 Task: Craft a multi-purpose tool or gadget.
Action: Mouse moved to (272, 115)
Screenshot: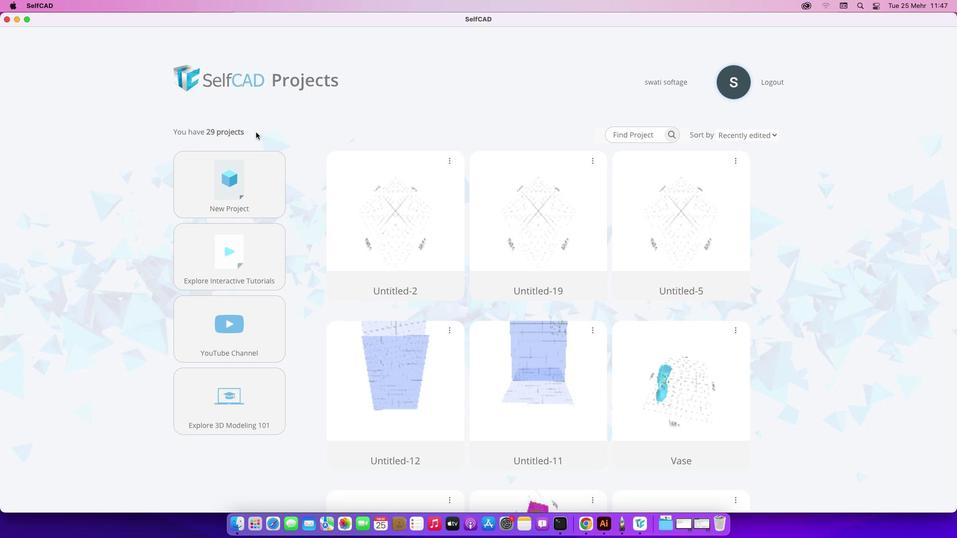 
Action: Mouse pressed left at (272, 115)
Screenshot: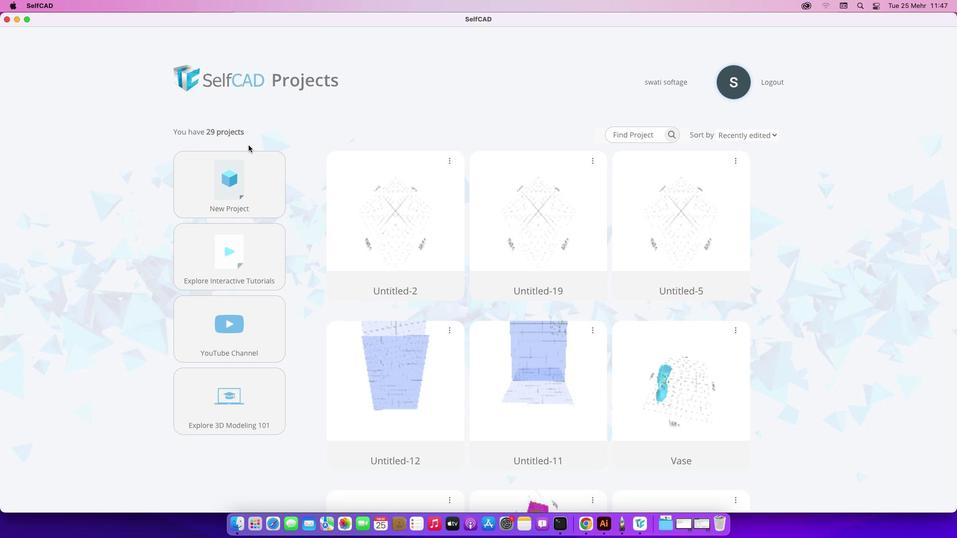 
Action: Mouse moved to (230, 168)
Screenshot: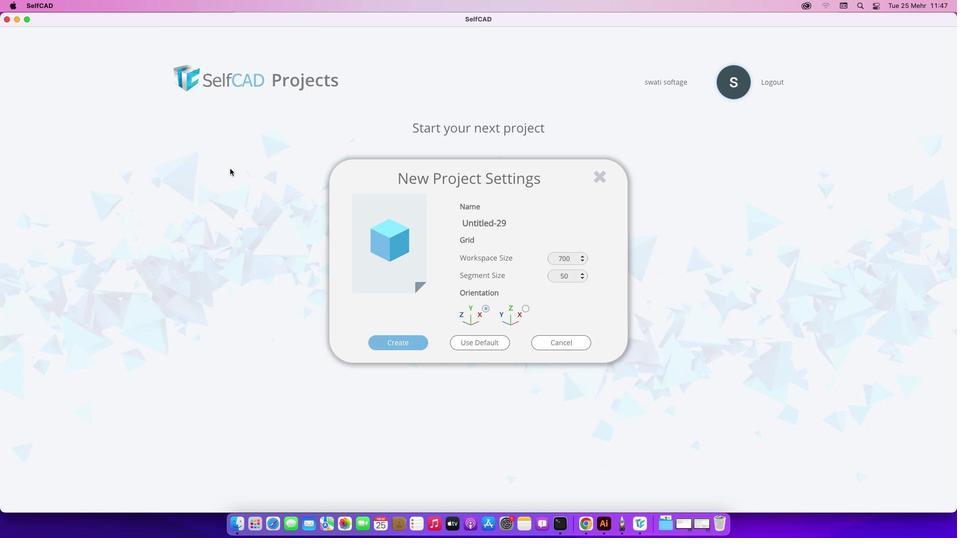 
Action: Mouse pressed left at (230, 168)
Screenshot: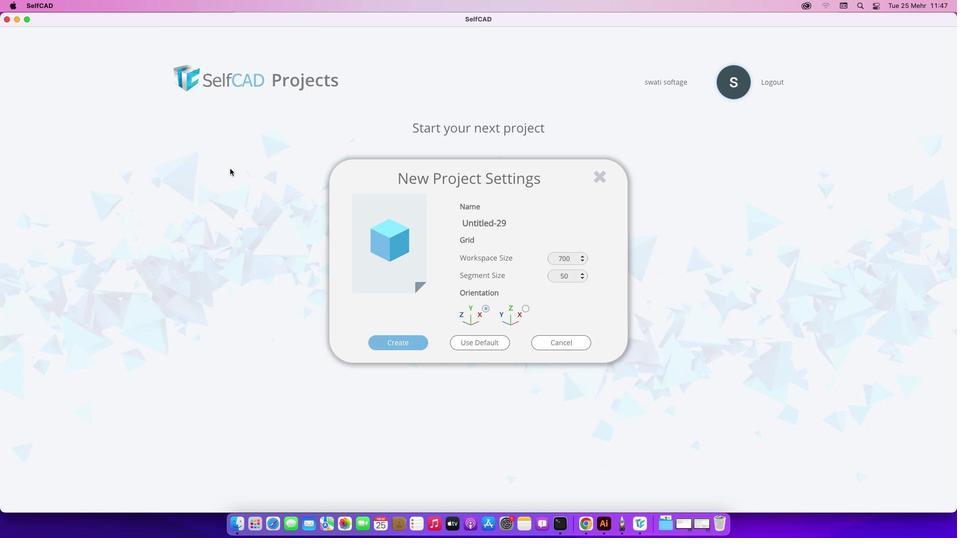 
Action: Mouse moved to (395, 342)
Screenshot: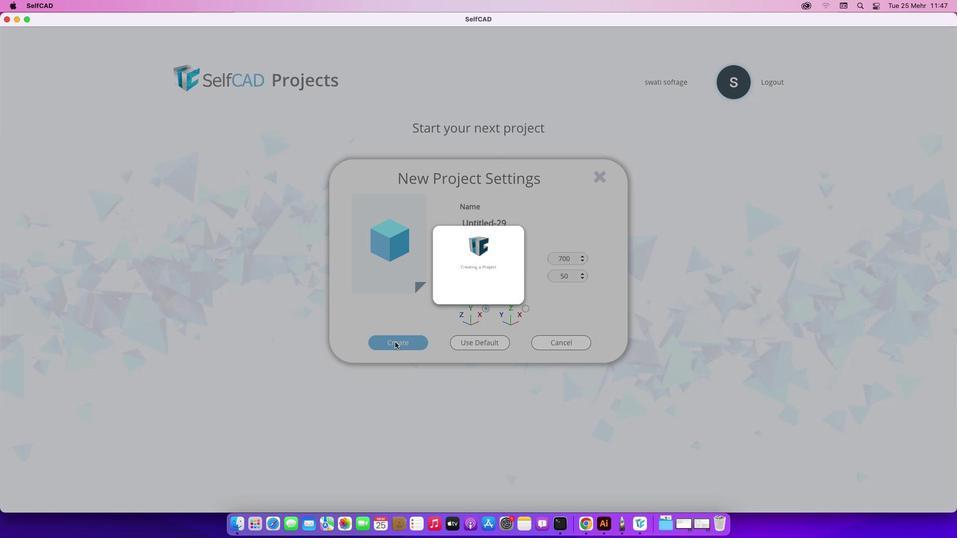 
Action: Mouse pressed left at (395, 342)
Screenshot: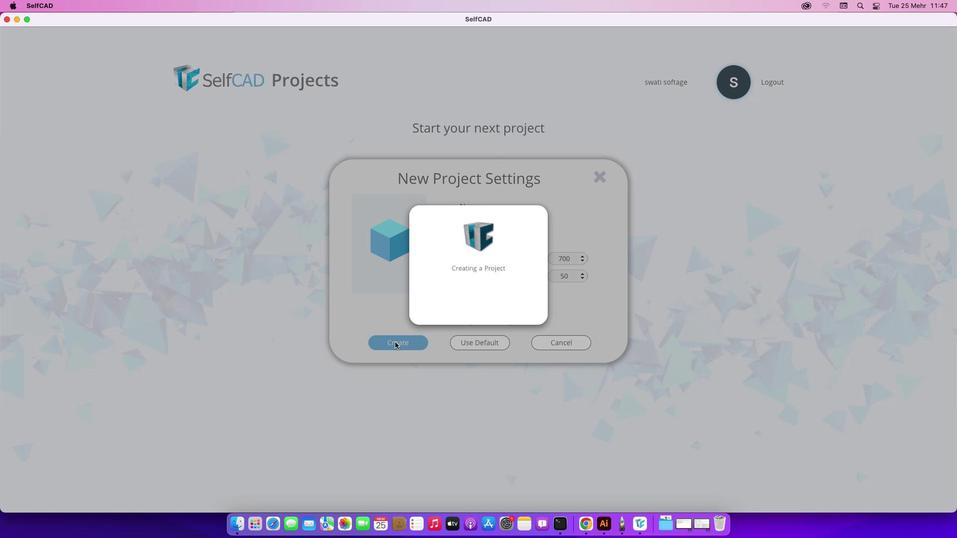 
Action: Mouse moved to (430, 424)
Screenshot: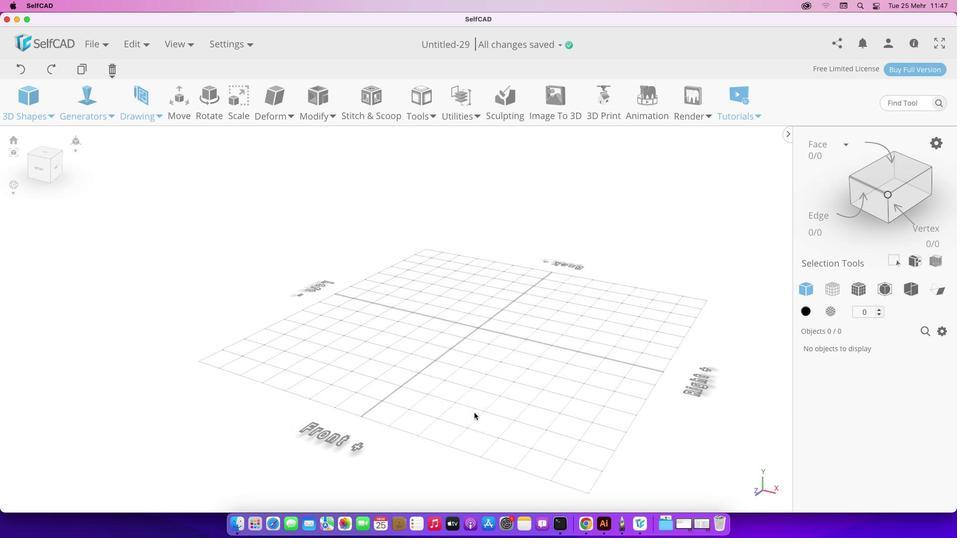 
Action: Mouse pressed left at (430, 424)
Screenshot: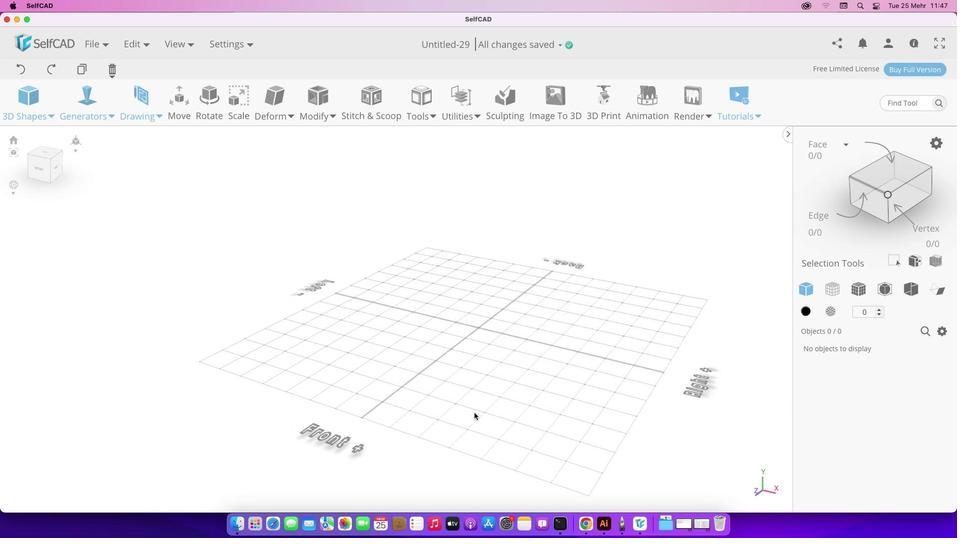 
Action: Mouse moved to (107, 138)
Screenshot: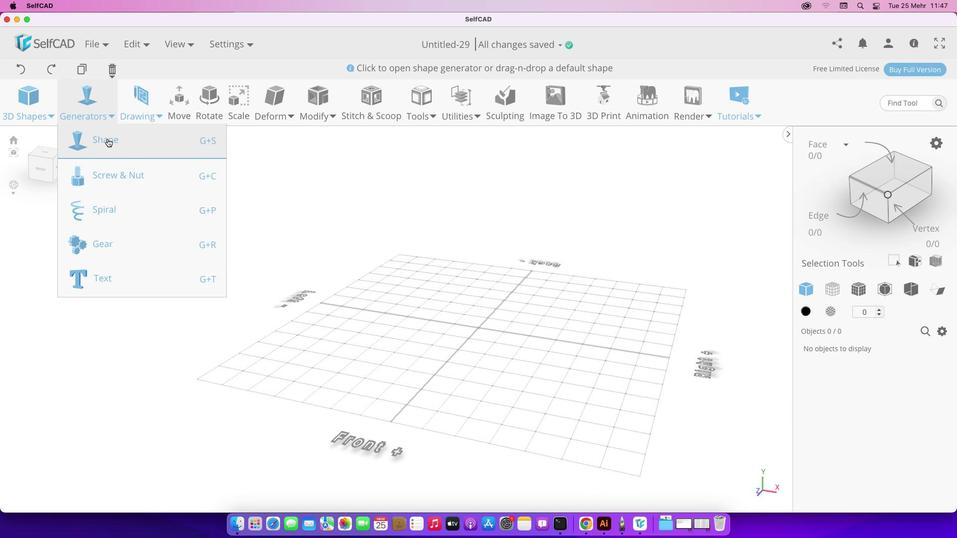 
Action: Mouse pressed left at (107, 138)
Screenshot: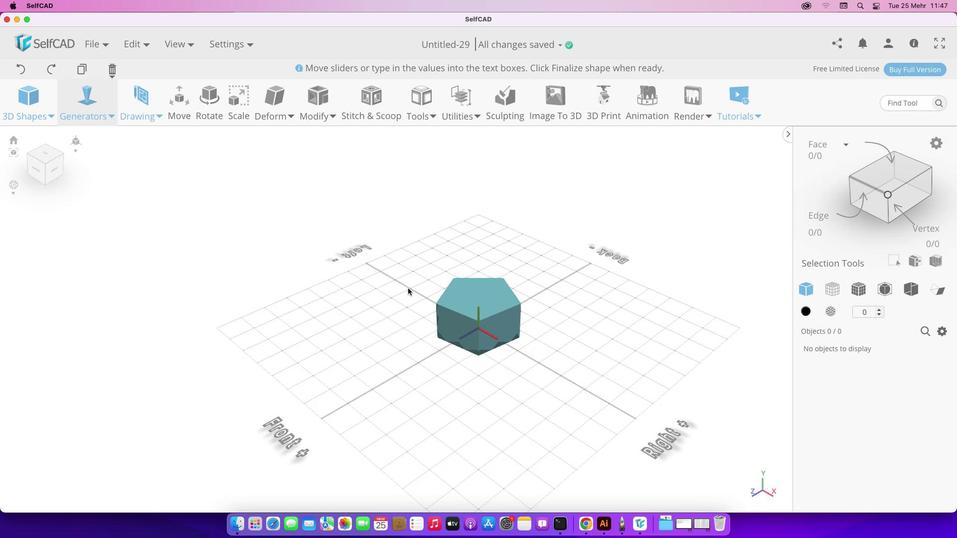 
Action: Mouse moved to (59, 241)
Screenshot: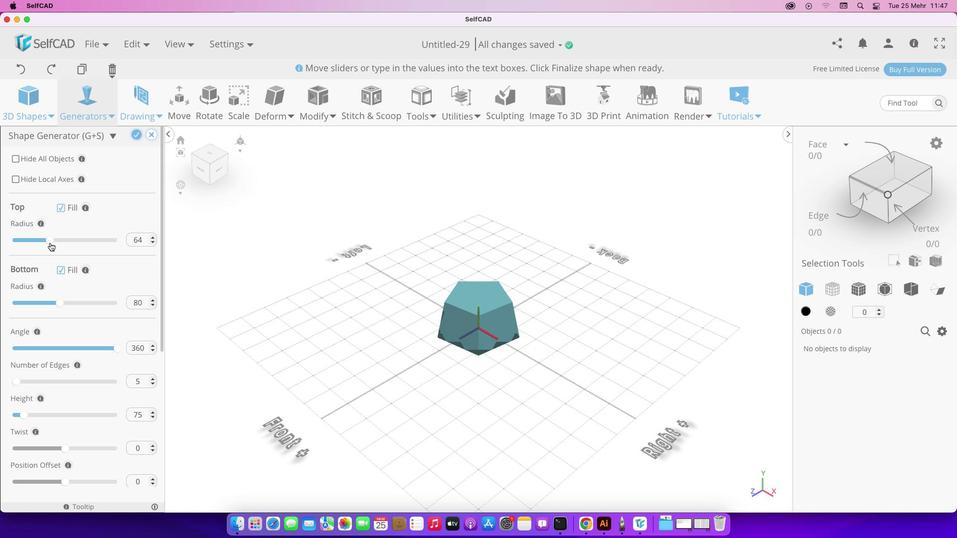 
Action: Mouse pressed left at (59, 241)
Screenshot: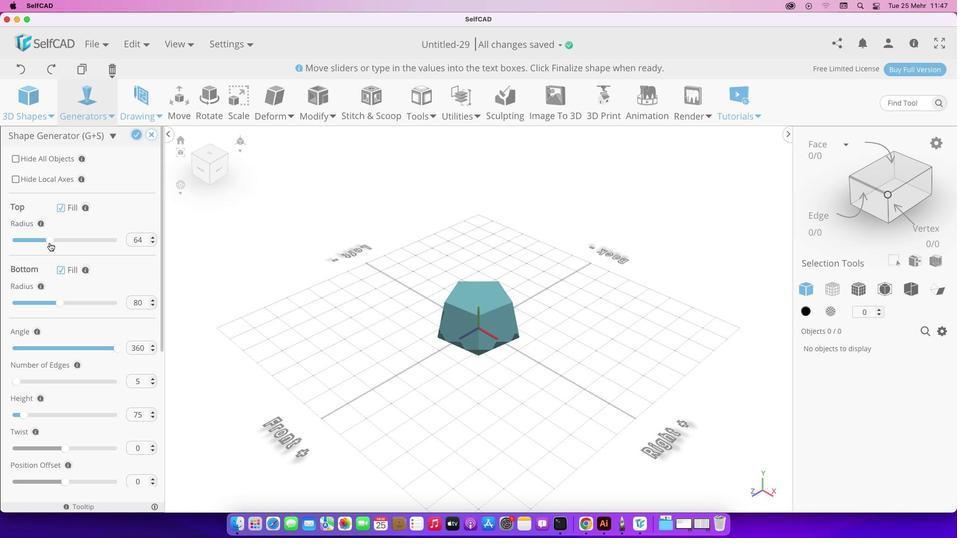 
Action: Mouse moved to (484, 303)
Screenshot: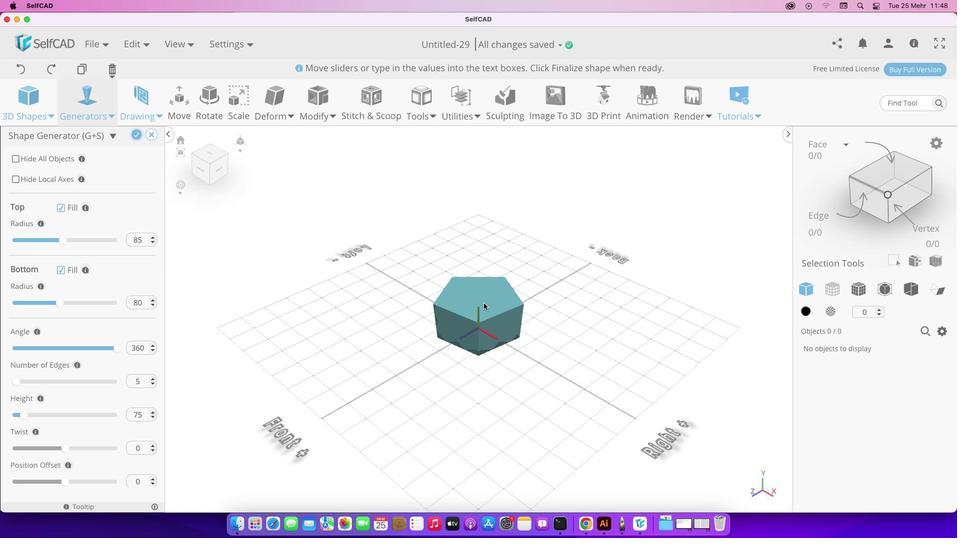
Action: Mouse pressed left at (484, 303)
Screenshot: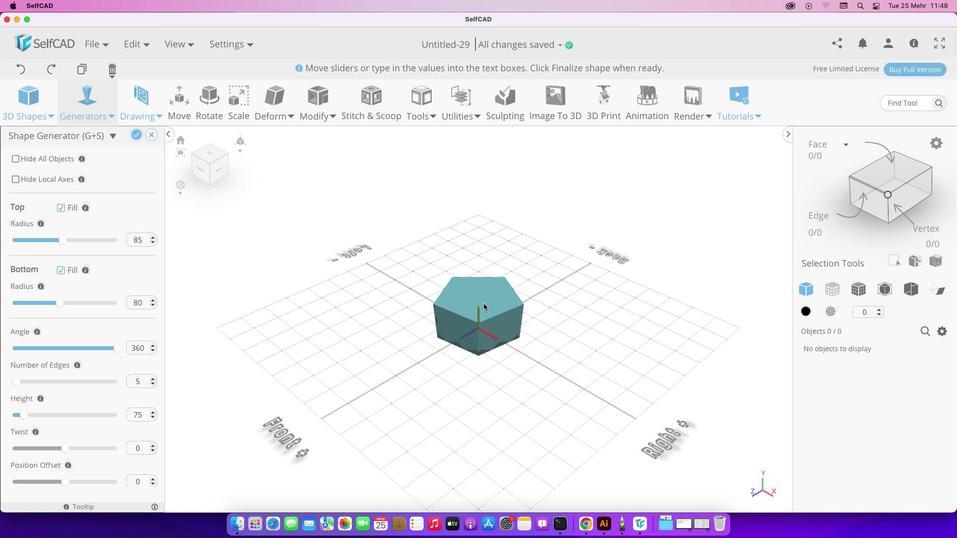 
Action: Mouse moved to (621, 178)
Screenshot: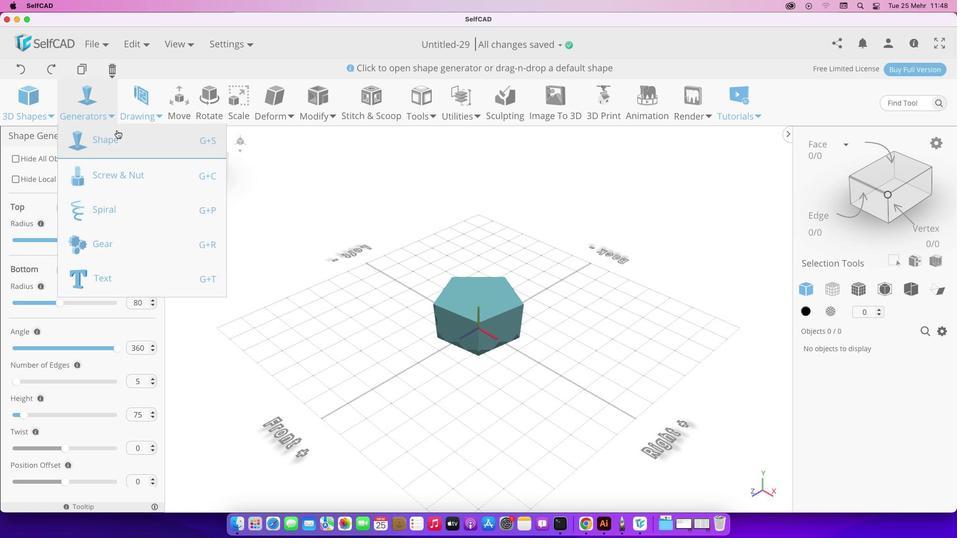 
Action: Mouse pressed left at (621, 178)
Screenshot: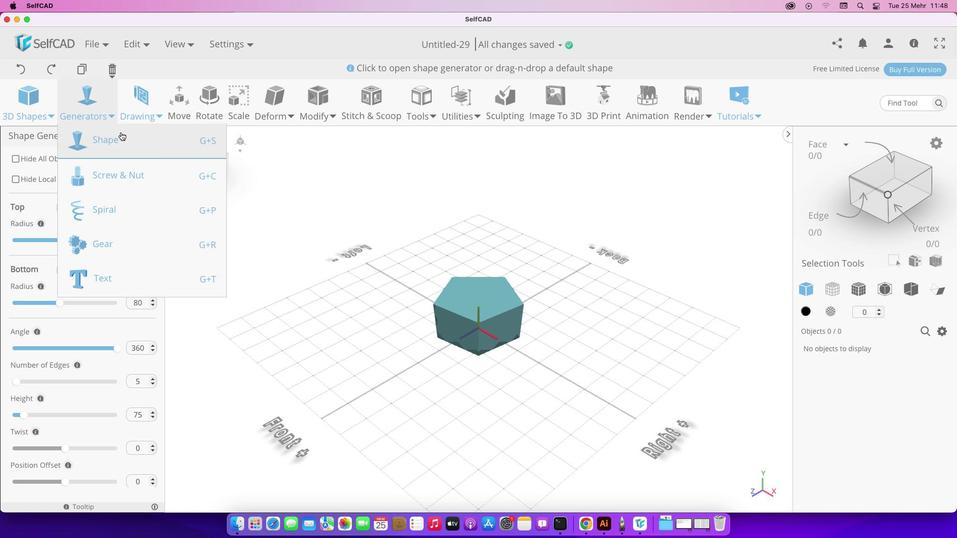 
Action: Mouse moved to (154, 136)
Screenshot: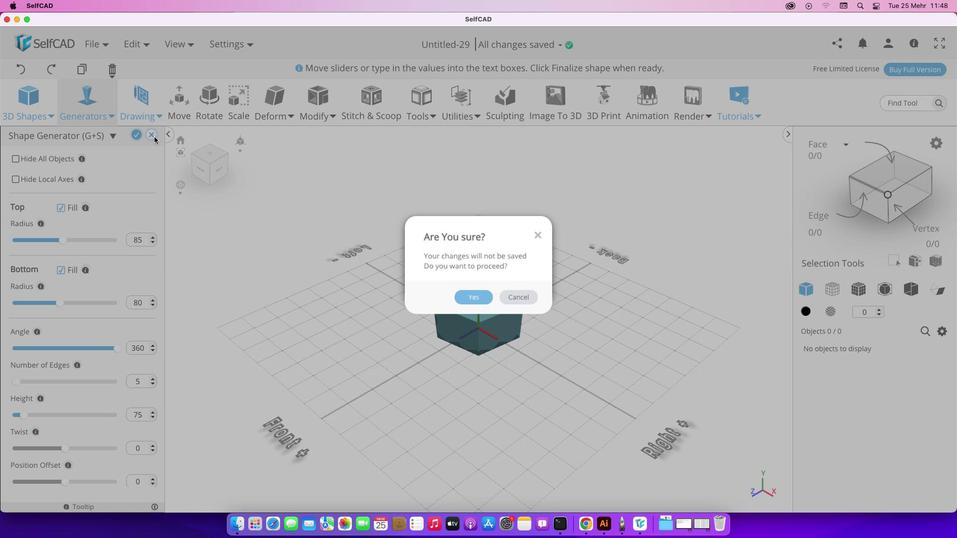 
Action: Mouse pressed left at (154, 136)
Screenshot: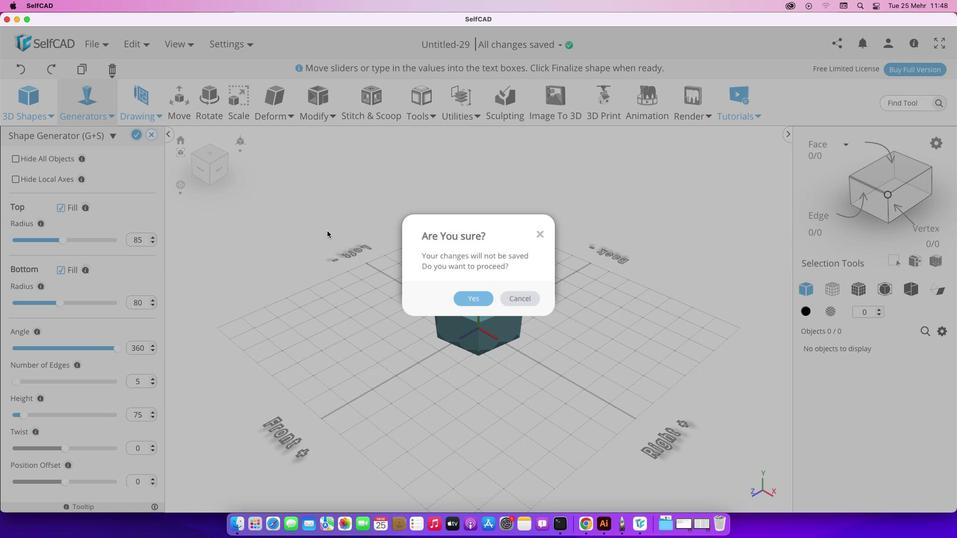 
Action: Mouse moved to (467, 300)
Screenshot: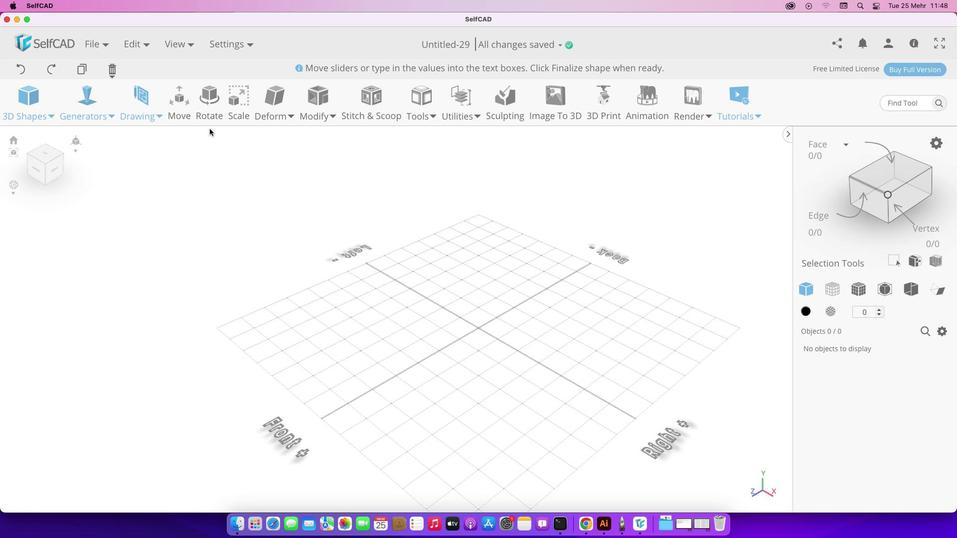 
Action: Mouse pressed left at (467, 300)
Screenshot: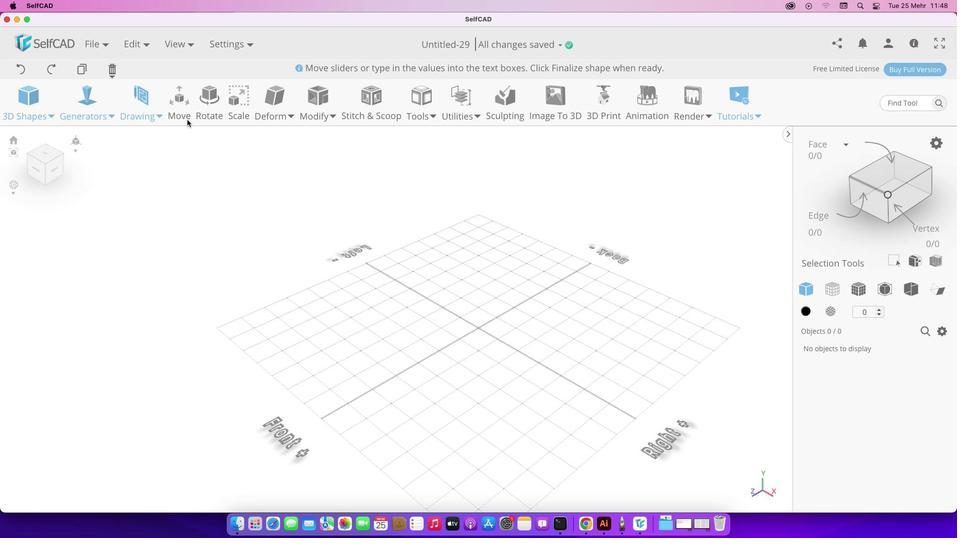 
Action: Mouse moved to (159, 110)
Screenshot: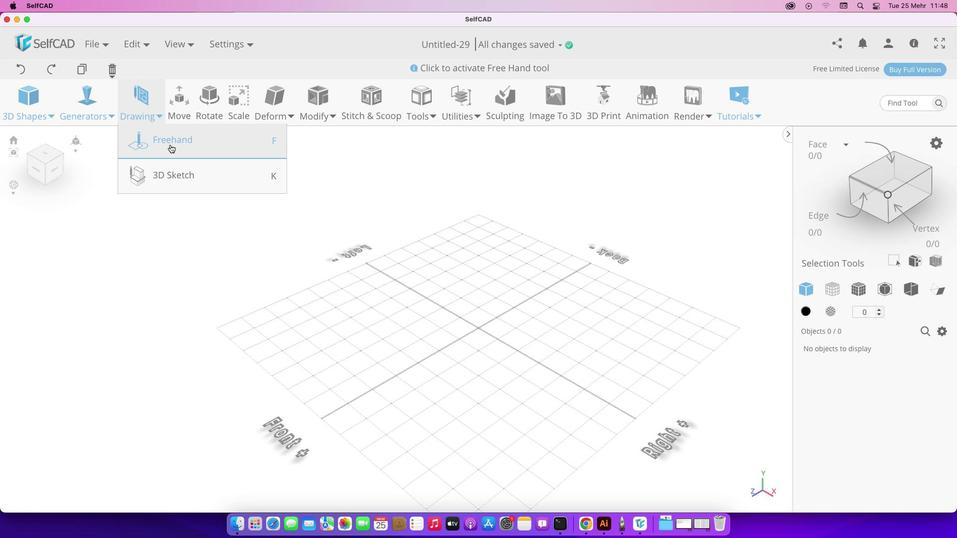 
Action: Mouse pressed left at (159, 110)
Screenshot: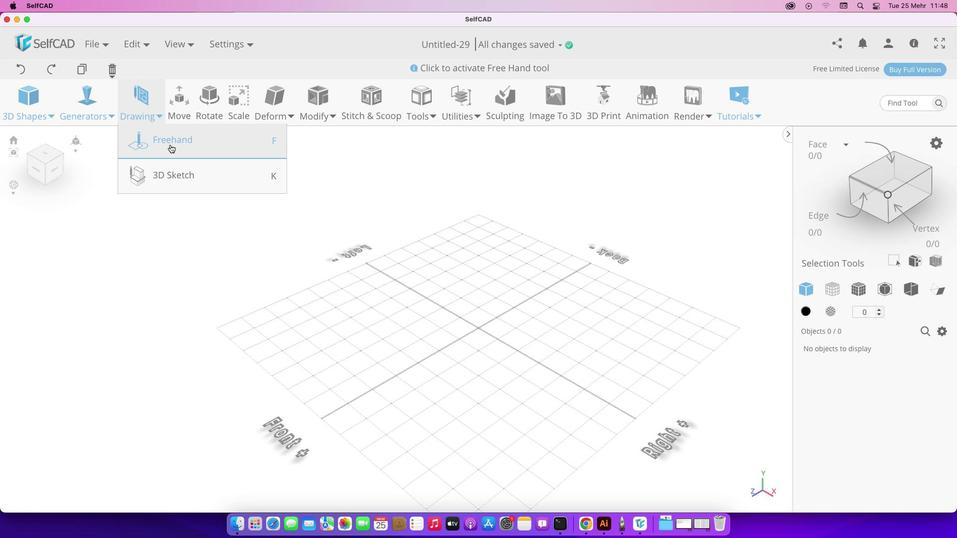 
Action: Mouse moved to (44, 183)
Screenshot: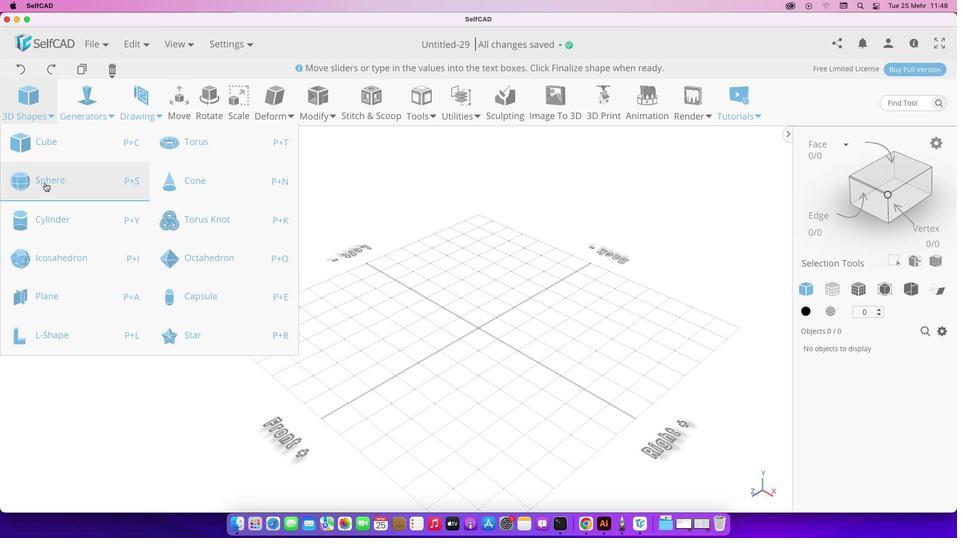 
Action: Mouse pressed left at (44, 183)
Screenshot: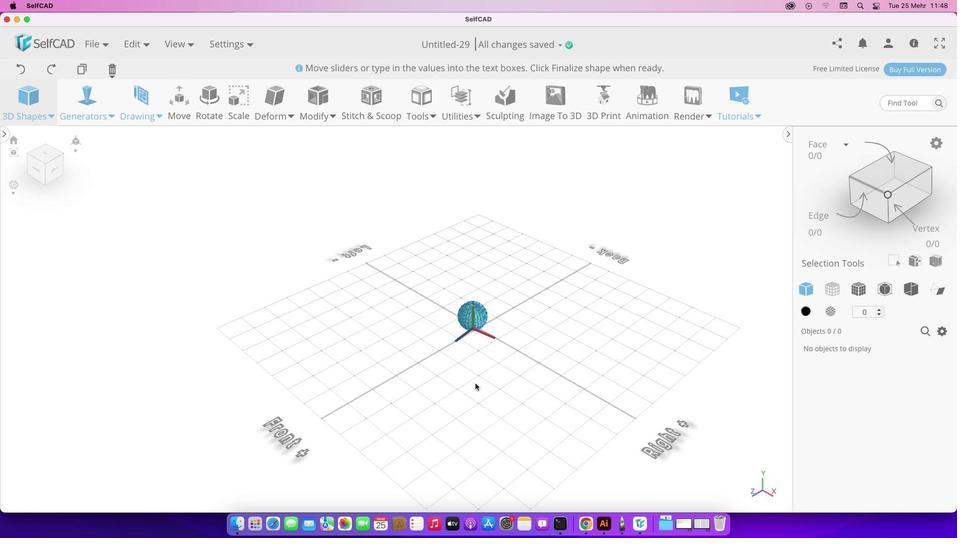 
Action: Mouse moved to (492, 390)
Screenshot: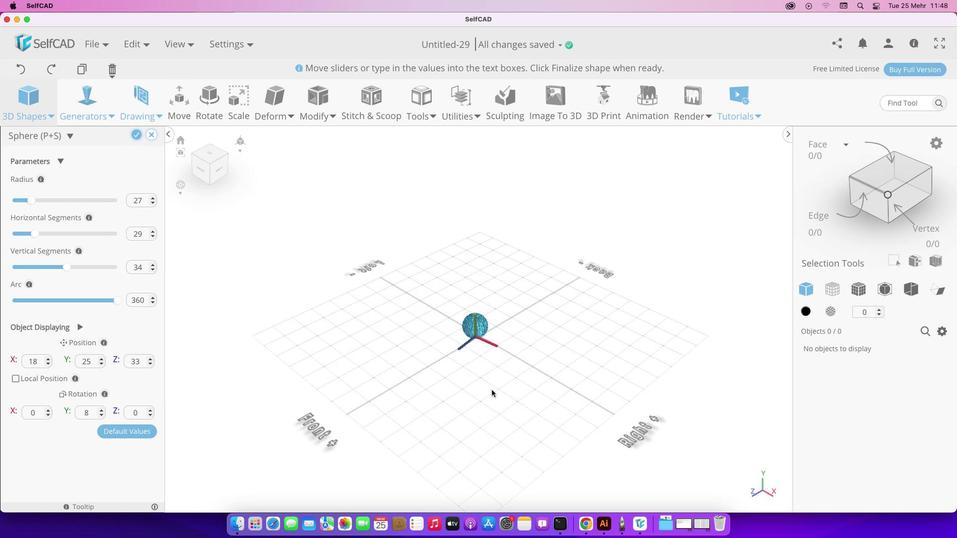 
Action: Mouse scrolled (492, 390) with delta (0, 0)
Screenshot: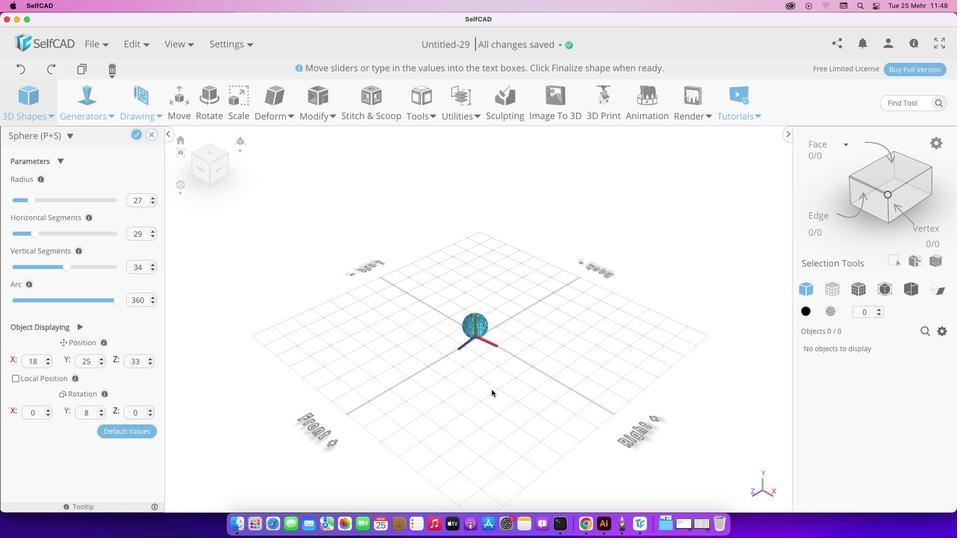 
Action: Mouse scrolled (492, 390) with delta (0, 0)
Screenshot: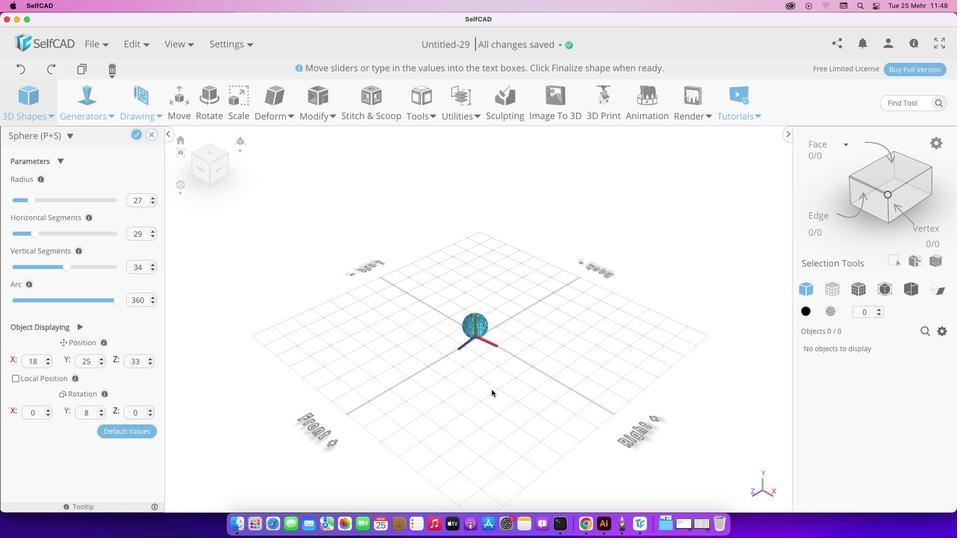 
Action: Mouse scrolled (492, 390) with delta (0, -1)
Screenshot: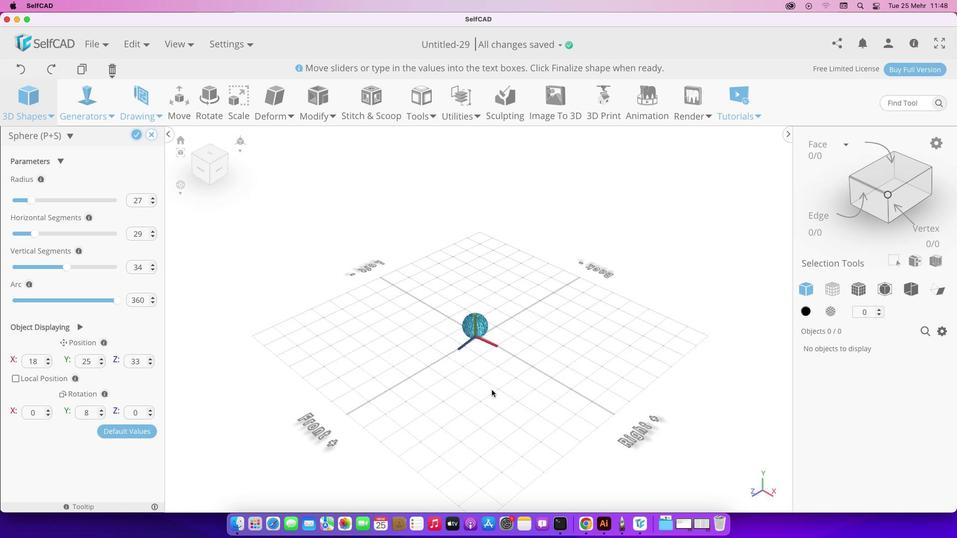 
Action: Mouse scrolled (492, 390) with delta (0, -1)
Screenshot: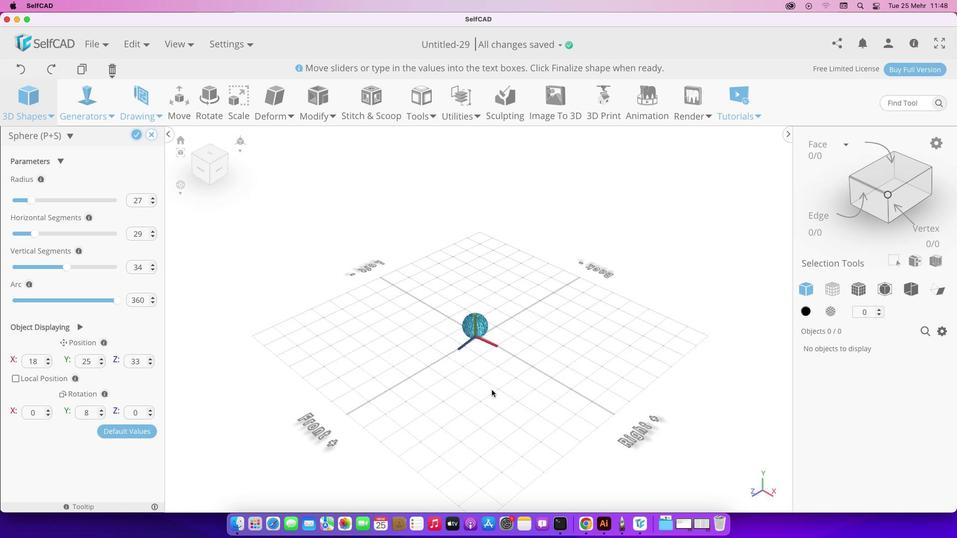 
Action: Mouse scrolled (492, 390) with delta (0, 0)
Screenshot: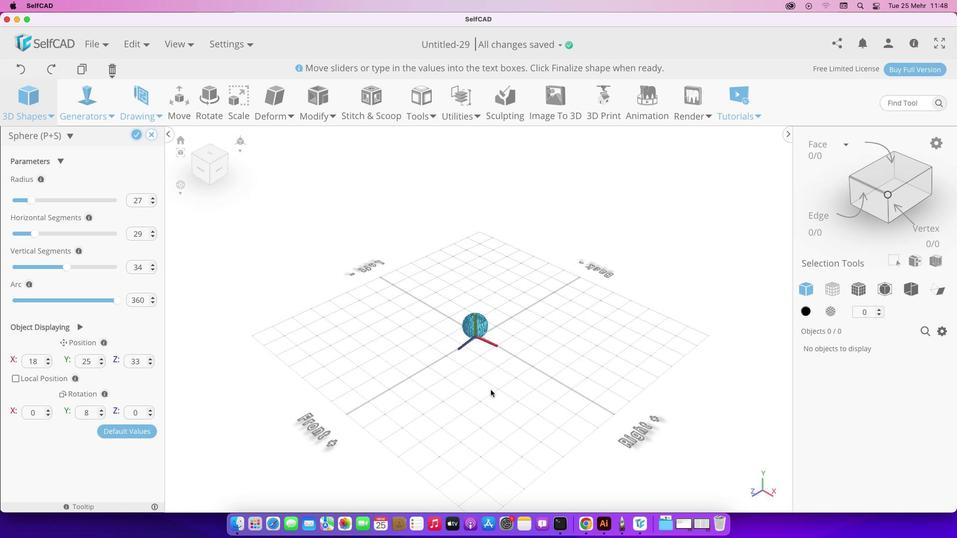 
Action: Mouse scrolled (492, 390) with delta (0, 0)
Screenshot: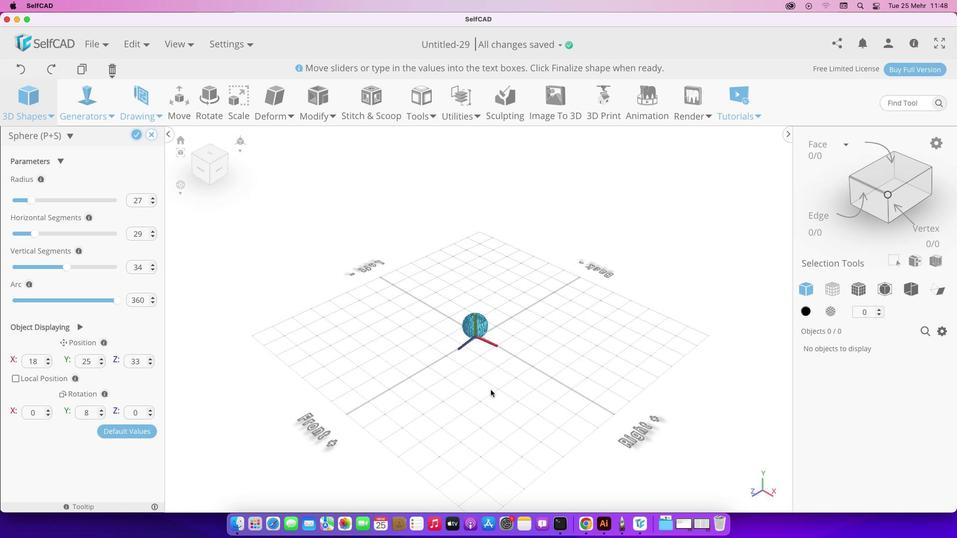 
Action: Mouse scrolled (492, 390) with delta (0, 1)
Screenshot: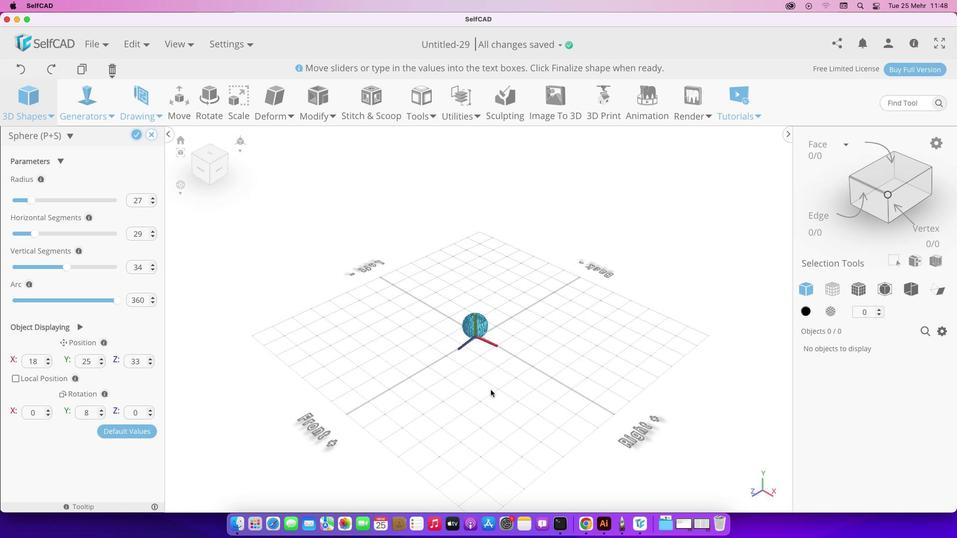 
Action: Mouse scrolled (492, 390) with delta (0, 0)
Screenshot: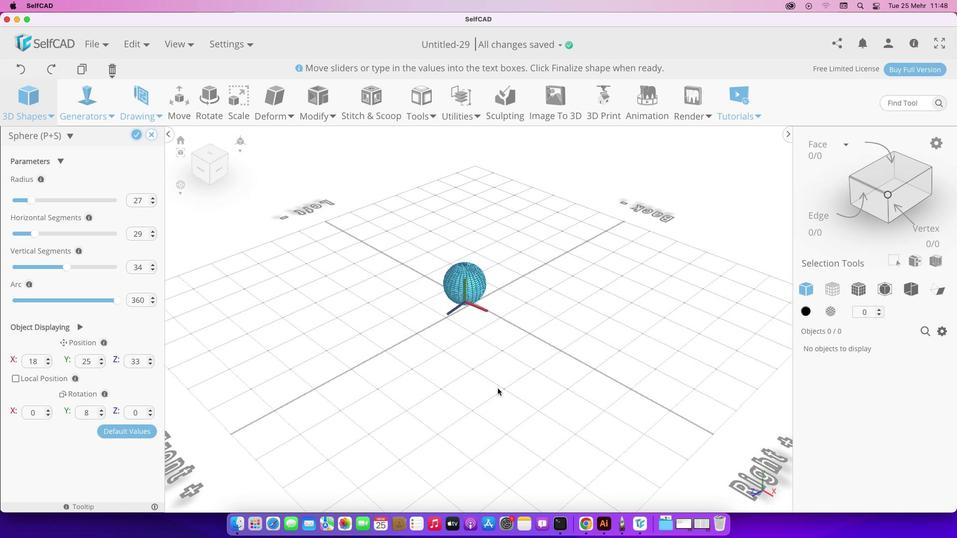 
Action: Mouse moved to (491, 390)
Screenshot: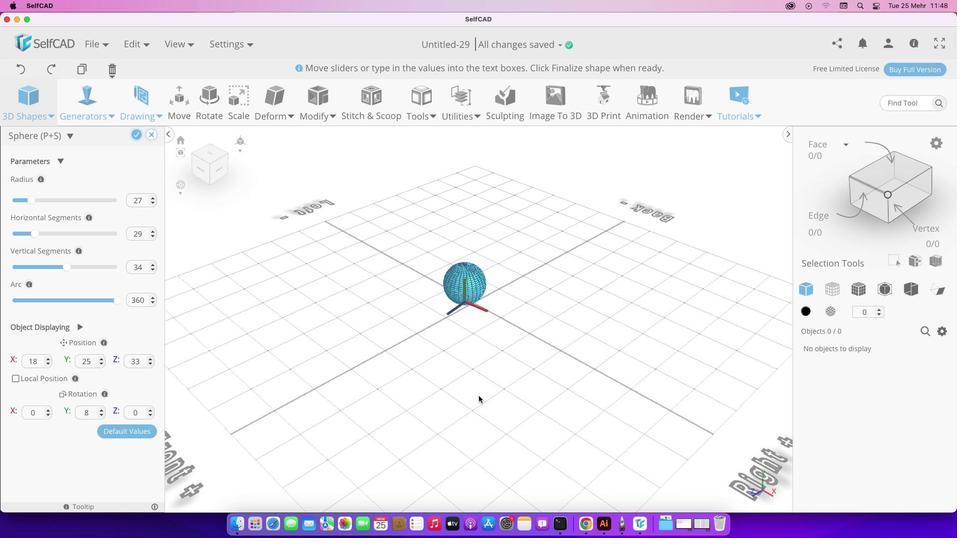 
Action: Mouse scrolled (491, 390) with delta (0, 0)
Screenshot: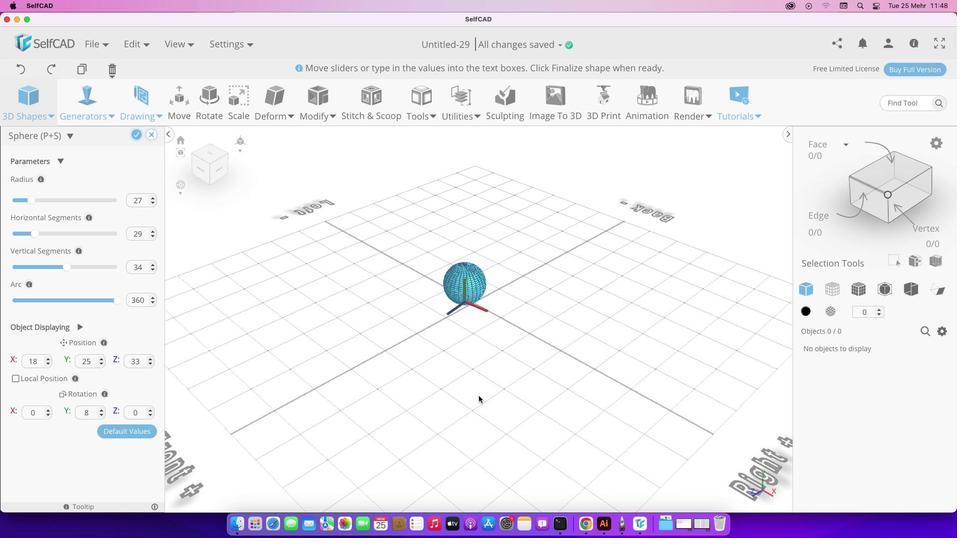 
Action: Mouse moved to (491, 390)
Screenshot: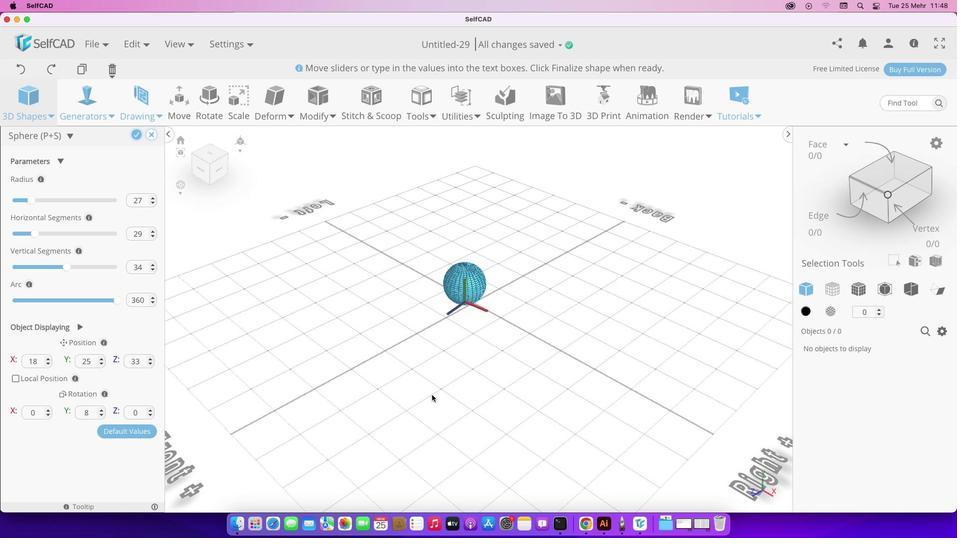 
Action: Mouse scrolled (491, 390) with delta (0, 0)
Screenshot: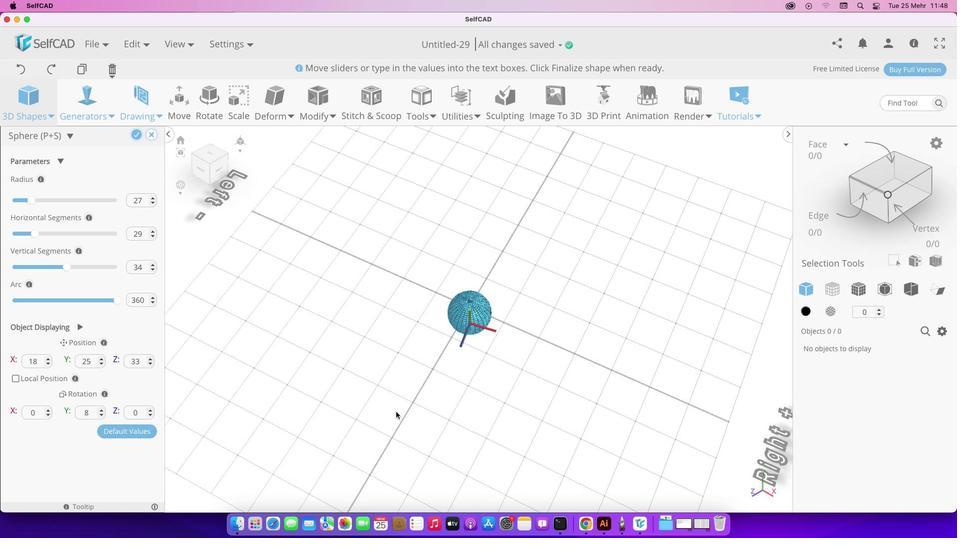 
Action: Mouse scrolled (491, 390) with delta (0, 0)
Screenshot: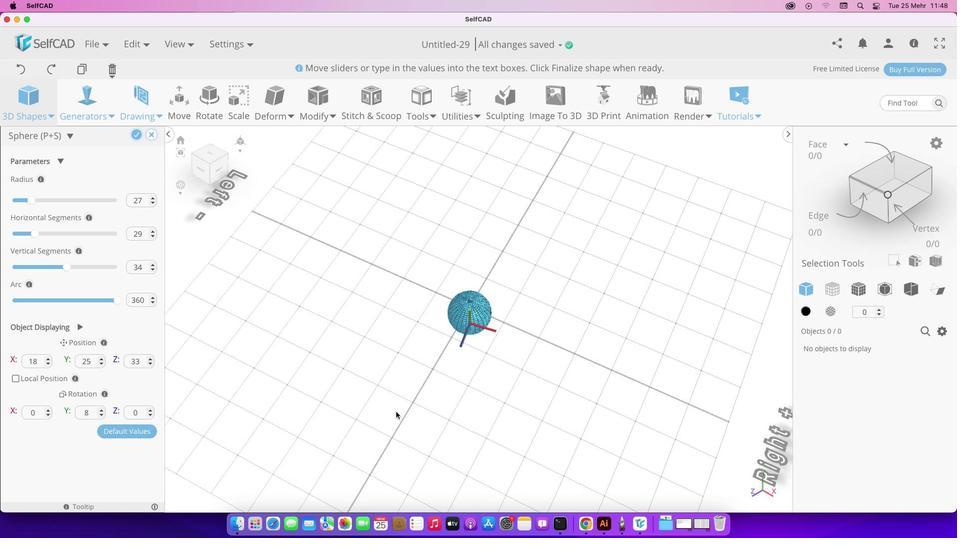 
Action: Mouse scrolled (491, 390) with delta (0, 1)
Screenshot: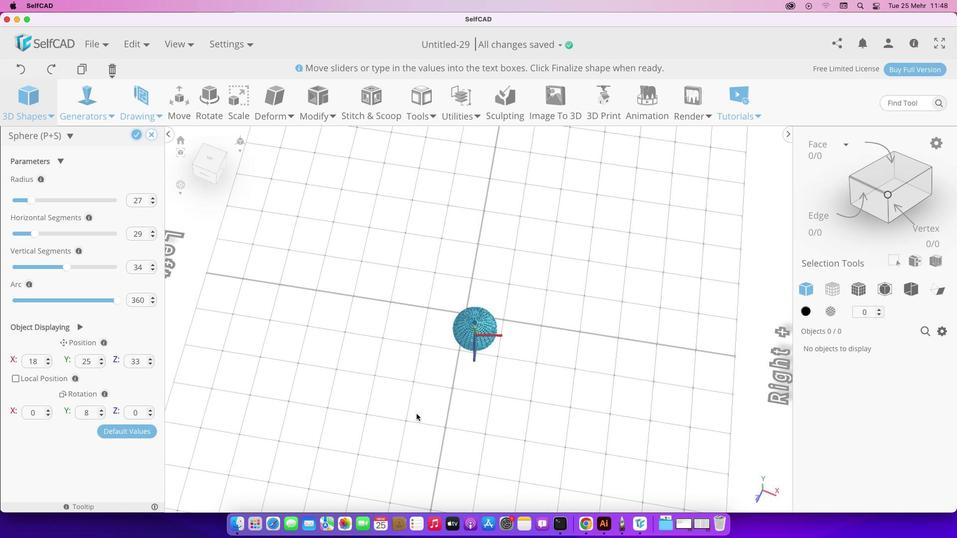 
Action: Mouse scrolled (491, 390) with delta (0, 2)
Screenshot: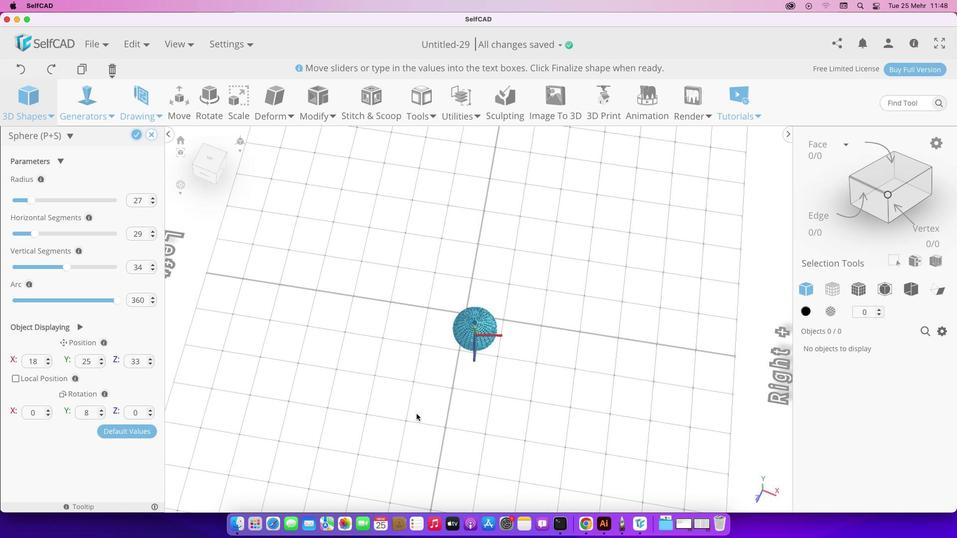 
Action: Mouse moved to (279, 364)
Screenshot: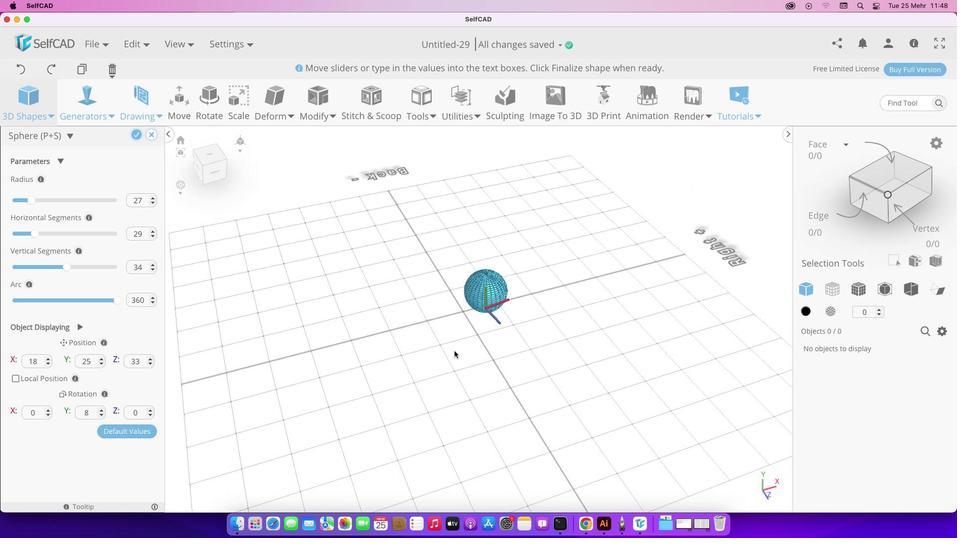 
Action: Mouse pressed left at (279, 364)
Screenshot: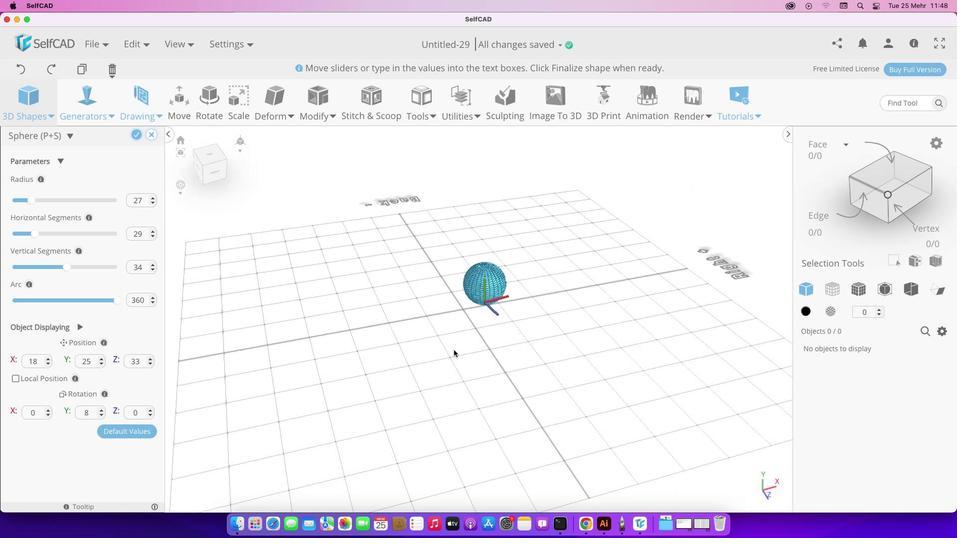 
Action: Mouse moved to (482, 275)
Screenshot: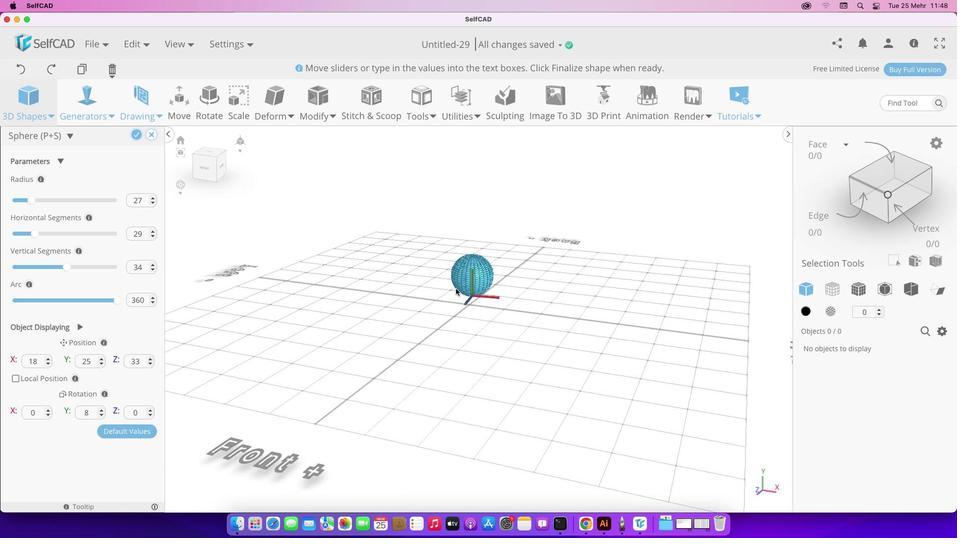 
Action: Mouse pressed left at (482, 275)
Screenshot: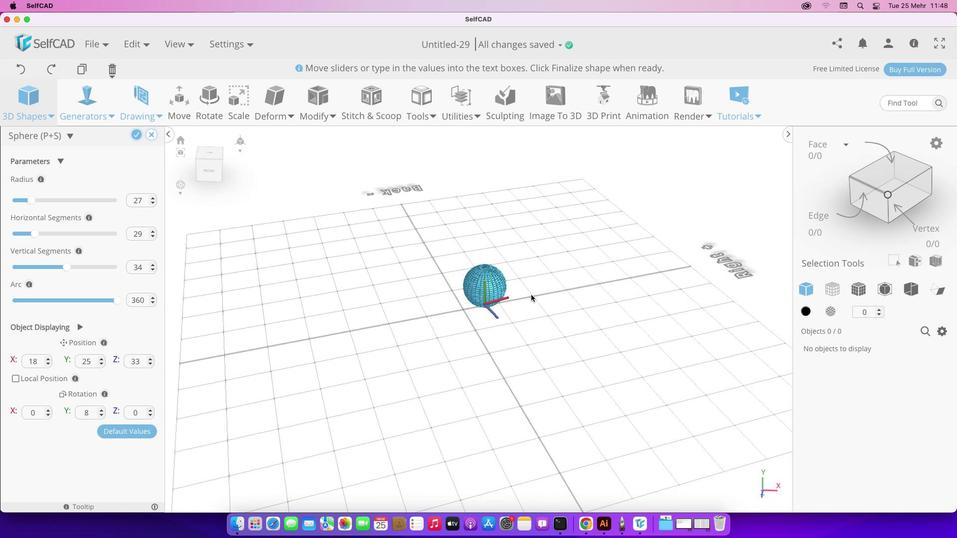 
Action: Mouse moved to (509, 235)
Screenshot: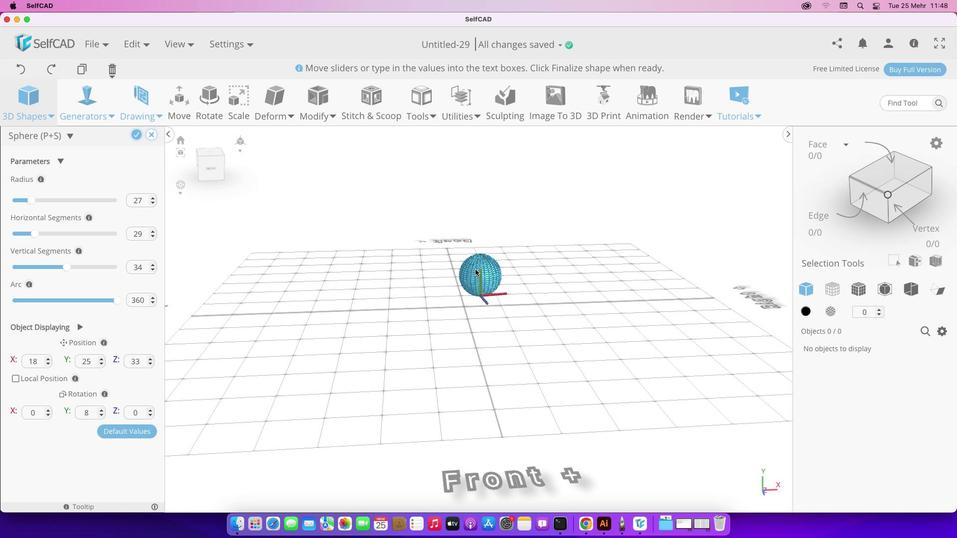 
Action: Mouse pressed left at (509, 235)
Screenshot: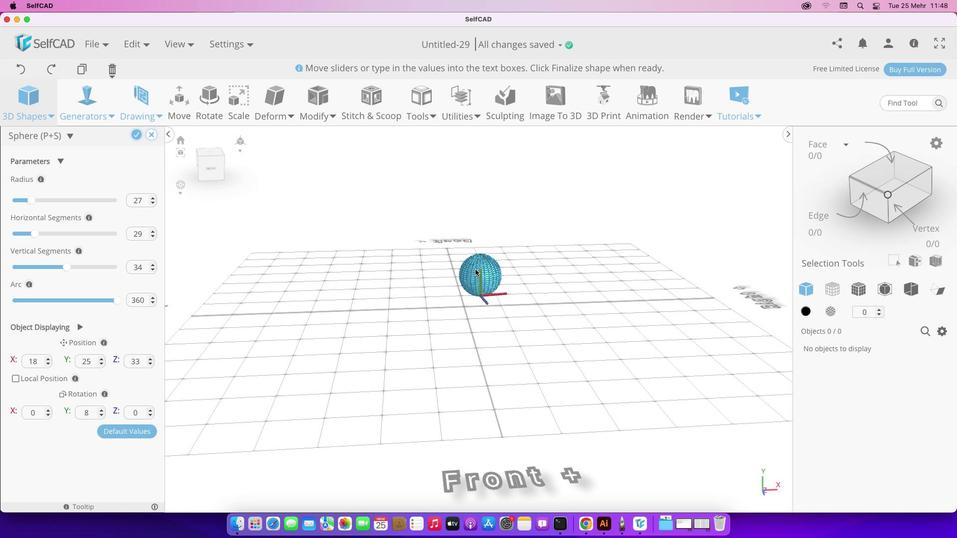 
Action: Mouse moved to (475, 269)
Screenshot: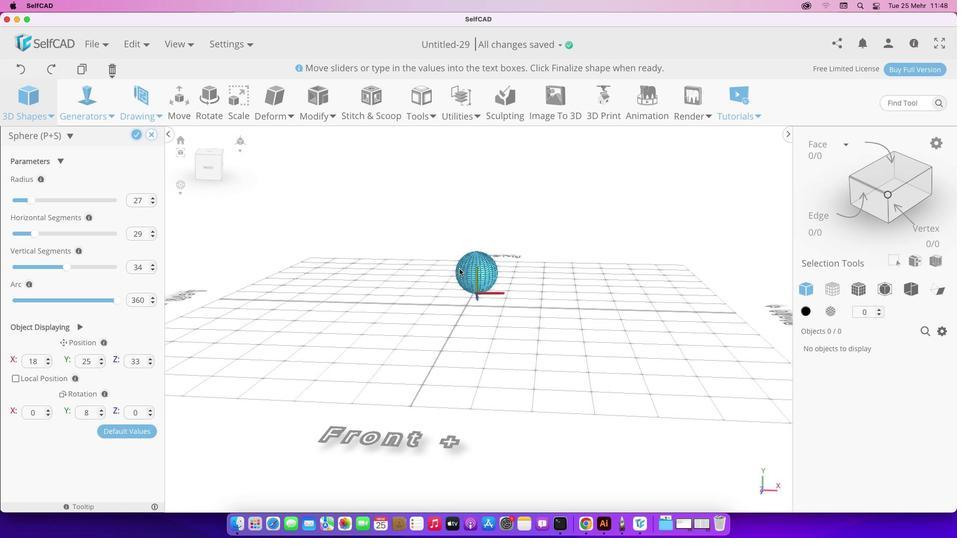 
Action: Mouse pressed left at (475, 269)
Screenshot: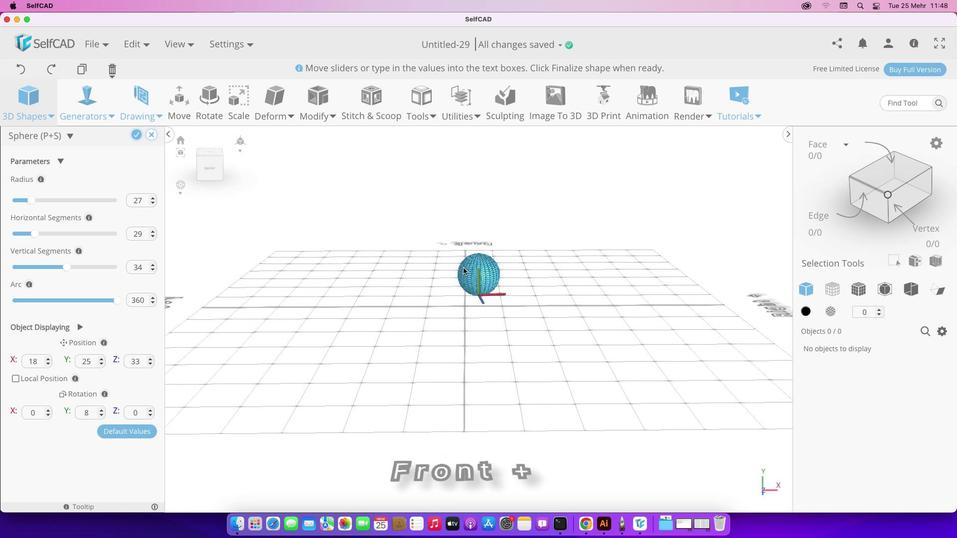 
Action: Mouse moved to (478, 294)
Screenshot: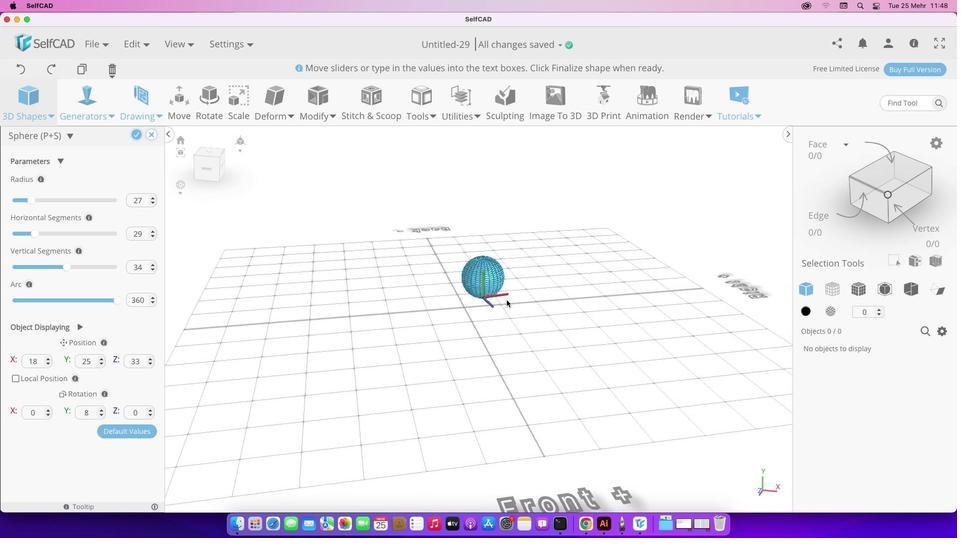 
Action: Mouse pressed left at (478, 294)
Screenshot: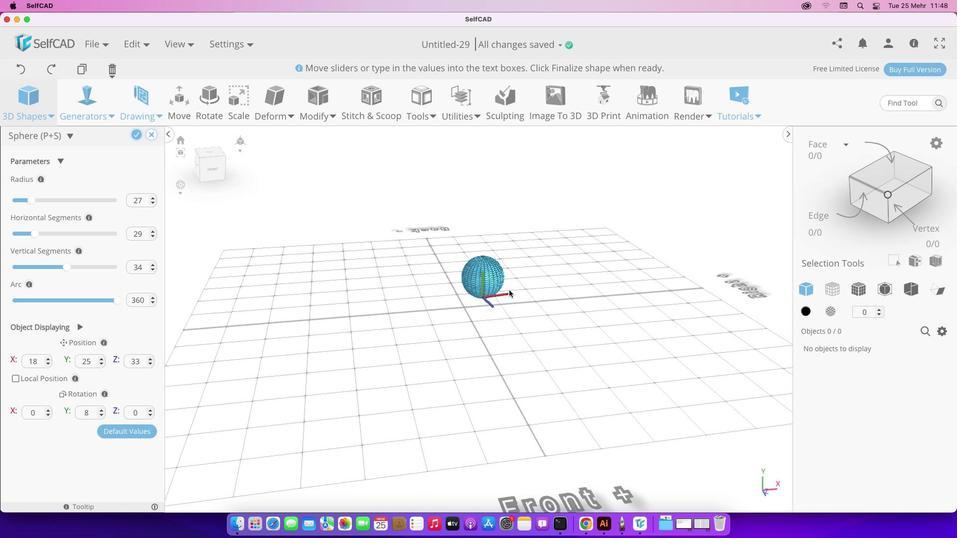 
Action: Mouse moved to (31, 202)
Screenshot: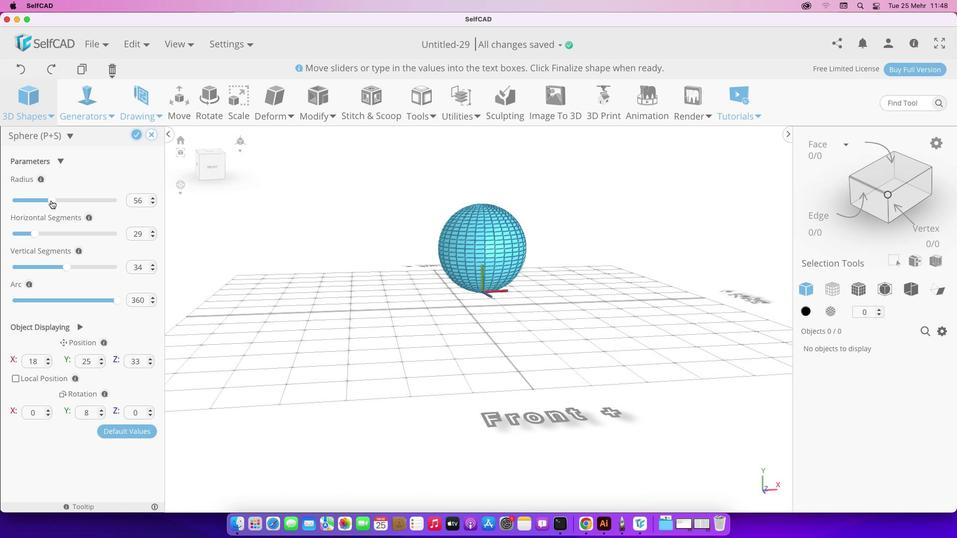 
Action: Mouse pressed left at (31, 202)
Screenshot: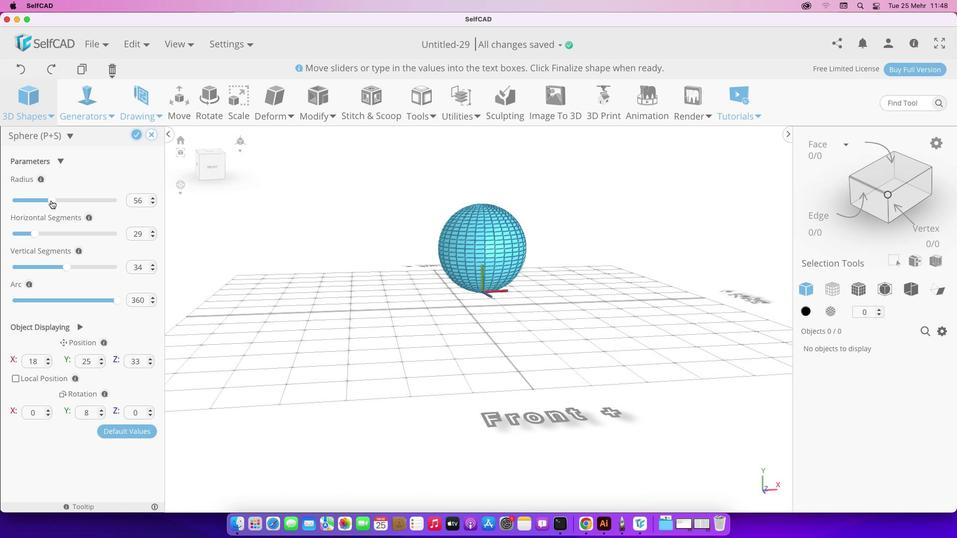 
Action: Mouse moved to (50, 200)
Screenshot: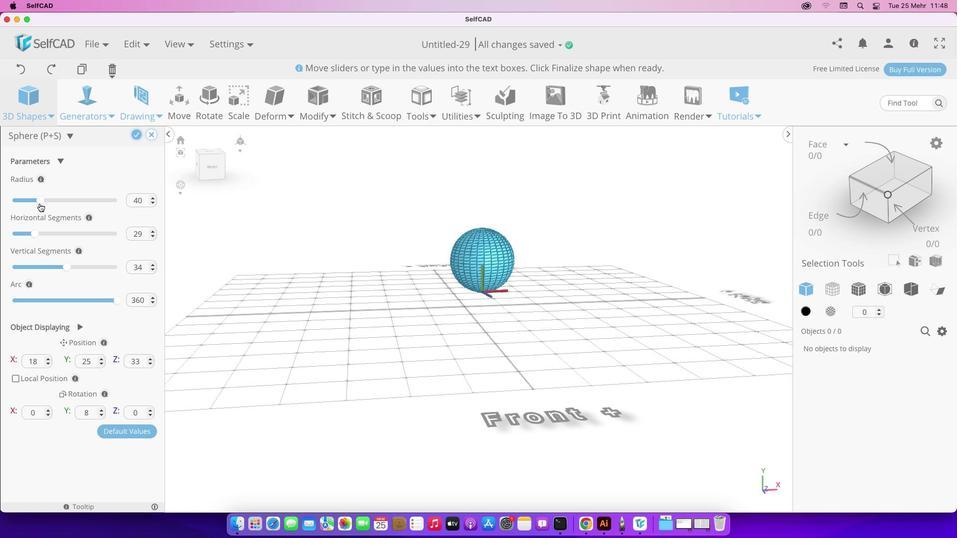 
Action: Mouse pressed left at (50, 200)
Screenshot: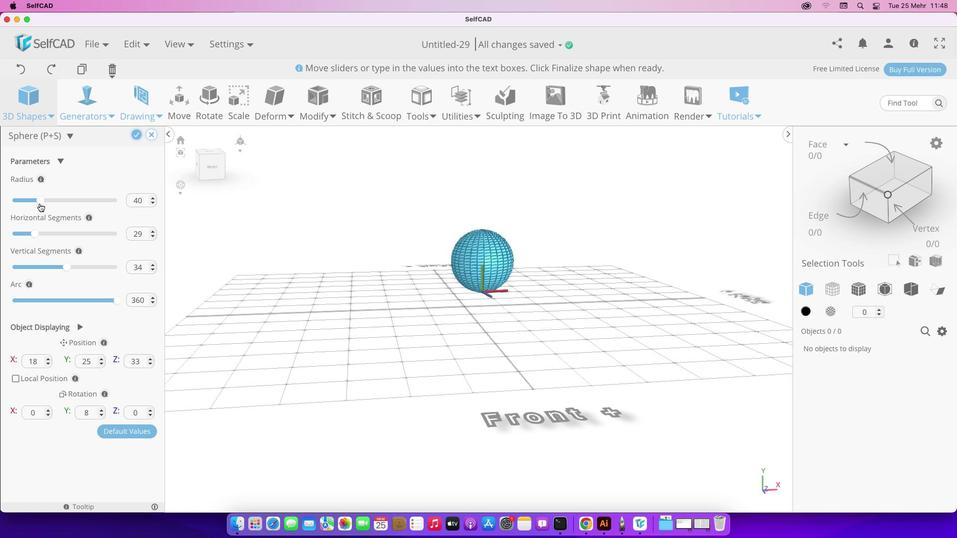 
Action: Mouse moved to (32, 233)
Screenshot: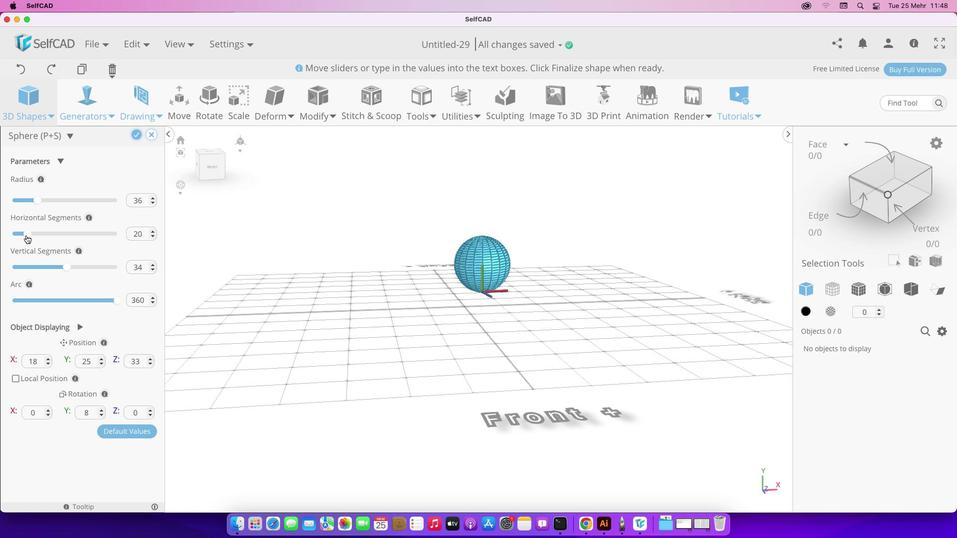 
Action: Mouse pressed left at (32, 233)
Screenshot: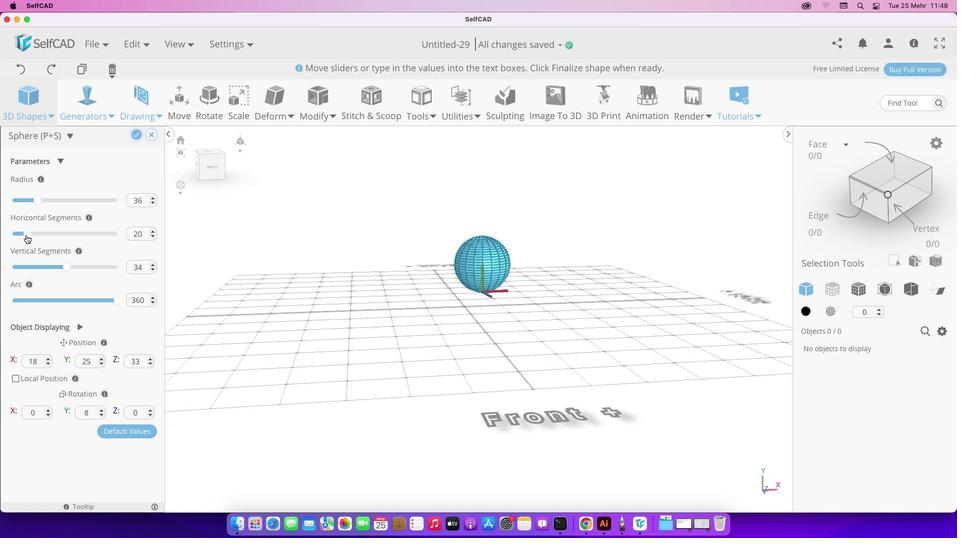 
Action: Mouse moved to (65, 266)
Screenshot: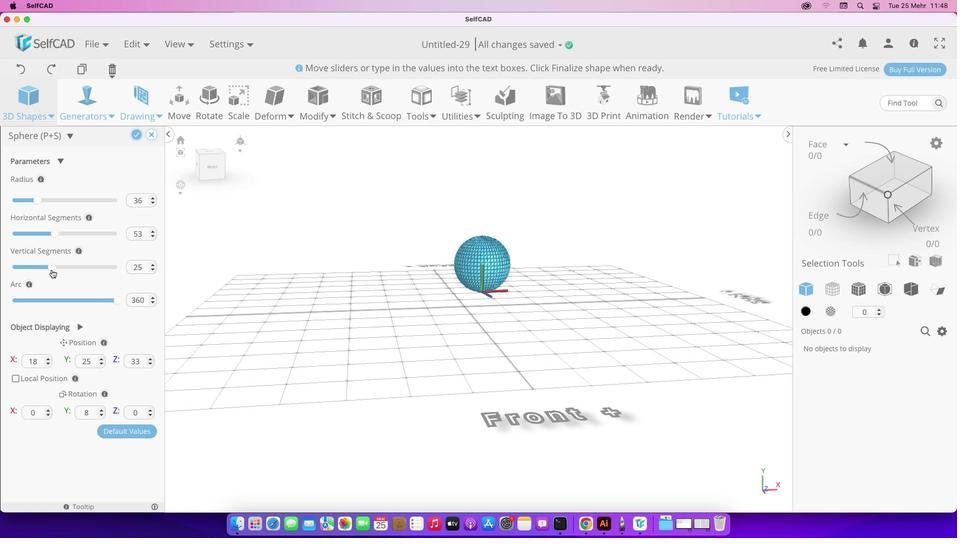 
Action: Mouse pressed left at (65, 266)
Screenshot: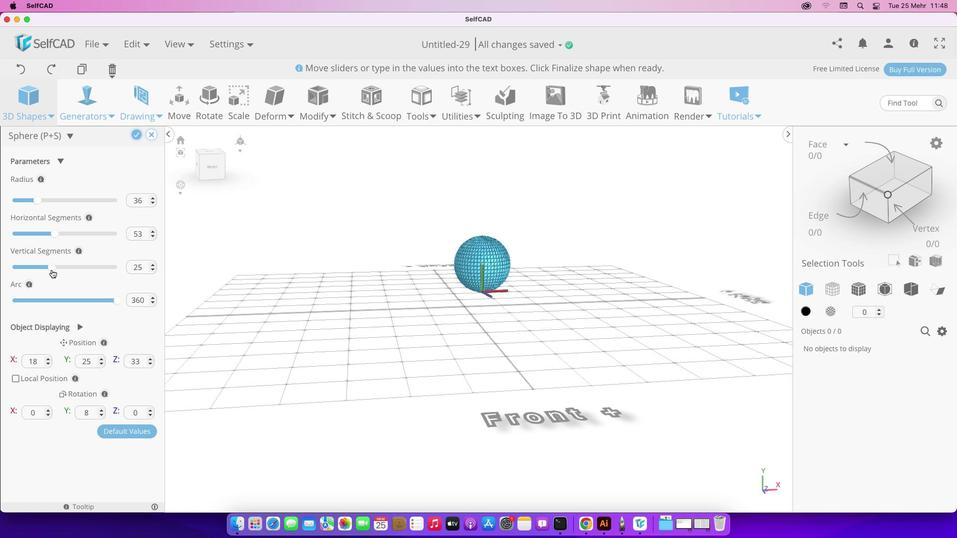 
Action: Mouse moved to (115, 301)
Screenshot: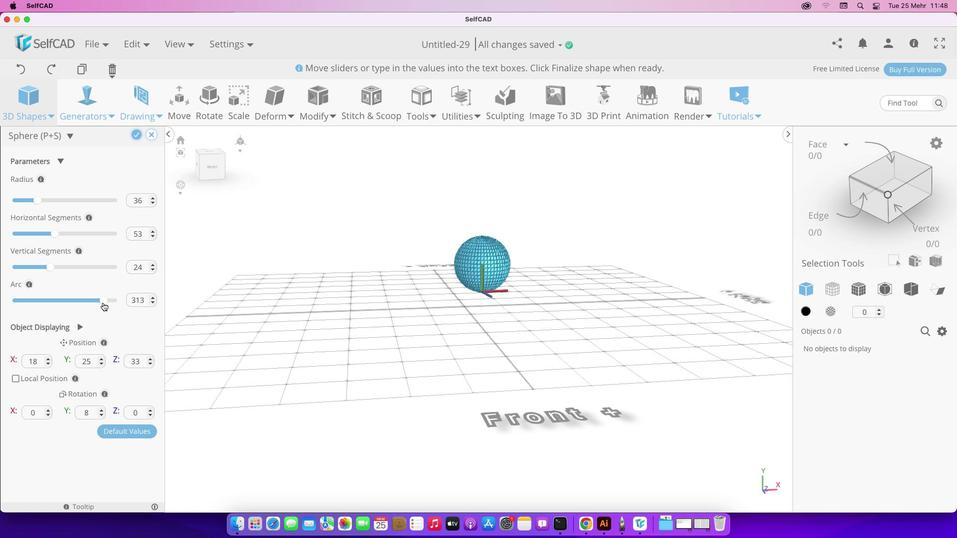 
Action: Mouse pressed left at (115, 301)
Screenshot: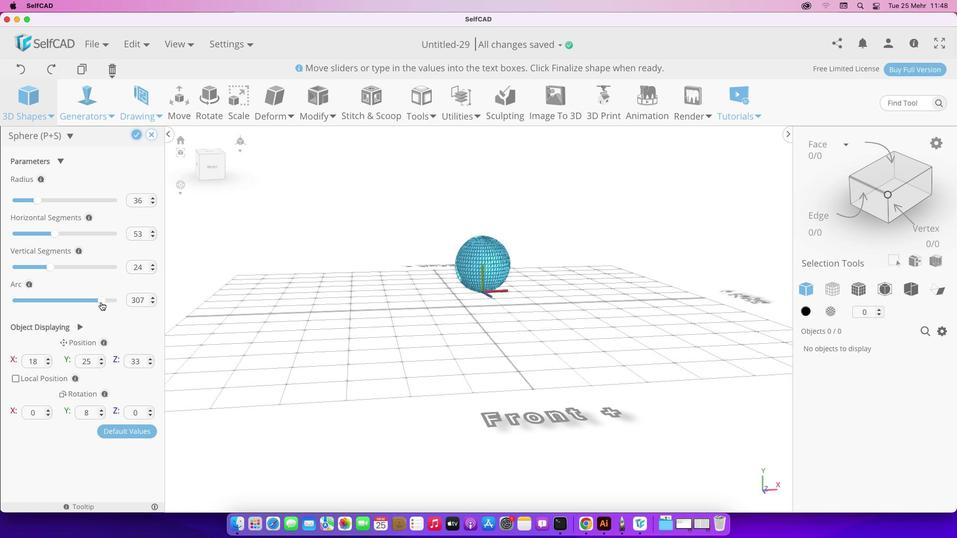 
Action: Mouse moved to (369, 354)
Screenshot: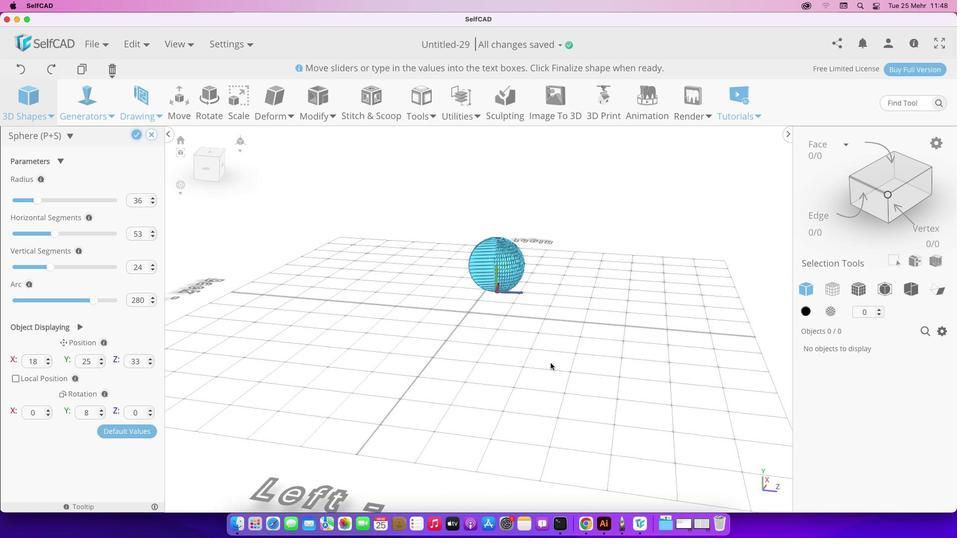 
Action: Mouse pressed left at (369, 354)
Screenshot: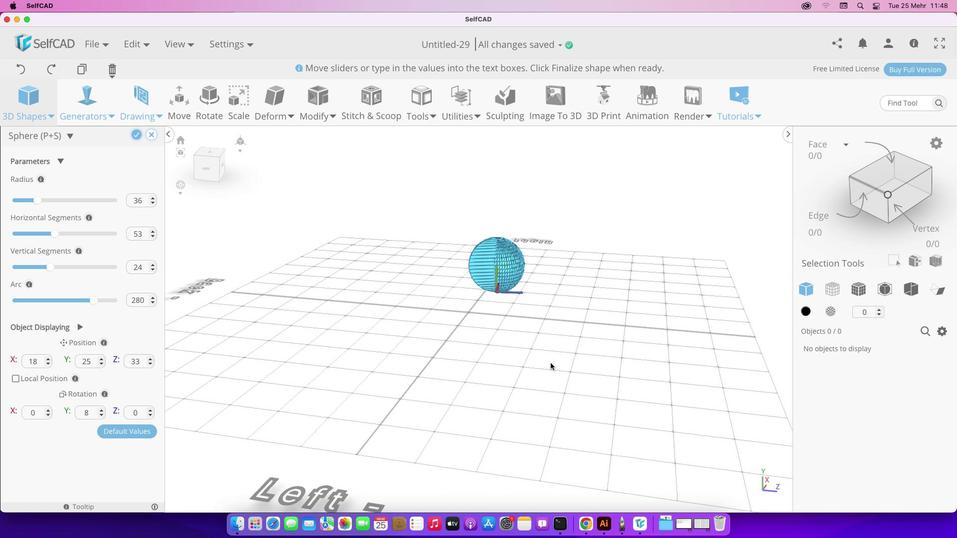 
Action: Mouse moved to (92, 299)
Screenshot: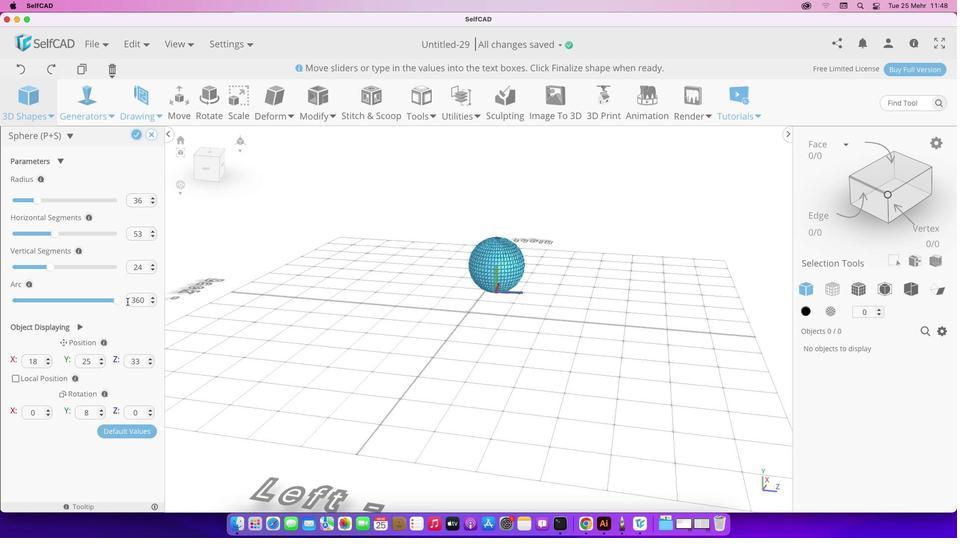
Action: Mouse pressed left at (92, 299)
Screenshot: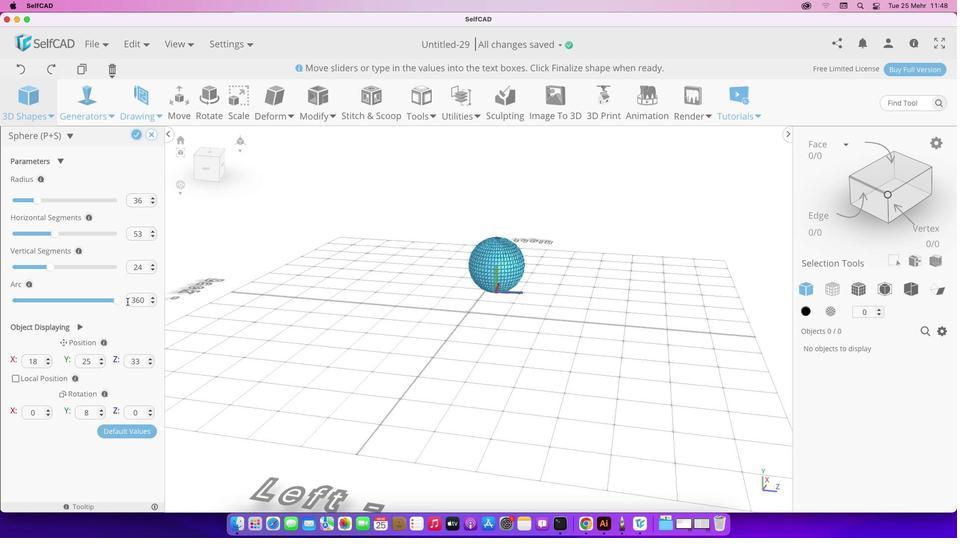 
Action: Mouse moved to (592, 415)
Screenshot: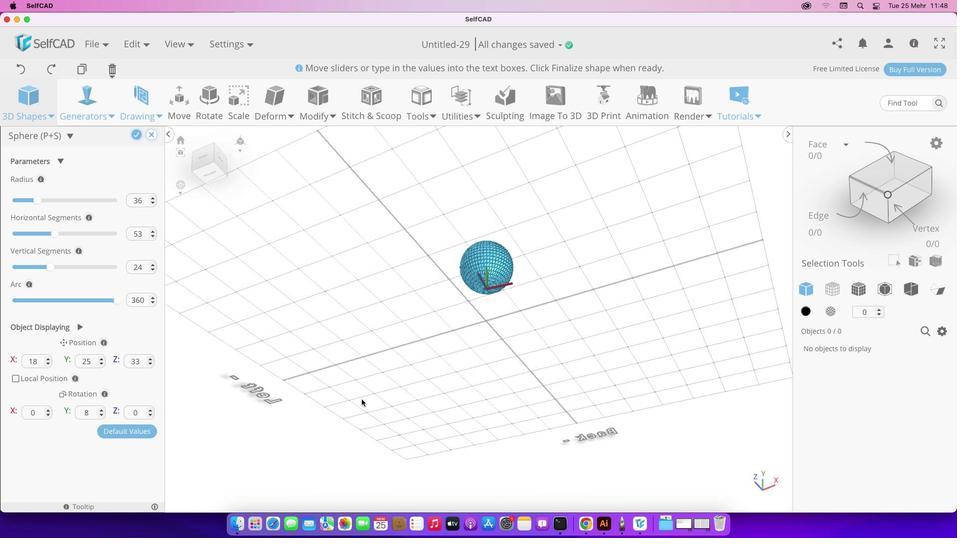 
Action: Mouse pressed left at (592, 415)
Screenshot: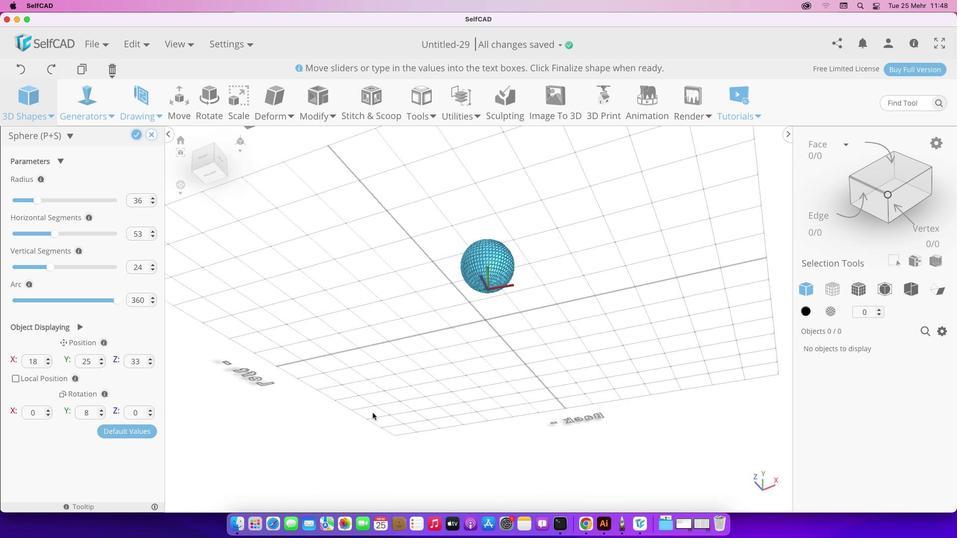 
Action: Mouse moved to (47, 364)
Screenshot: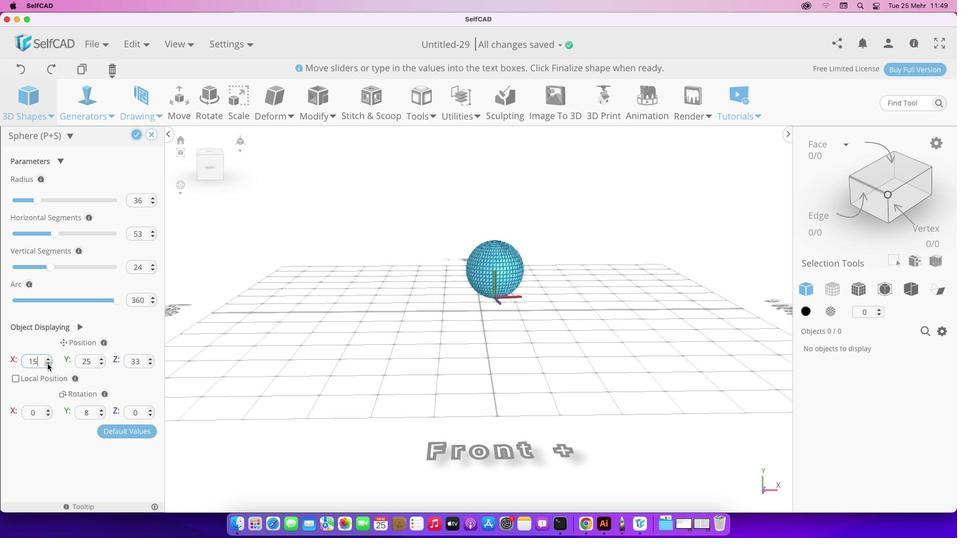 
Action: Mouse pressed left at (47, 364)
Screenshot: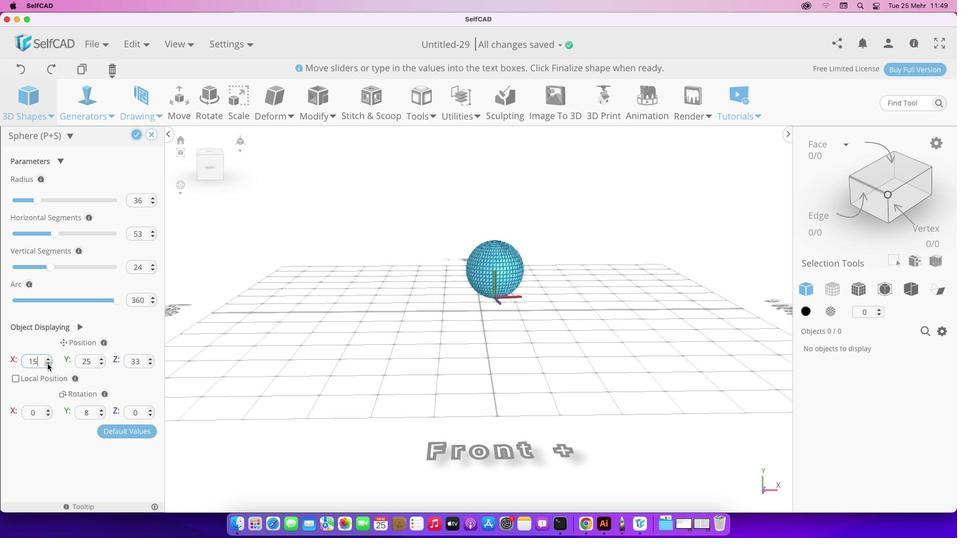 
Action: Mouse pressed left at (47, 364)
Screenshot: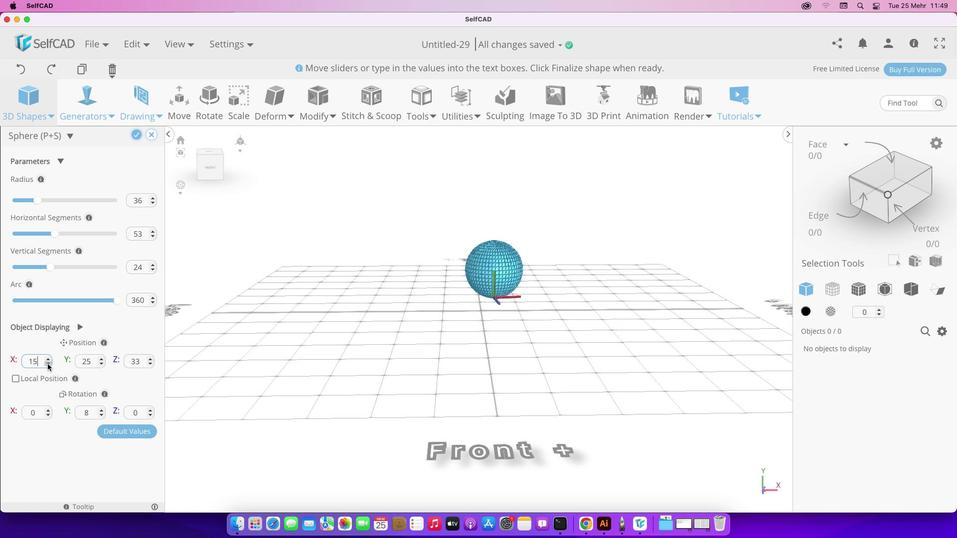 
Action: Mouse pressed left at (47, 364)
Screenshot: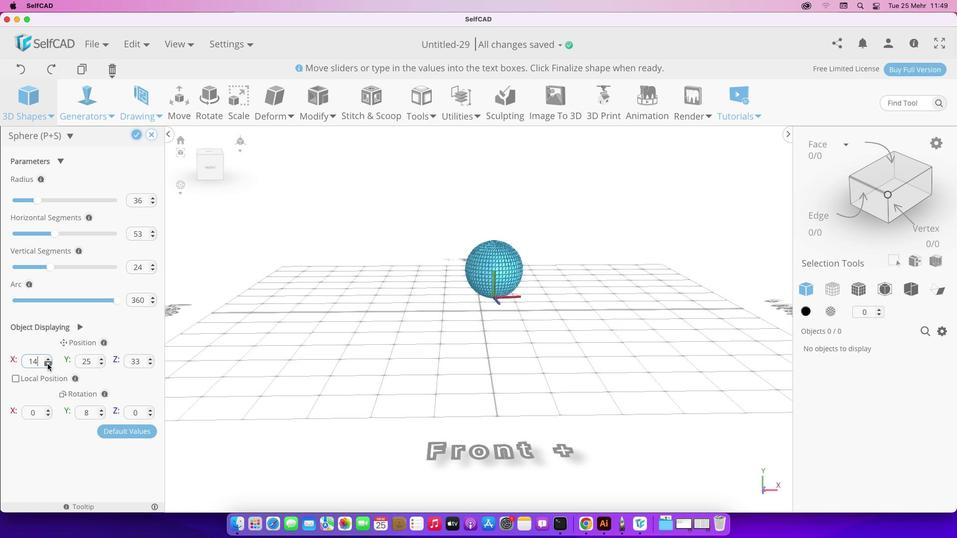 
Action: Mouse pressed left at (47, 364)
Screenshot: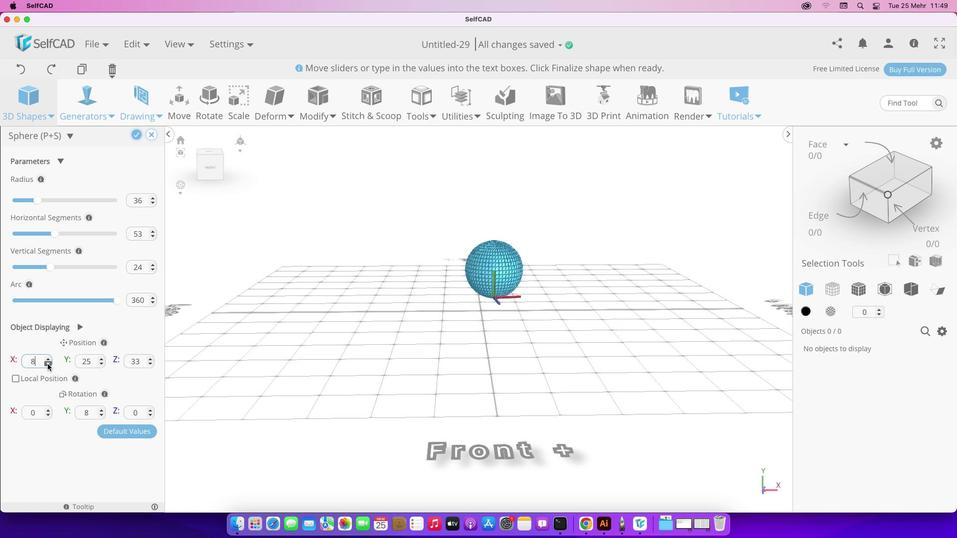
Action: Mouse pressed left at (47, 364)
Screenshot: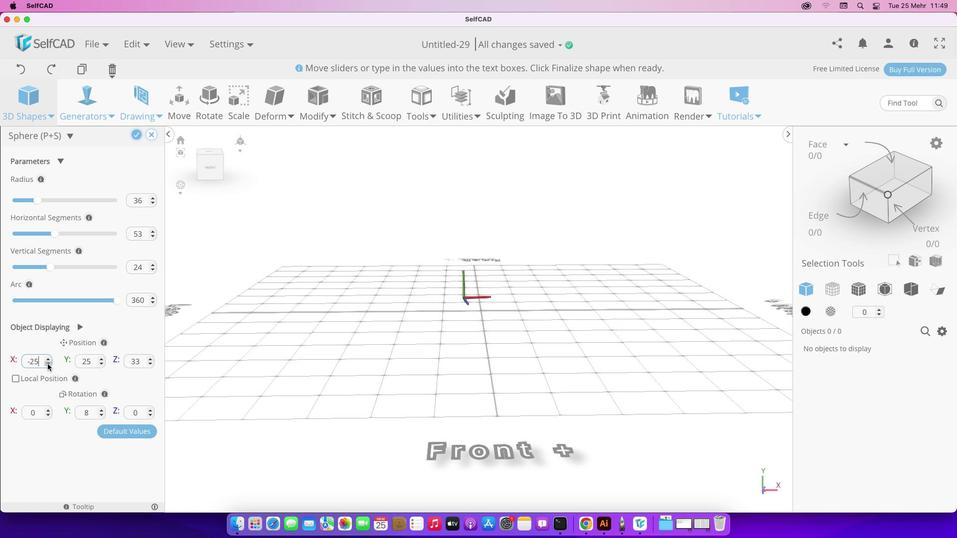 
Action: Mouse pressed left at (47, 364)
Screenshot: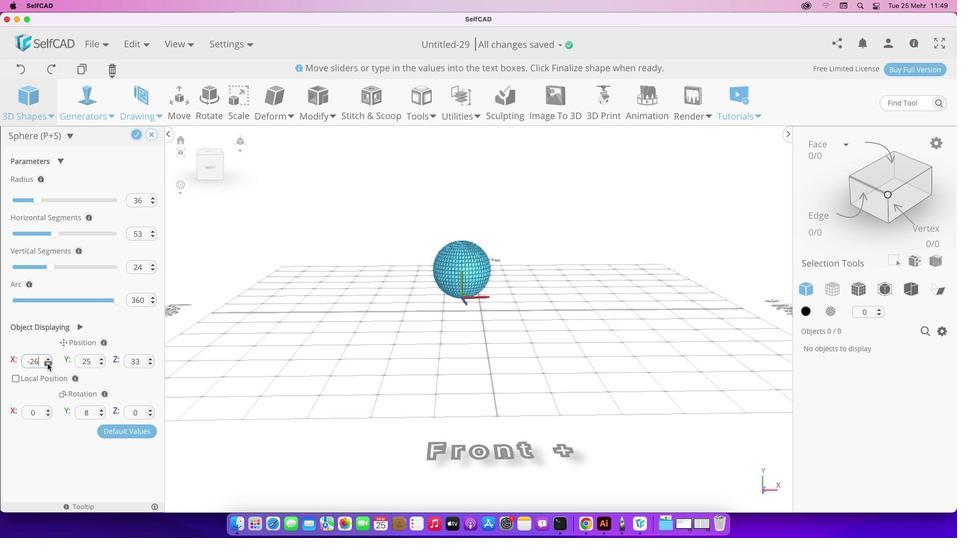 
Action: Mouse pressed left at (47, 364)
Screenshot: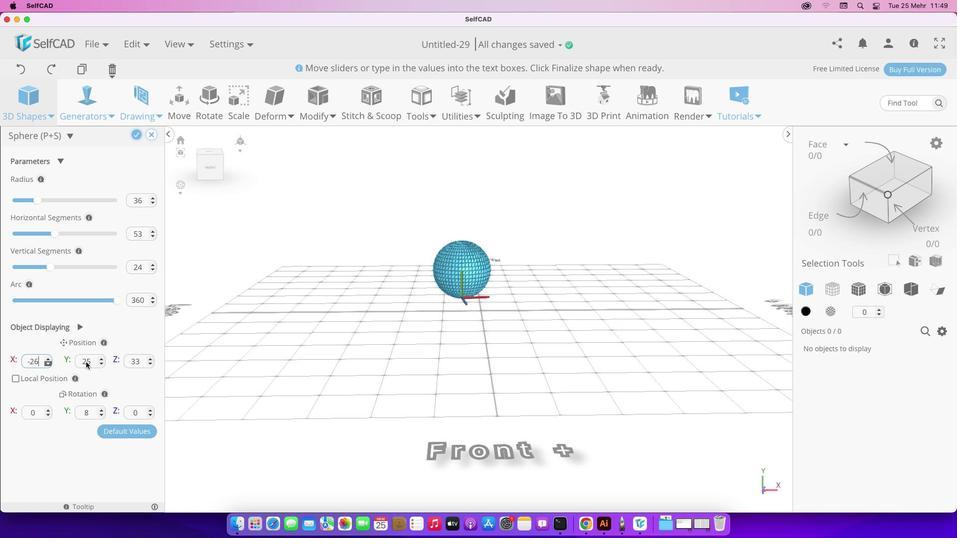 
Action: Mouse pressed left at (47, 364)
Screenshot: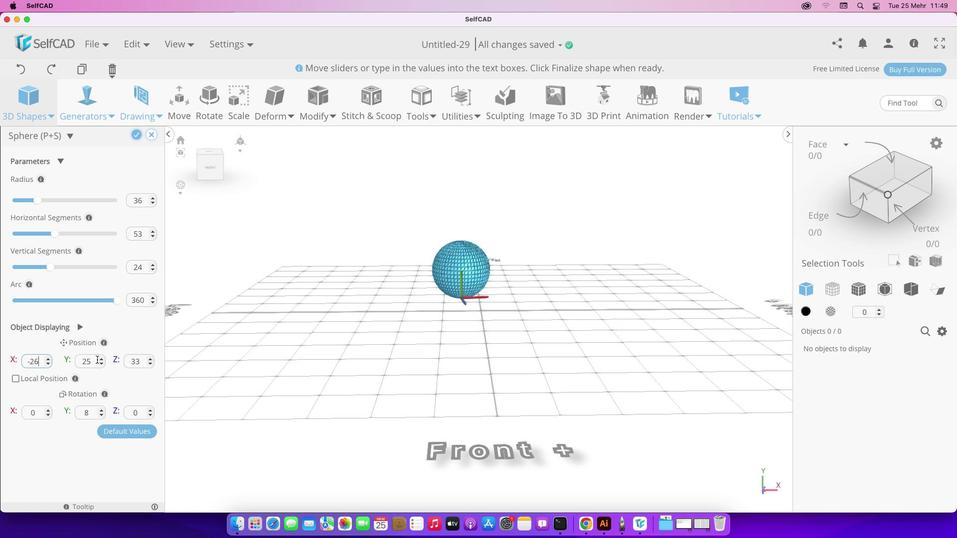 
Action: Mouse pressed left at (47, 364)
Screenshot: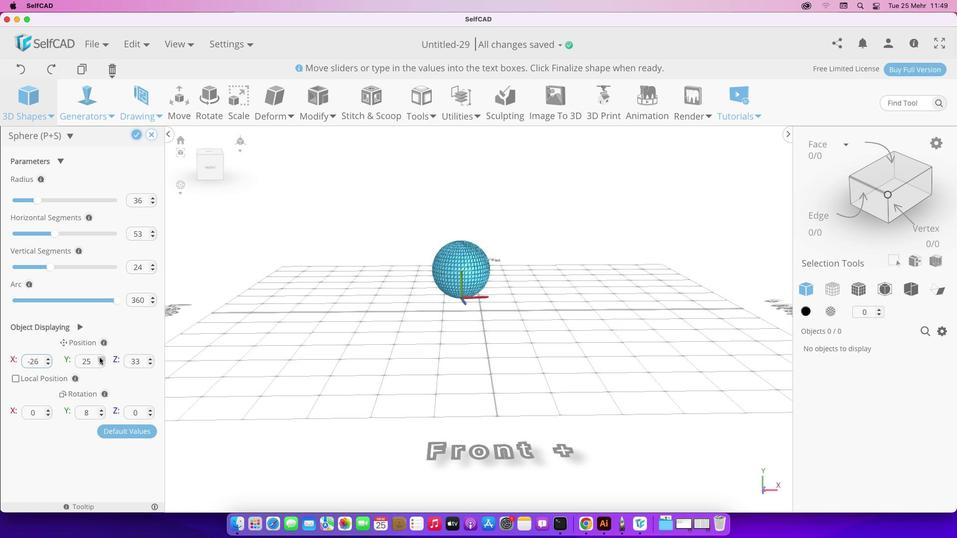 
Action: Mouse moved to (100, 357)
Screenshot: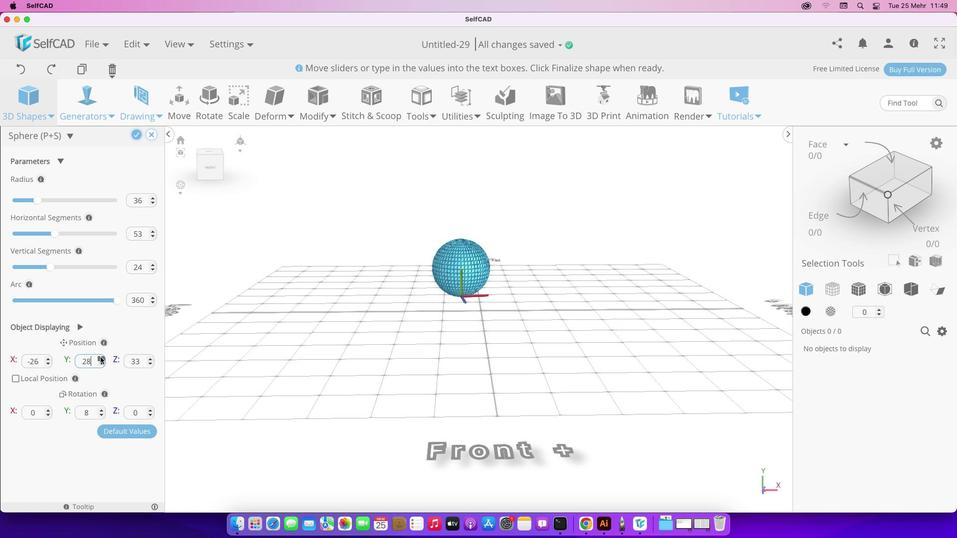 
Action: Mouse pressed left at (100, 357)
Screenshot: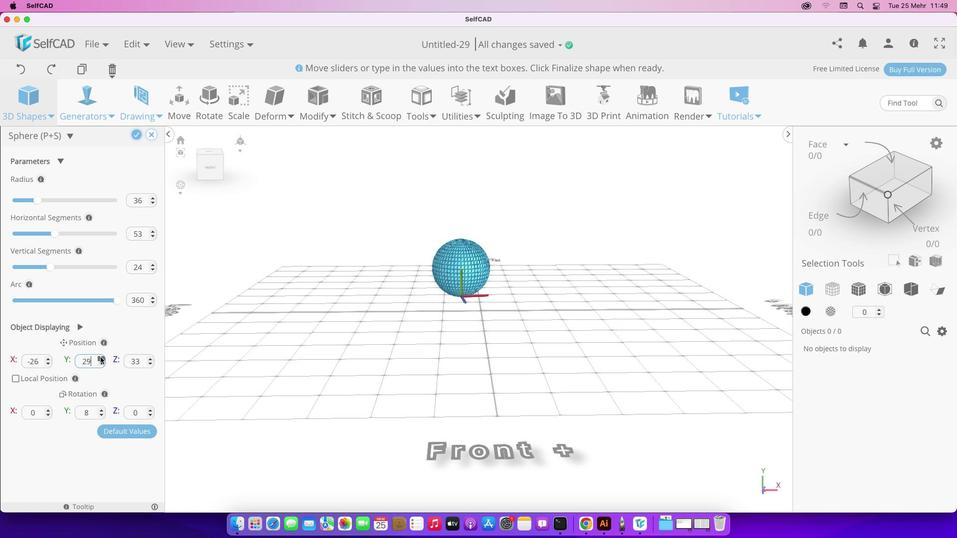 
Action: Mouse pressed left at (100, 357)
Screenshot: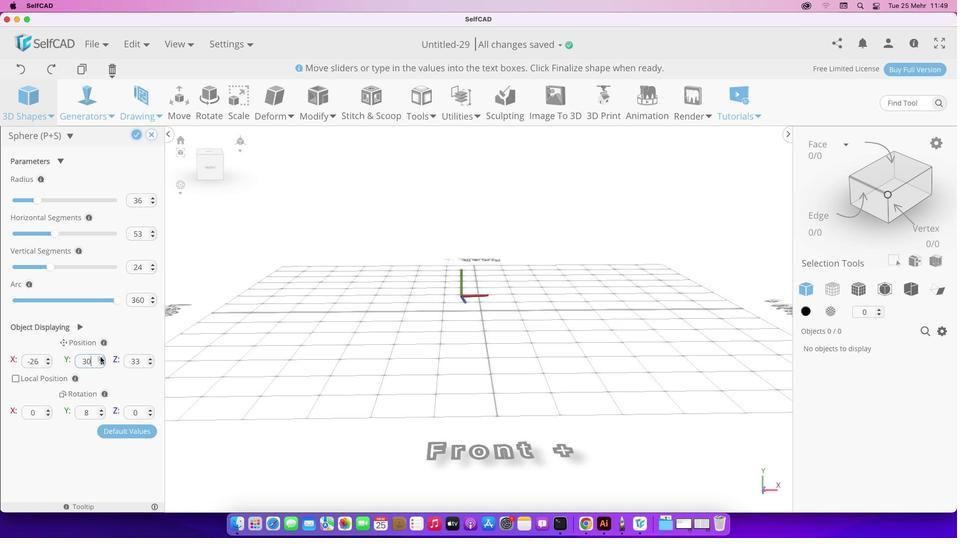 
Action: Mouse pressed left at (100, 357)
Screenshot: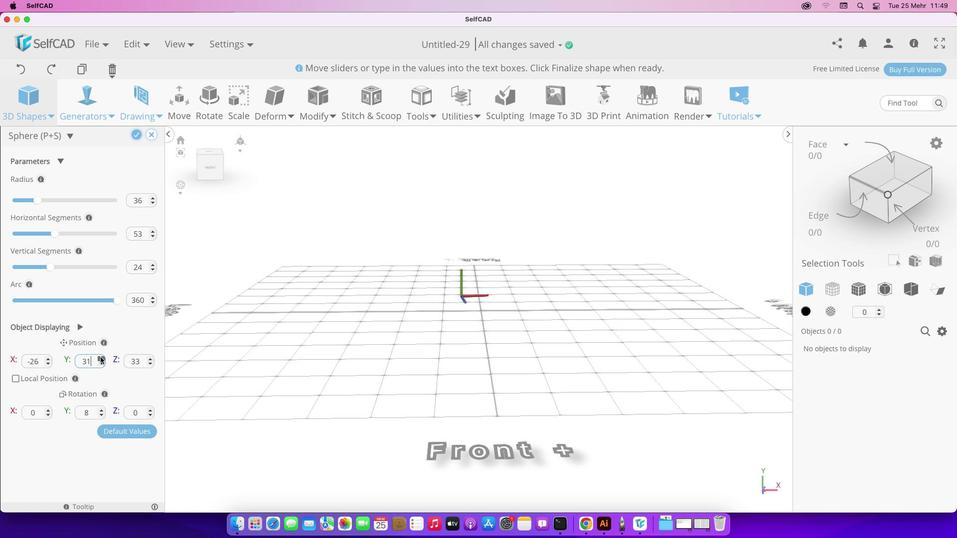 
Action: Mouse pressed left at (100, 357)
Screenshot: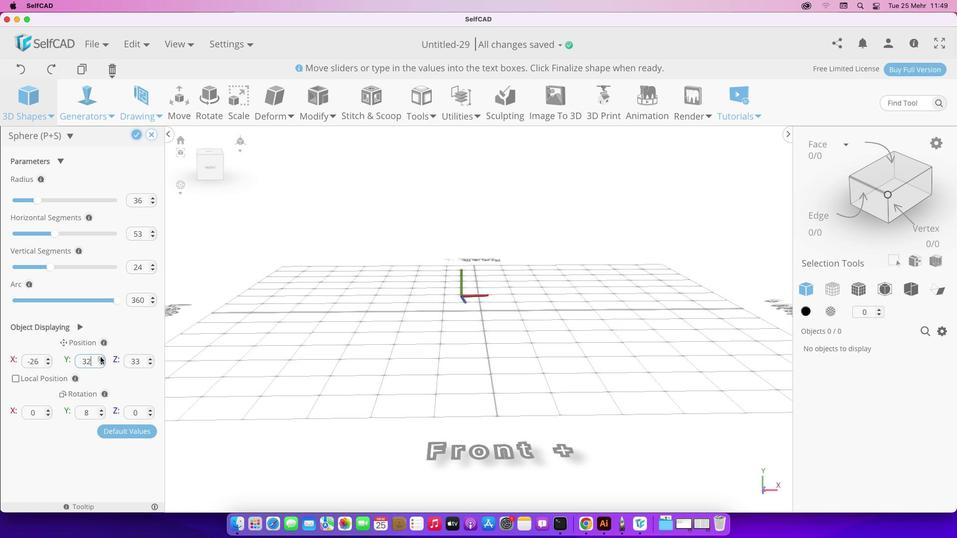 
Action: Mouse pressed left at (100, 357)
Screenshot: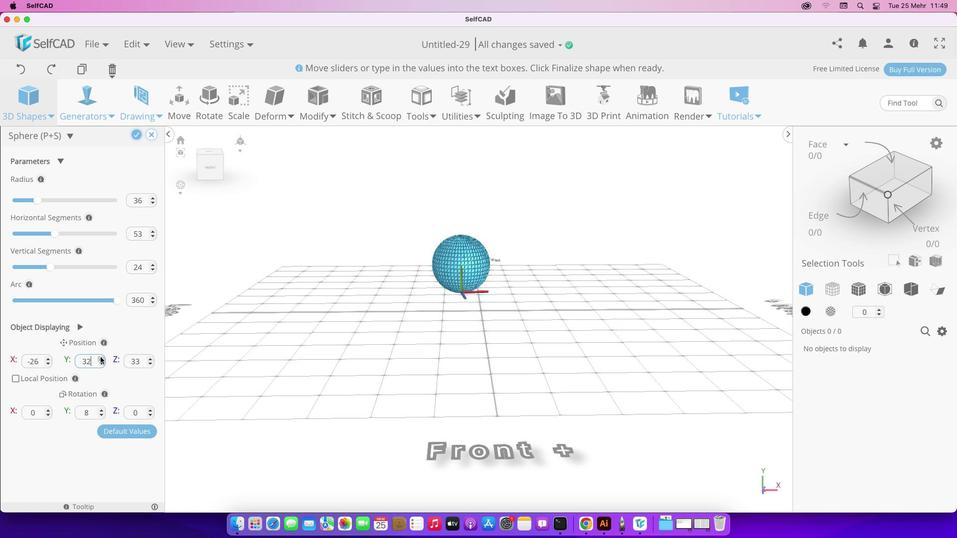
Action: Mouse pressed left at (100, 357)
Screenshot: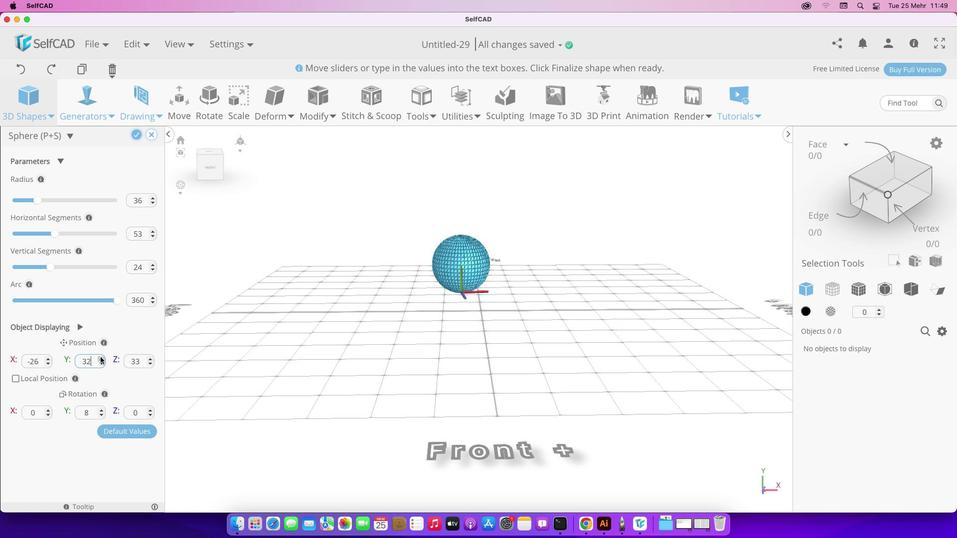 
Action: Mouse pressed left at (100, 357)
Screenshot: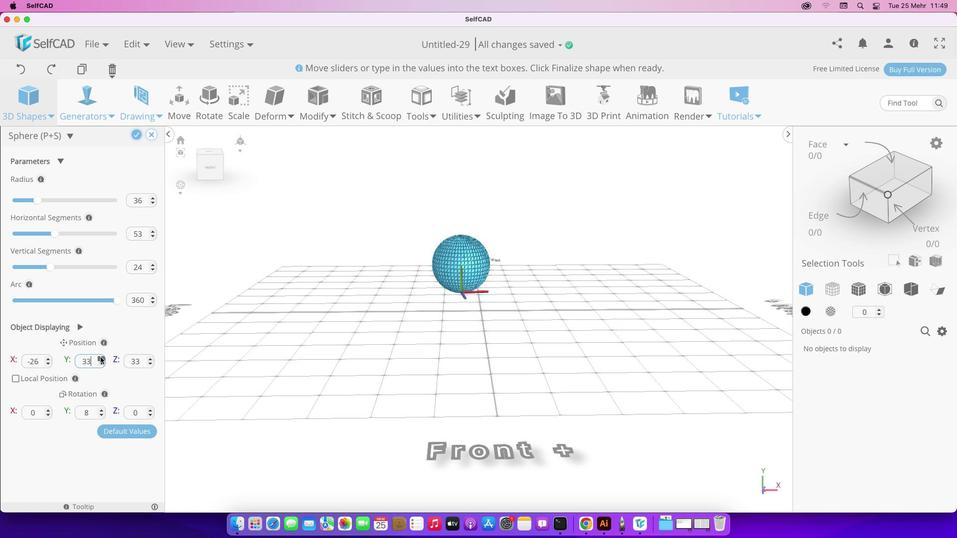 
Action: Mouse pressed left at (100, 357)
Screenshot: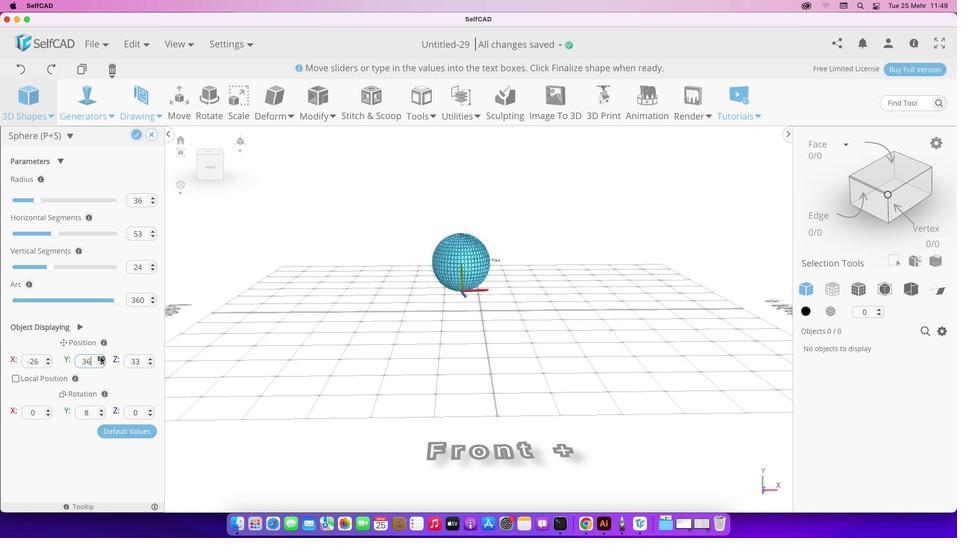 
Action: Mouse pressed left at (100, 357)
Screenshot: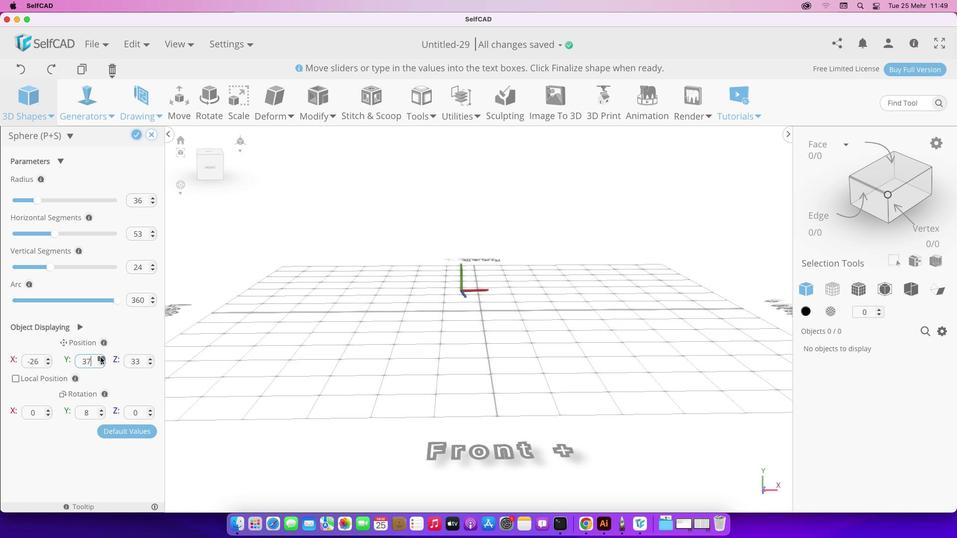 
Action: Mouse pressed left at (100, 357)
Screenshot: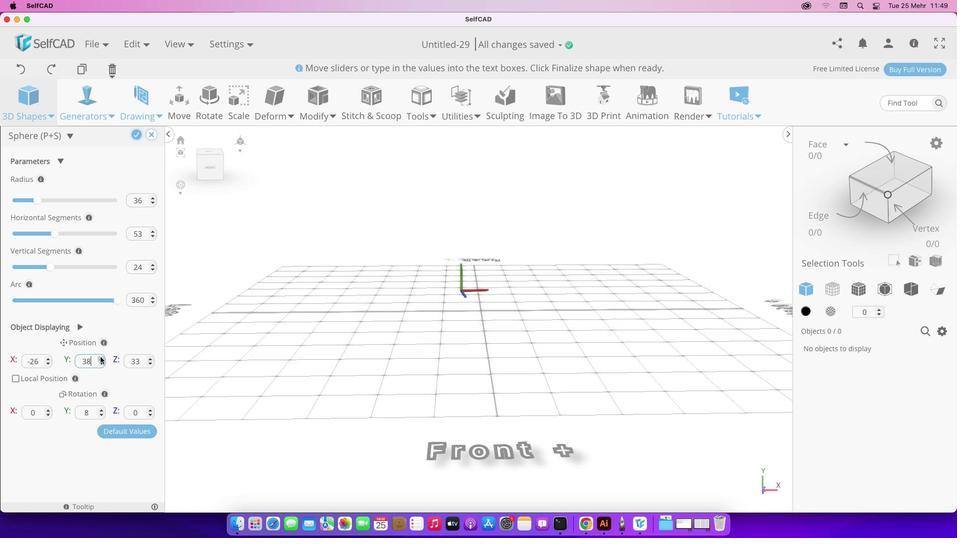 
Action: Mouse pressed left at (100, 357)
Screenshot: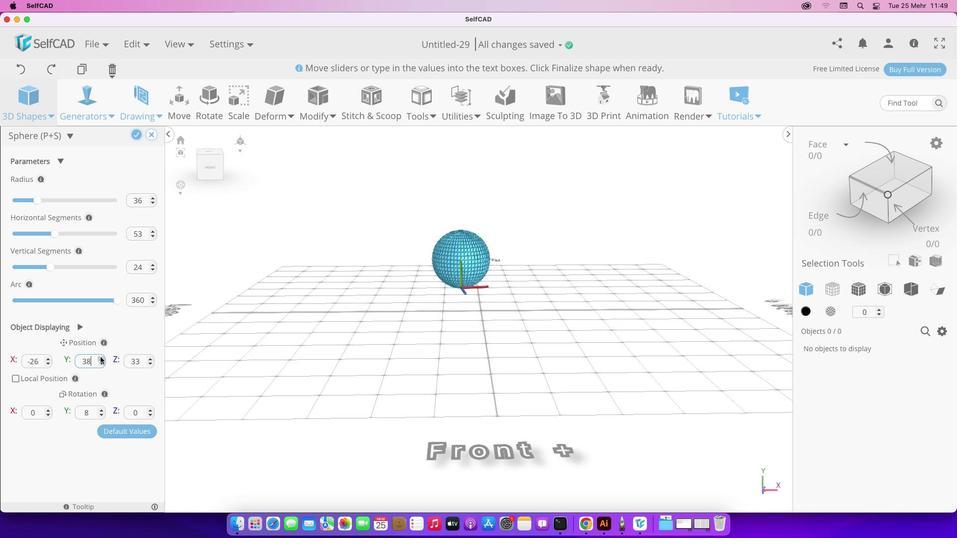 
Action: Mouse pressed left at (100, 357)
Screenshot: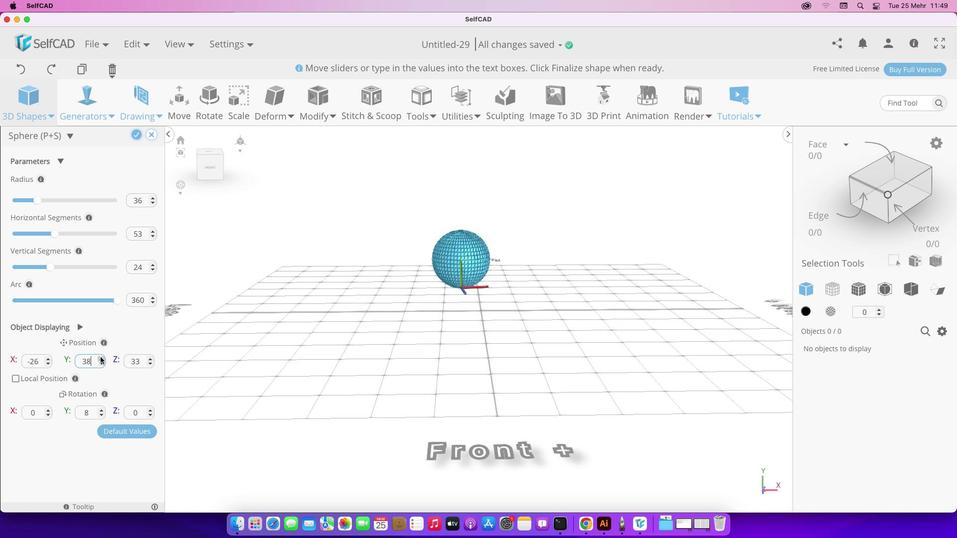 
Action: Mouse pressed left at (100, 357)
Screenshot: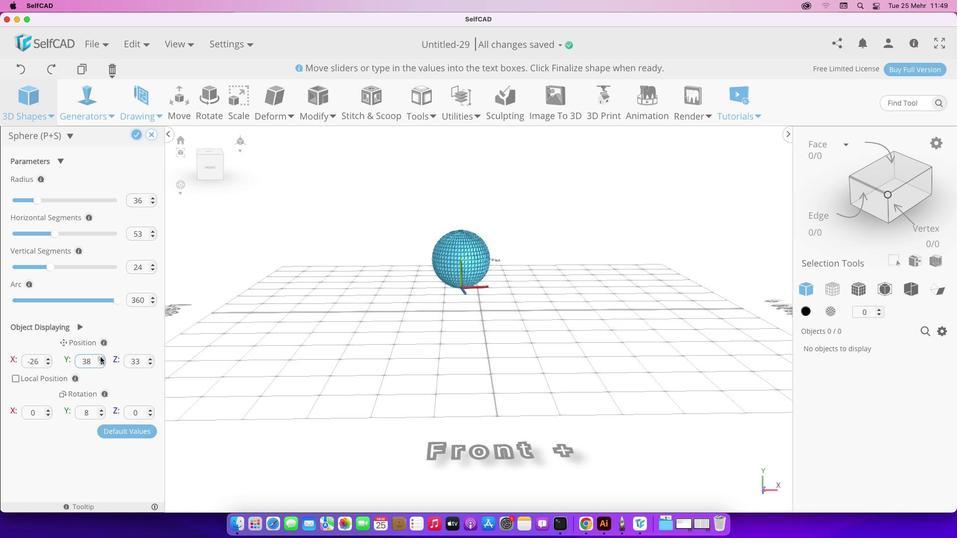 
Action: Mouse moved to (102, 362)
Screenshot: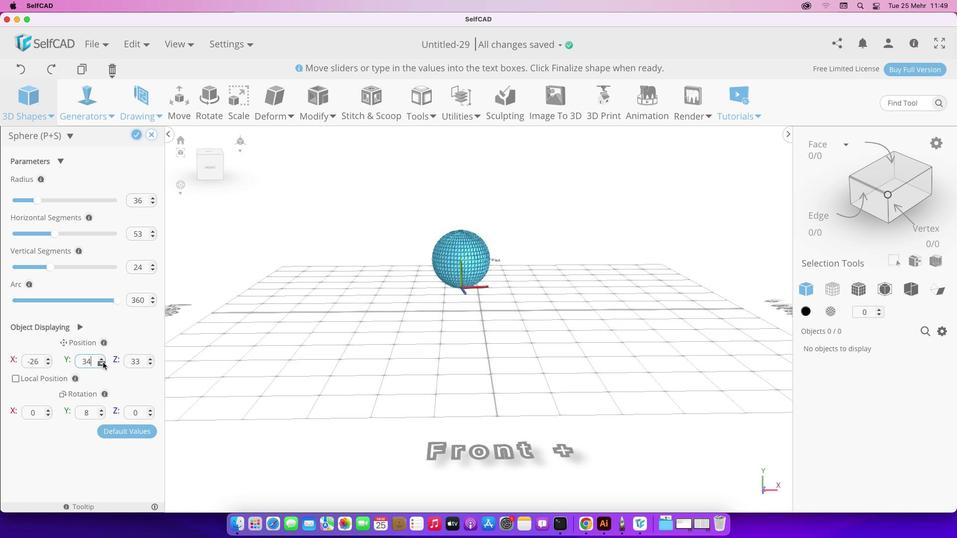 
Action: Mouse pressed left at (102, 362)
Screenshot: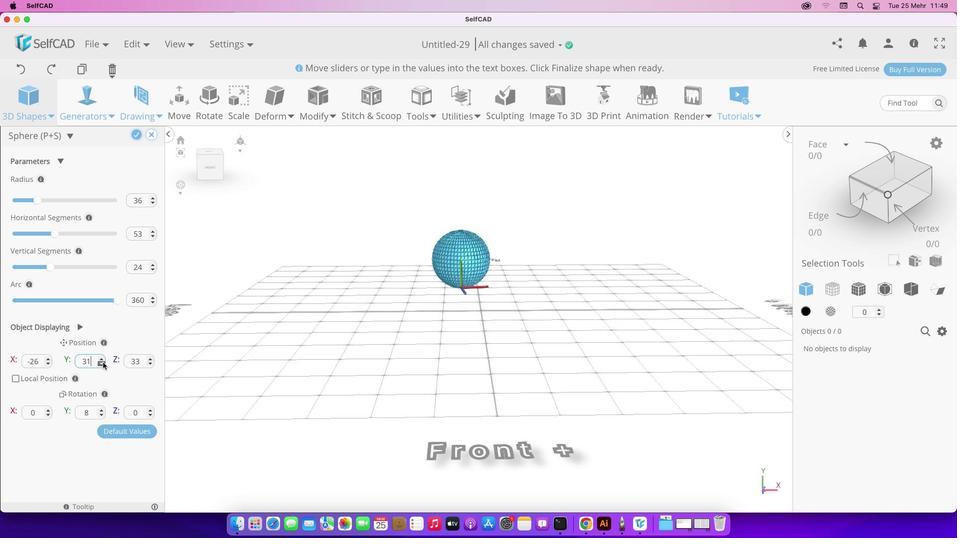
Action: Mouse moved to (149, 359)
Screenshot: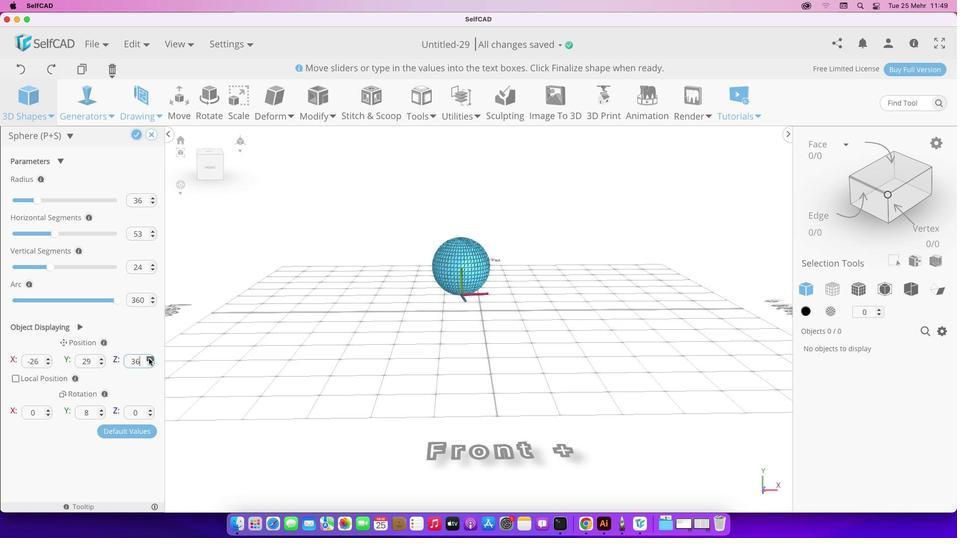 
Action: Mouse pressed left at (149, 359)
Screenshot: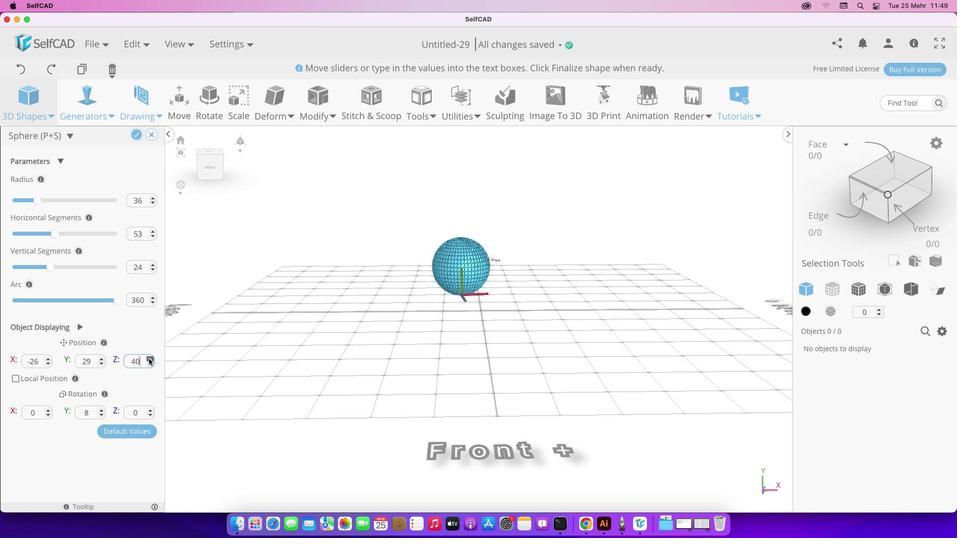 
Action: Mouse pressed left at (149, 359)
Screenshot: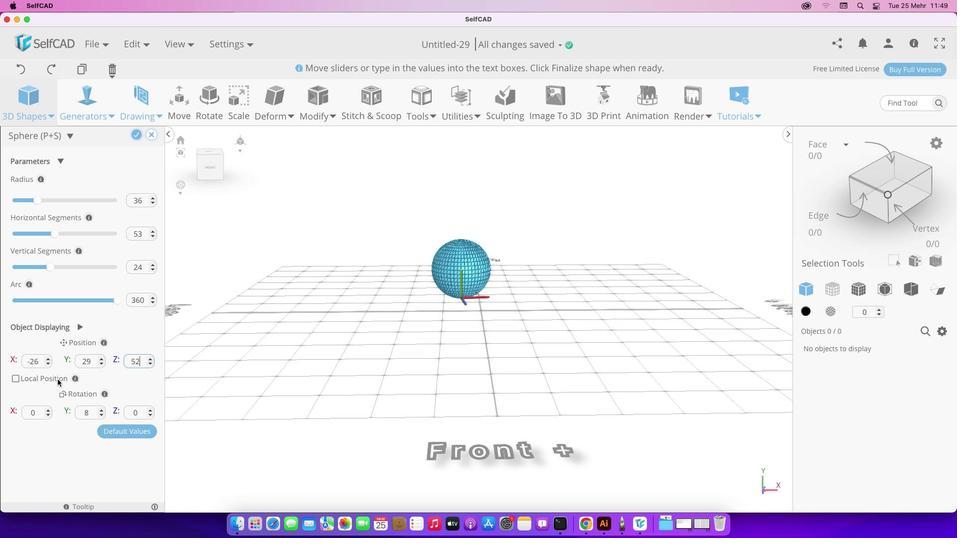 
Action: Mouse pressed left at (149, 359)
Screenshot: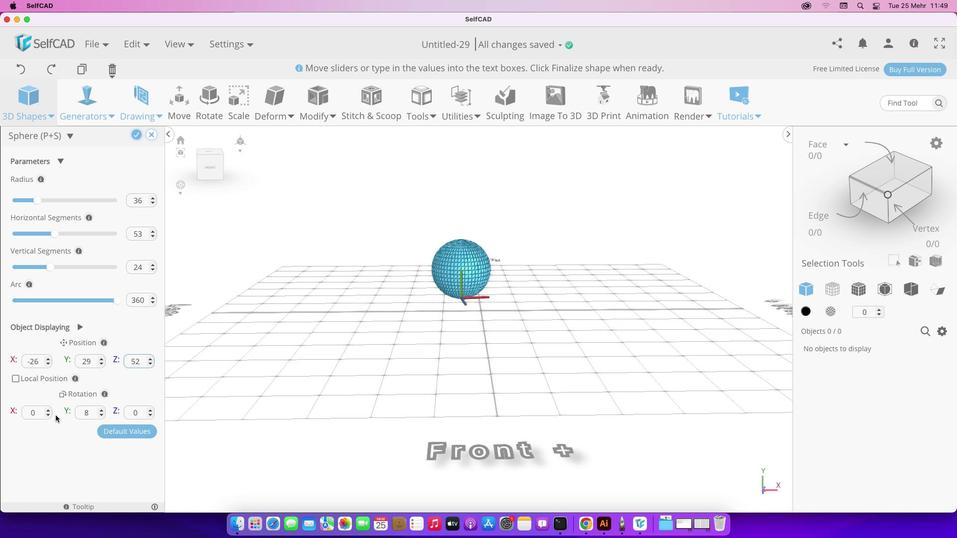 
Action: Mouse pressed left at (149, 359)
Screenshot: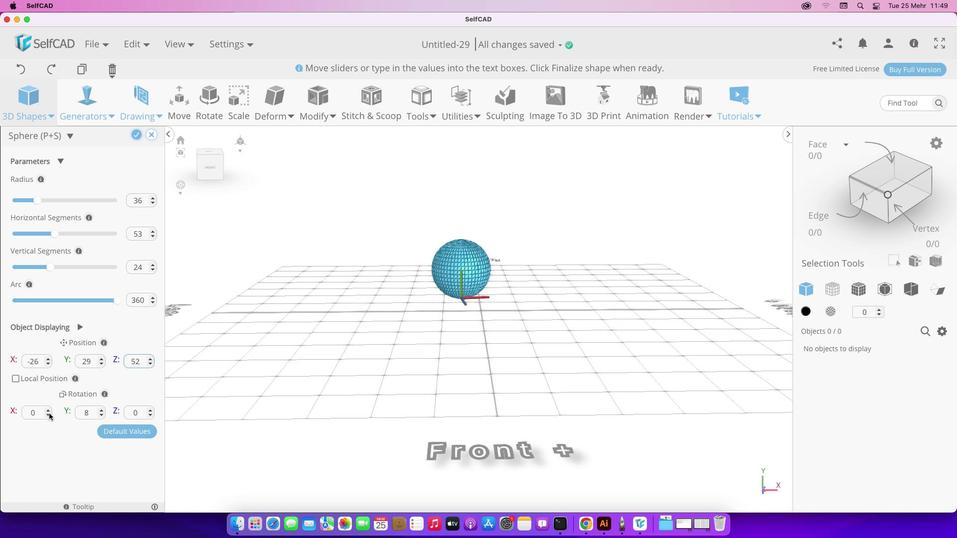 
Action: Mouse moved to (49, 410)
Screenshot: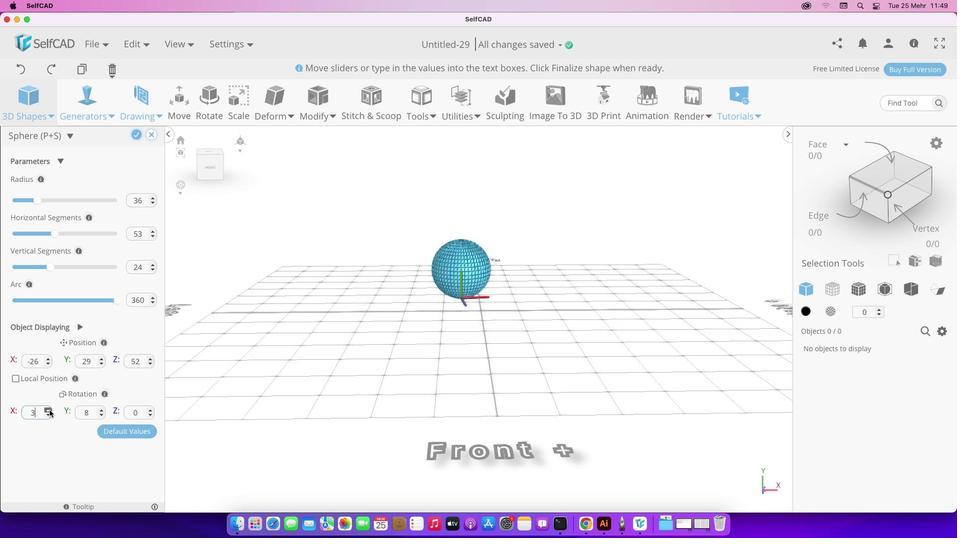
Action: Mouse pressed left at (49, 410)
Screenshot: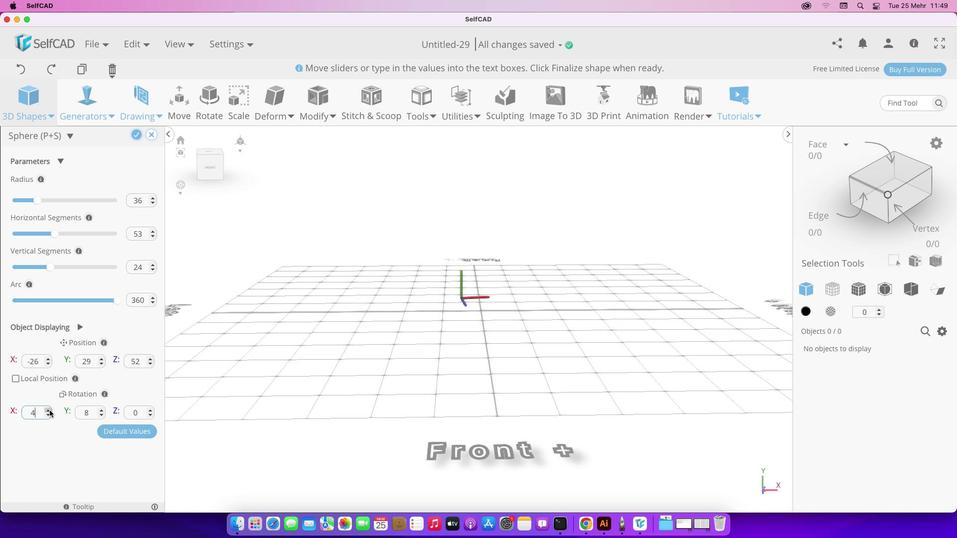 
Action: Mouse pressed left at (49, 410)
Screenshot: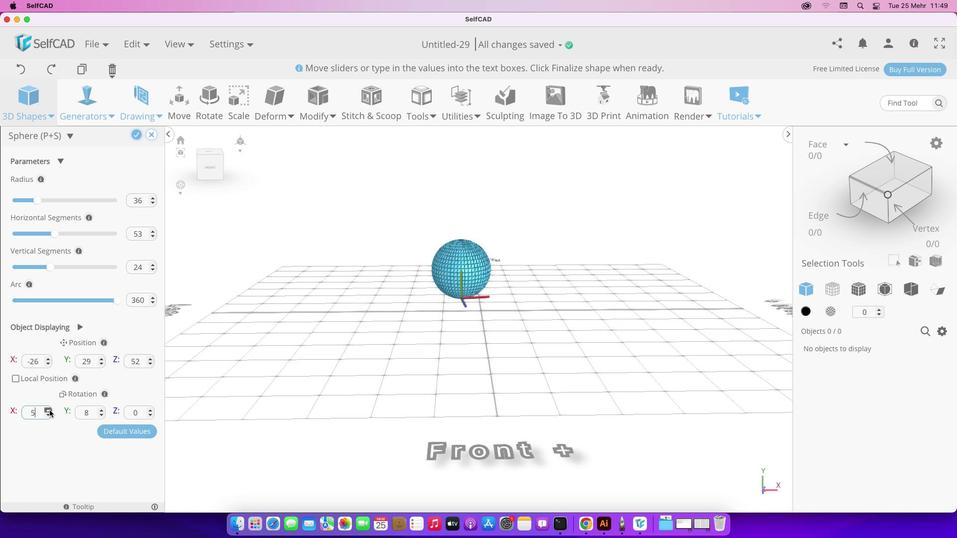 
Action: Mouse pressed left at (49, 410)
Screenshot: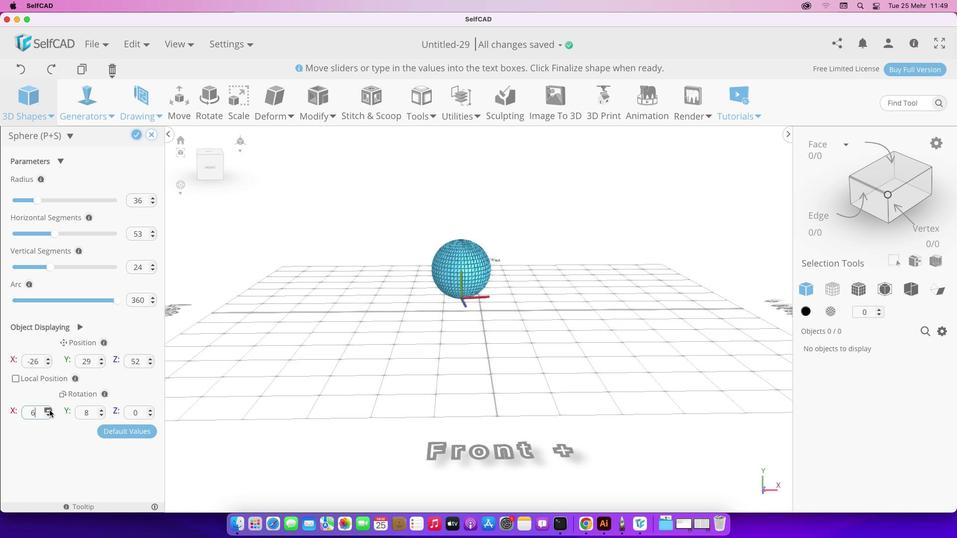
Action: Mouse pressed left at (49, 410)
Screenshot: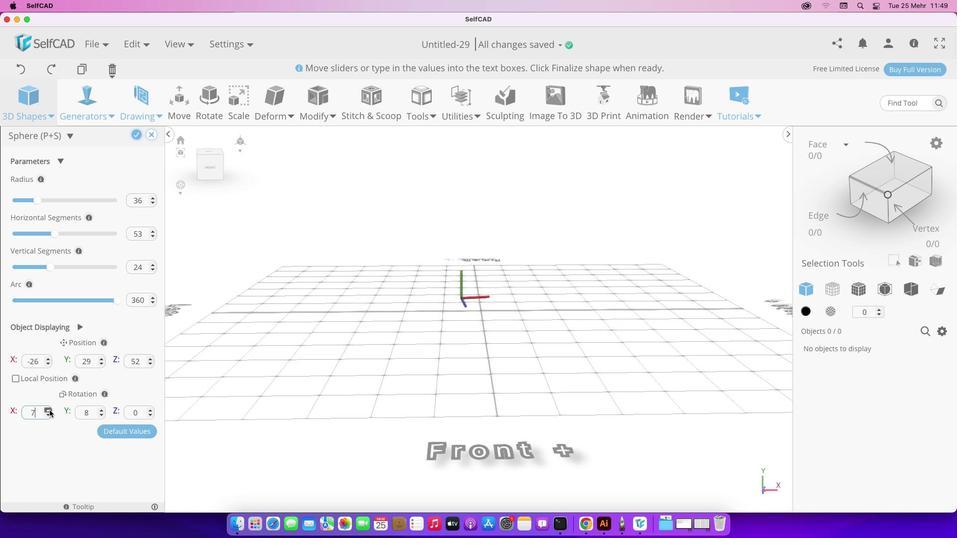 
Action: Mouse pressed left at (49, 410)
Screenshot: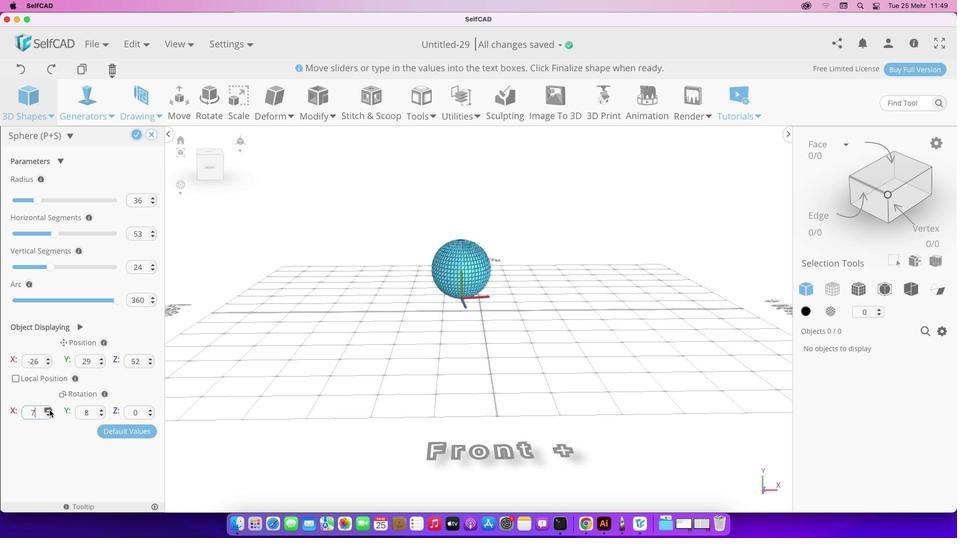 
Action: Mouse pressed left at (49, 410)
Screenshot: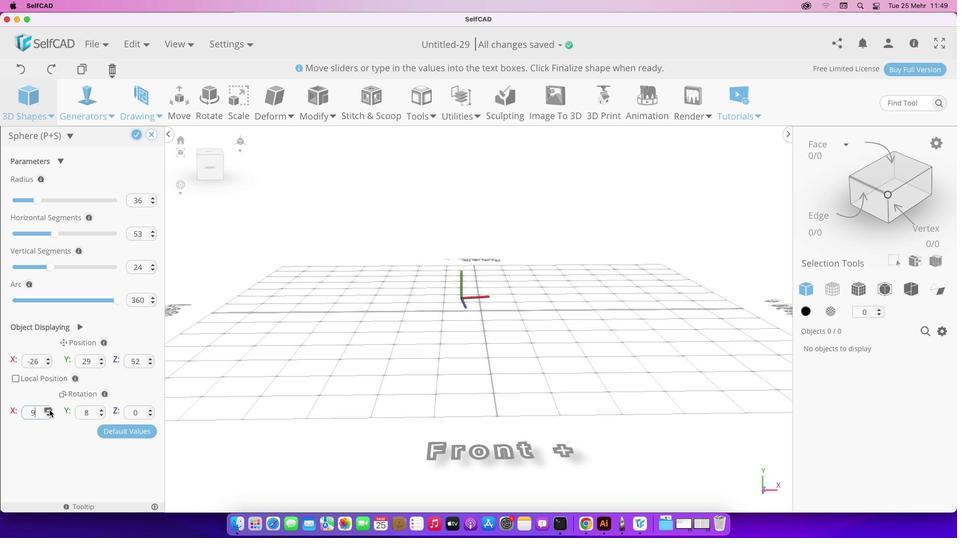 
Action: Mouse pressed left at (49, 410)
Screenshot: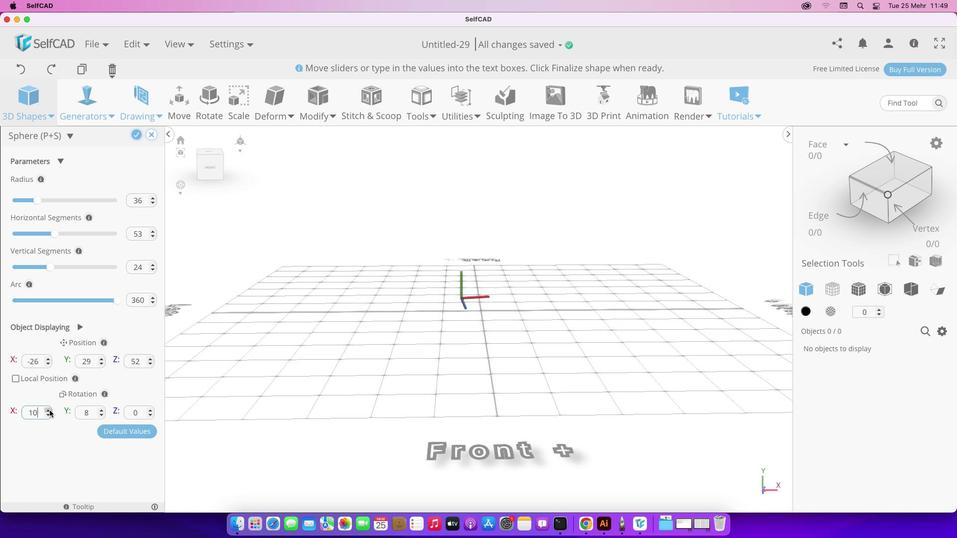 
Action: Mouse pressed left at (49, 410)
Screenshot: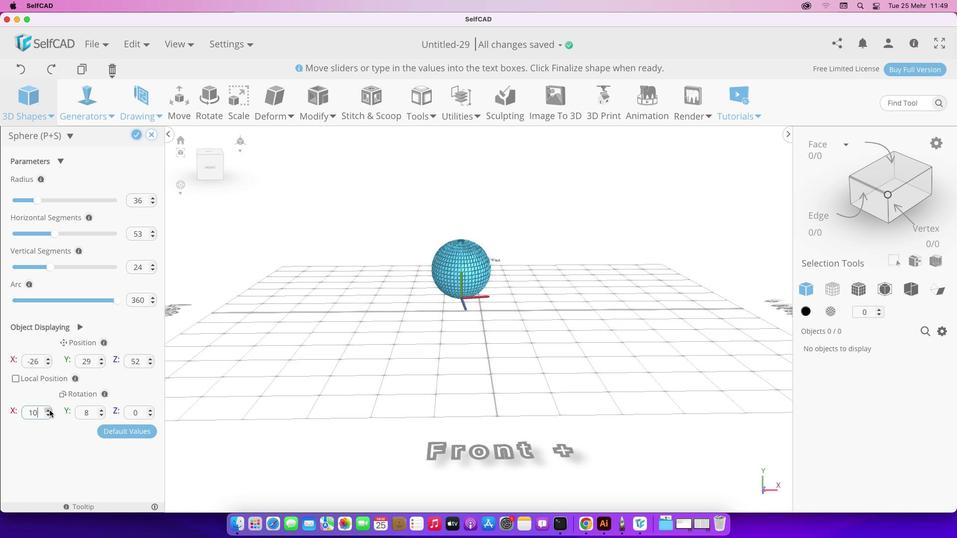 
Action: Mouse pressed left at (49, 410)
Screenshot: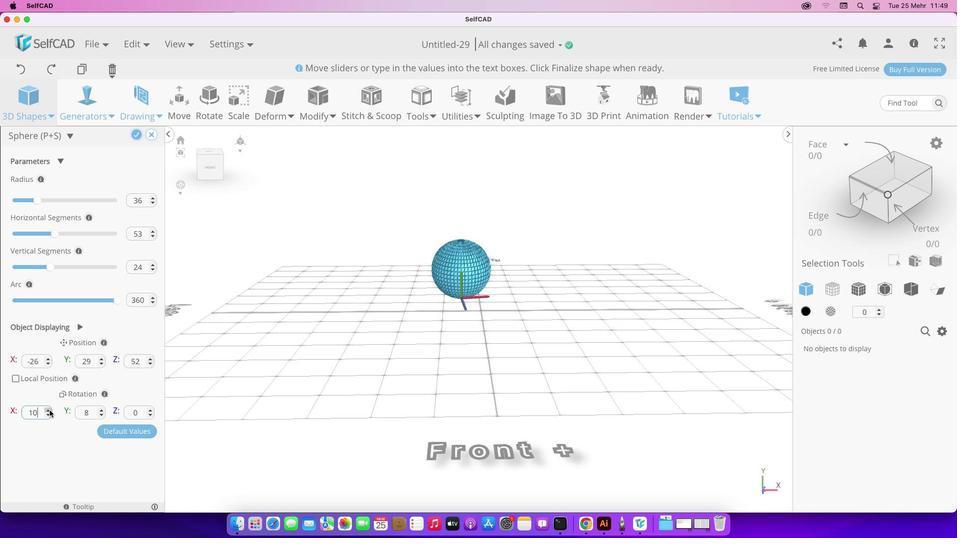 
Action: Mouse pressed left at (49, 410)
Screenshot: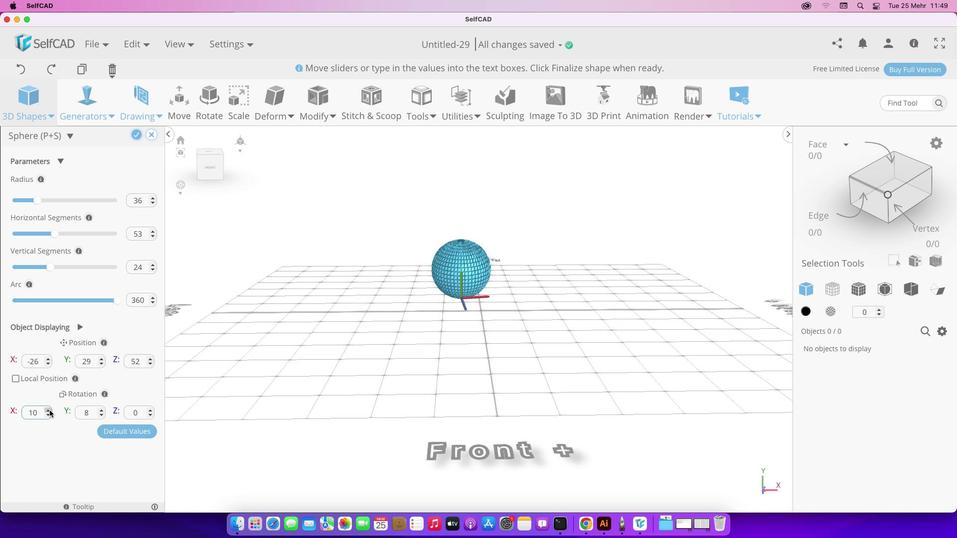 
Action: Mouse moved to (101, 409)
Screenshot: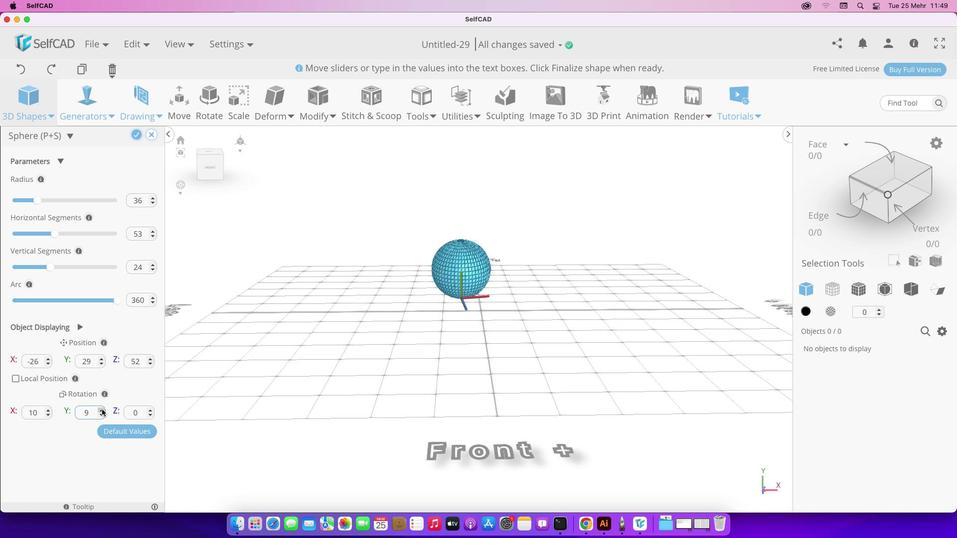 
Action: Mouse pressed left at (101, 409)
Screenshot: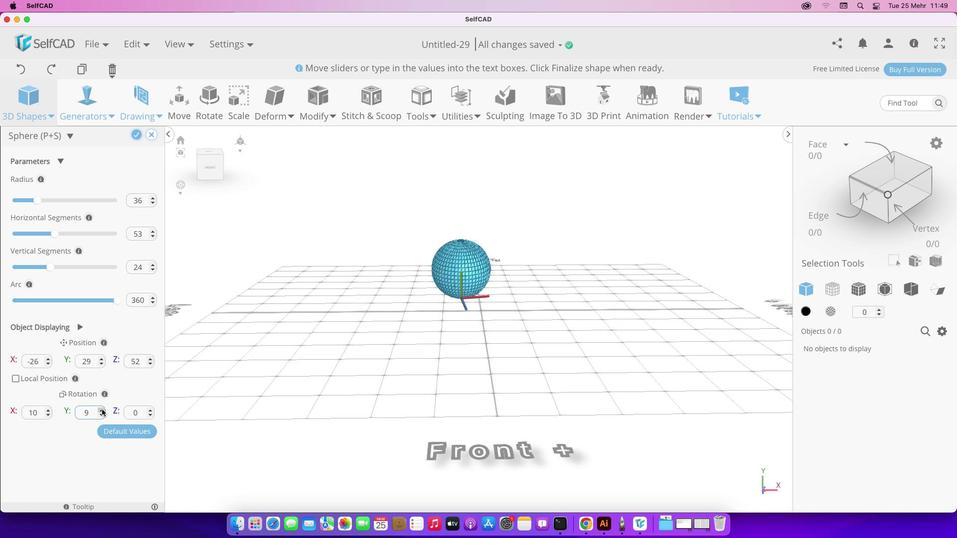 
Action: Mouse moved to (102, 409)
Screenshot: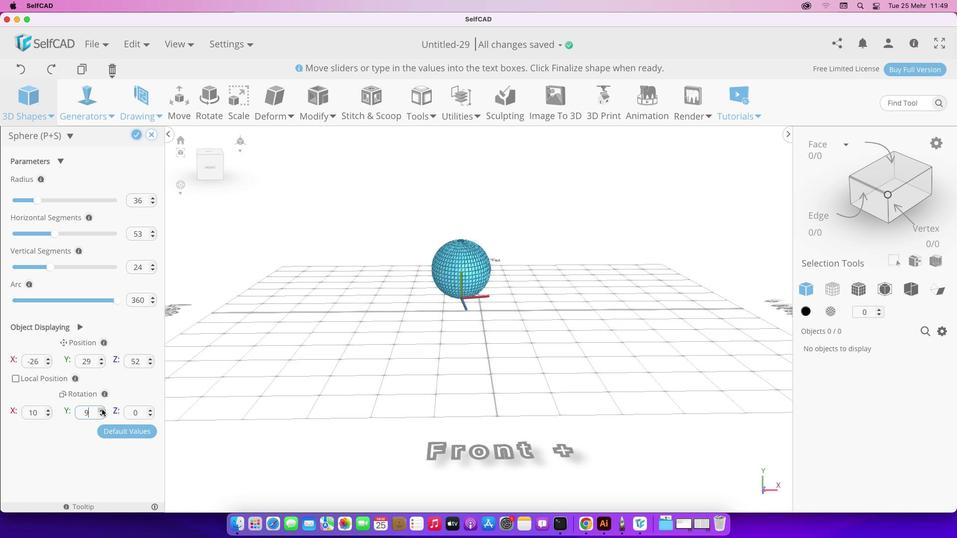 
Action: Mouse pressed left at (102, 409)
Screenshot: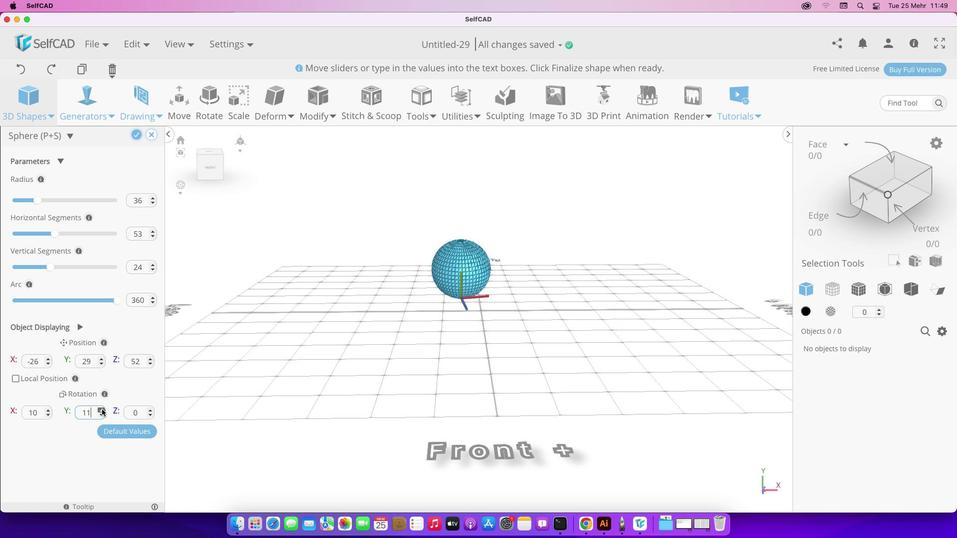 
Action: Mouse pressed left at (102, 409)
Screenshot: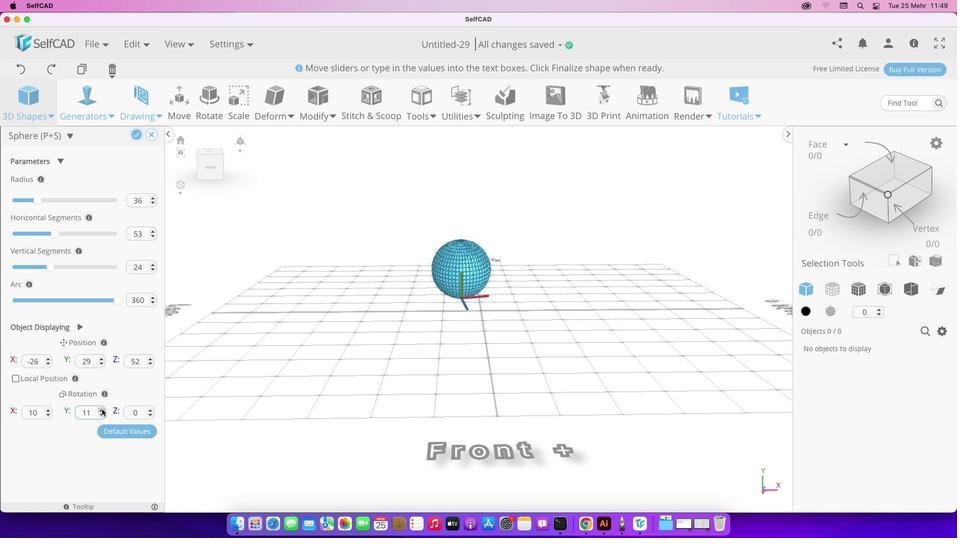 
Action: Mouse pressed left at (102, 409)
Screenshot: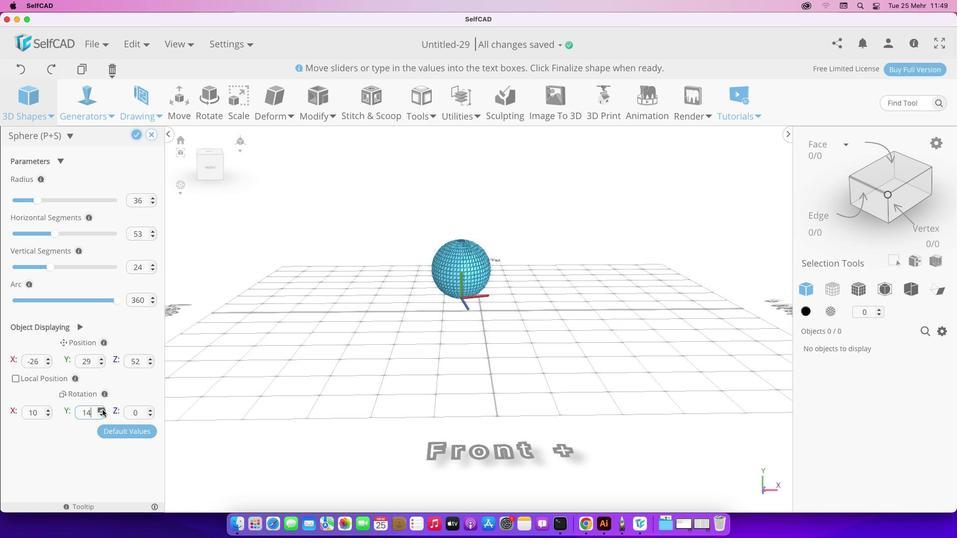 
Action: Mouse pressed left at (102, 409)
Screenshot: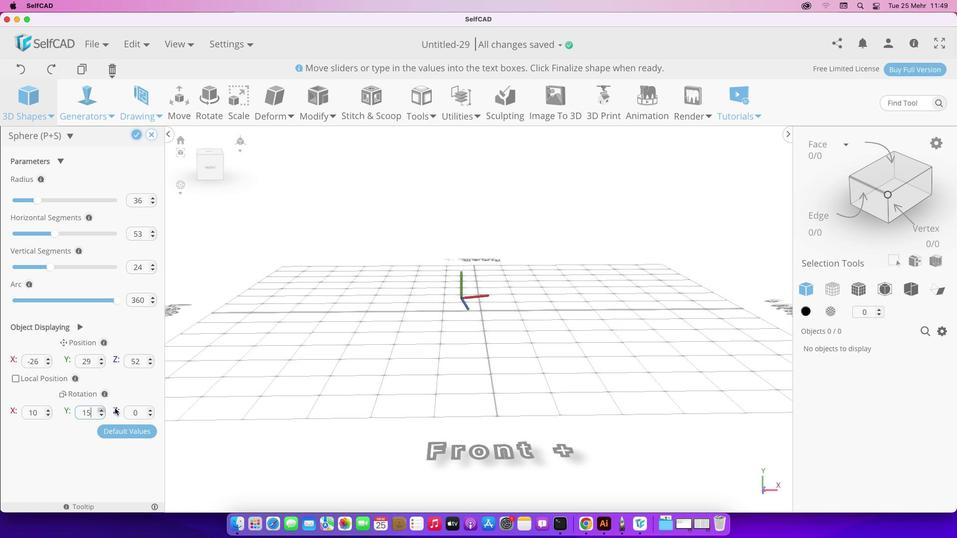 
Action: Mouse moved to (102, 409)
Screenshot: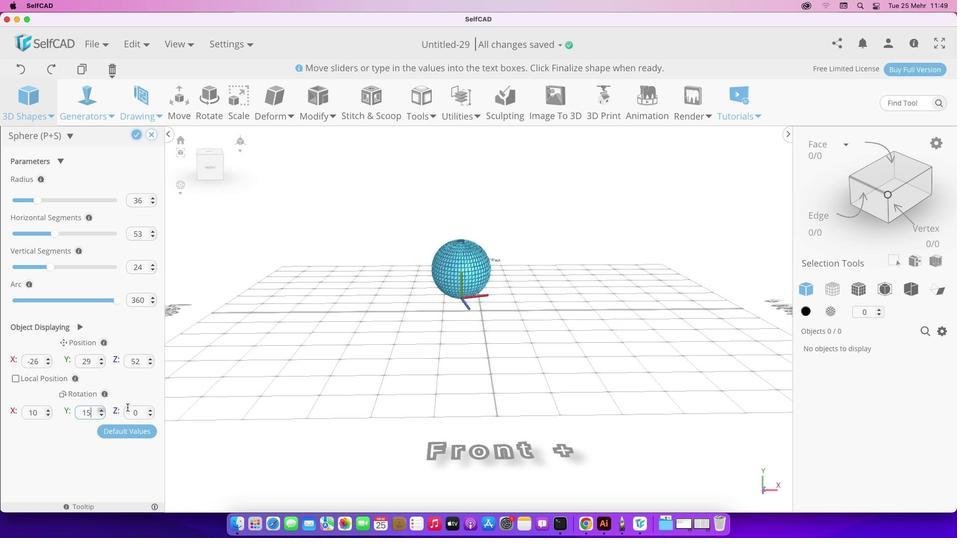
Action: Mouse pressed left at (102, 409)
Screenshot: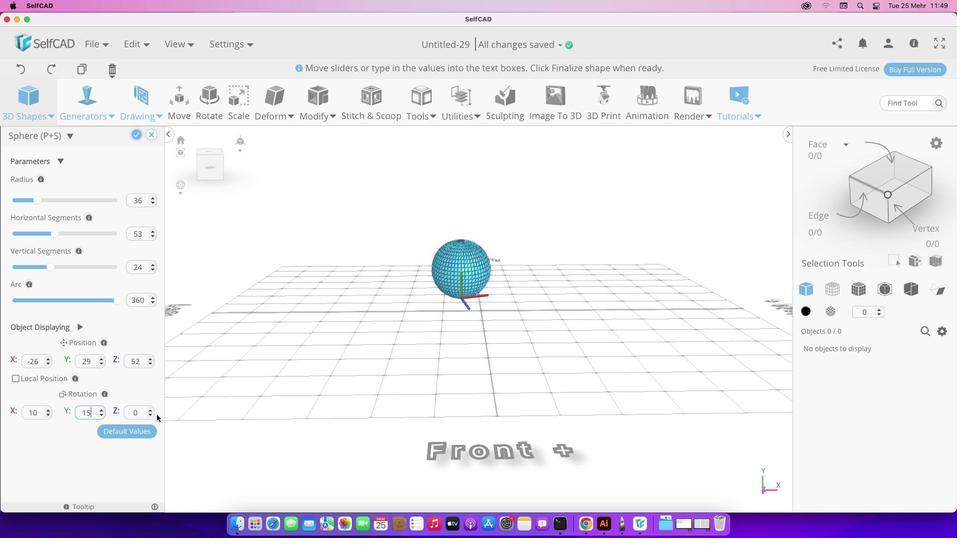 
Action: Mouse moved to (102, 409)
Screenshot: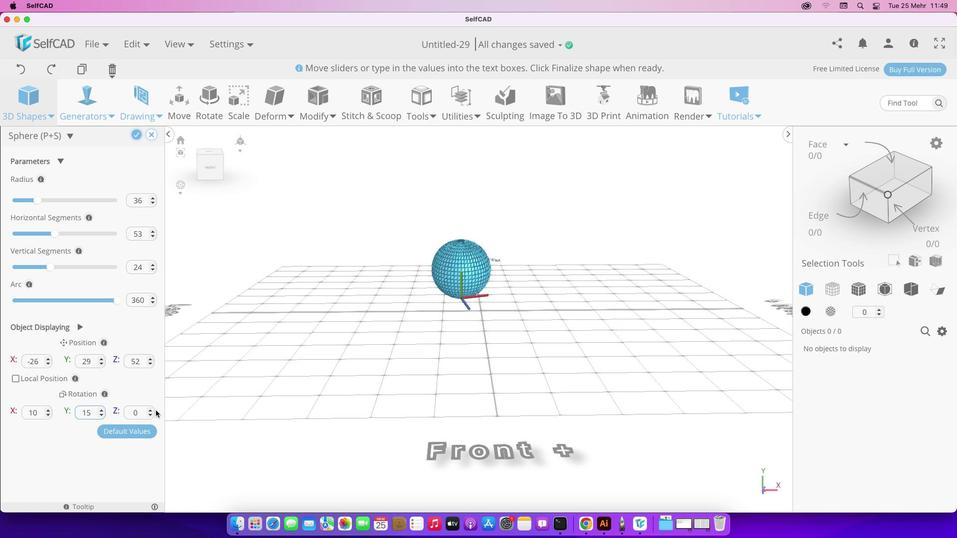 
Action: Mouse pressed left at (102, 409)
Screenshot: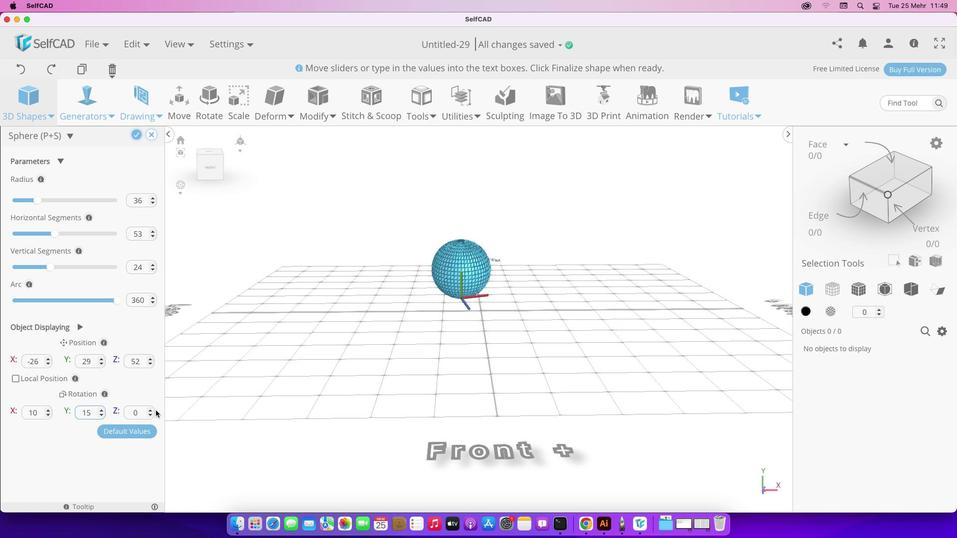 
Action: Mouse moved to (152, 408)
Screenshot: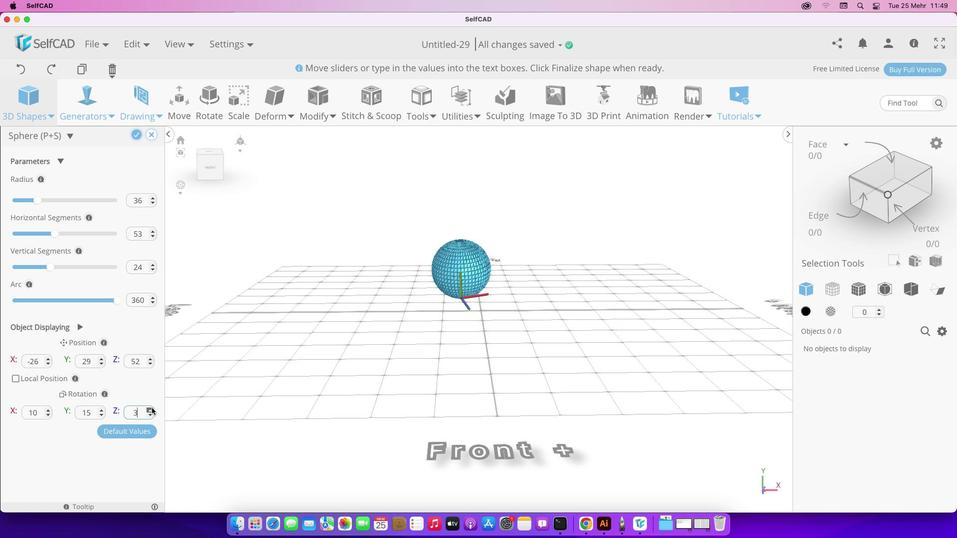 
Action: Mouse pressed left at (152, 408)
Screenshot: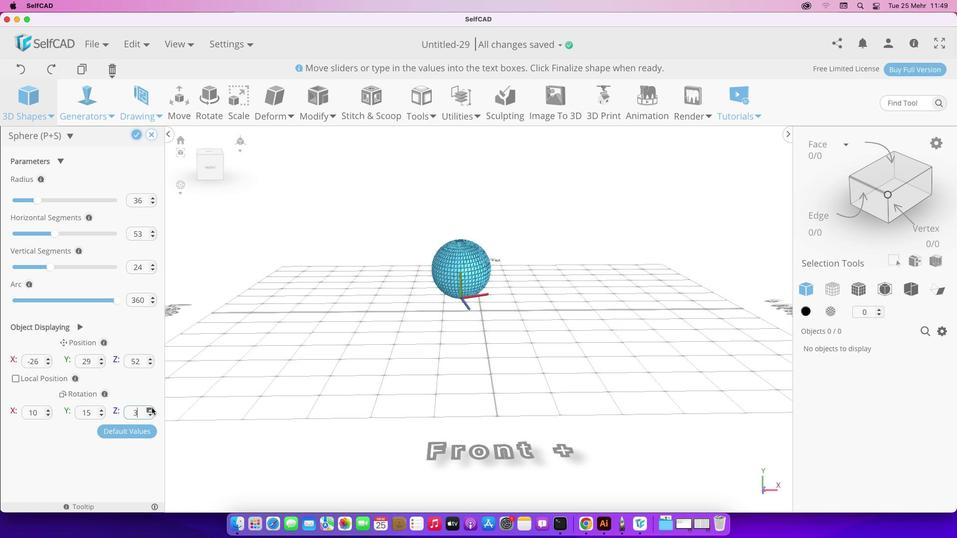 
Action: Mouse pressed left at (152, 408)
Screenshot: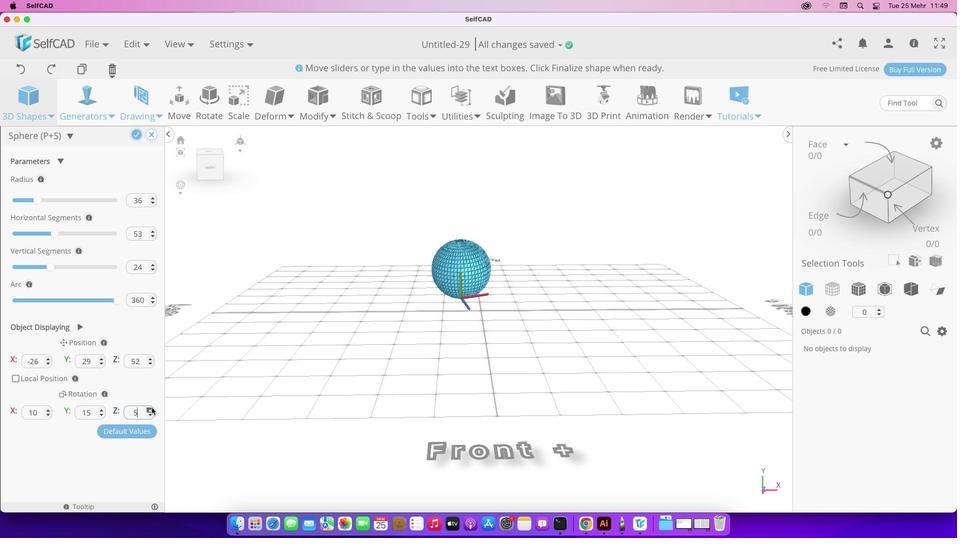 
Action: Mouse pressed left at (152, 408)
Screenshot: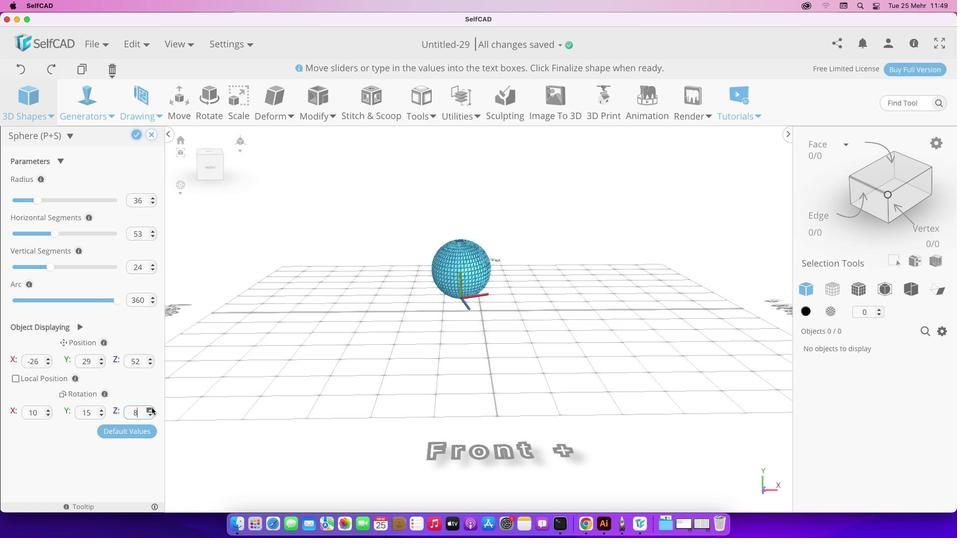 
Action: Mouse pressed left at (152, 408)
Screenshot: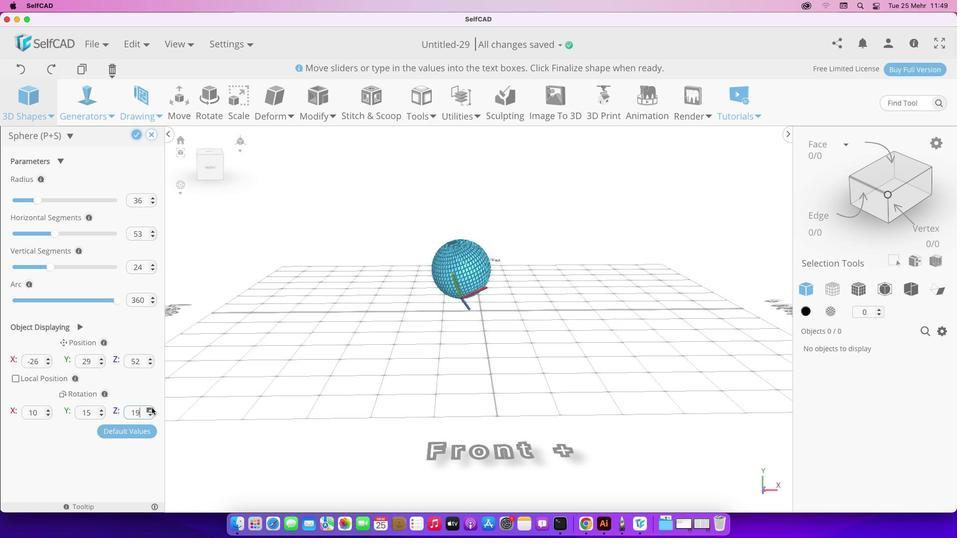 
Action: Mouse pressed left at (152, 408)
Screenshot: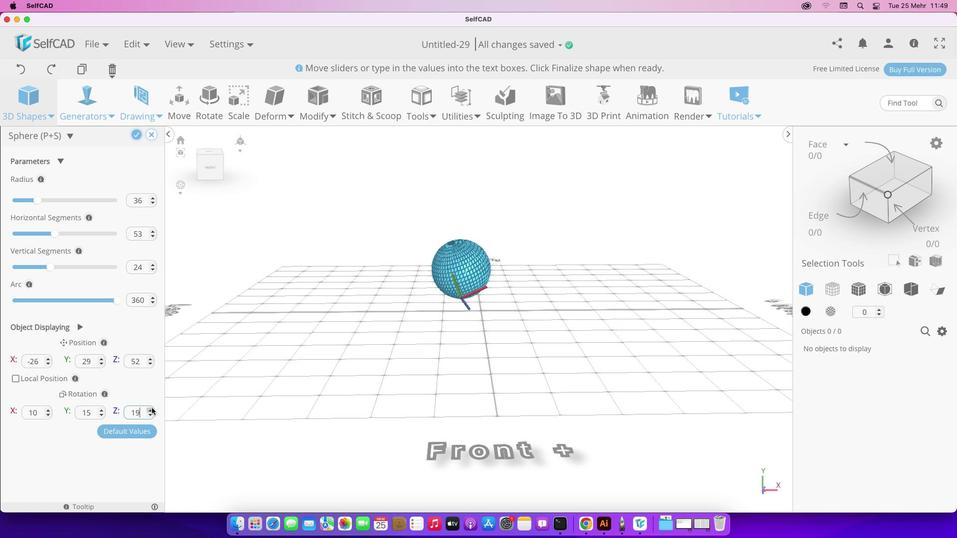
Action: Mouse pressed left at (152, 408)
Screenshot: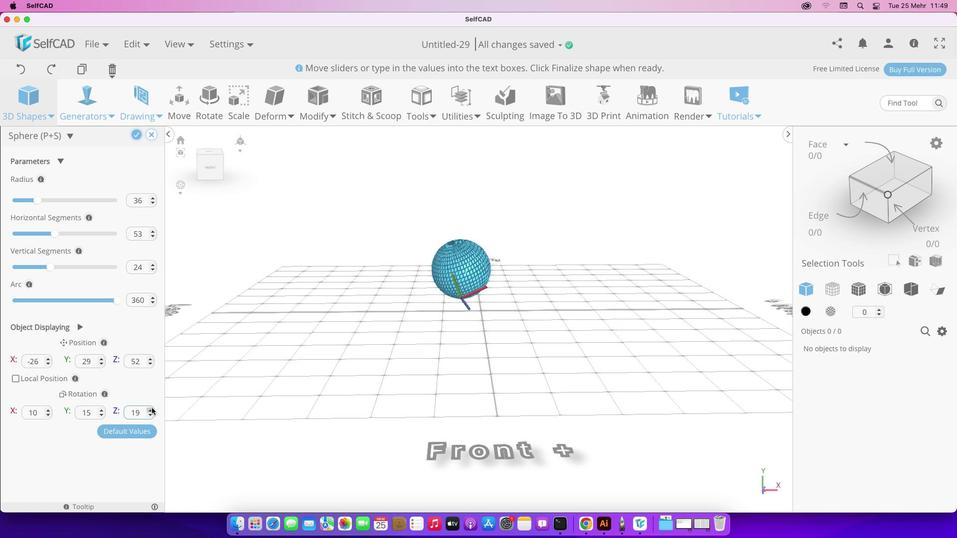 
Action: Mouse pressed left at (152, 408)
Screenshot: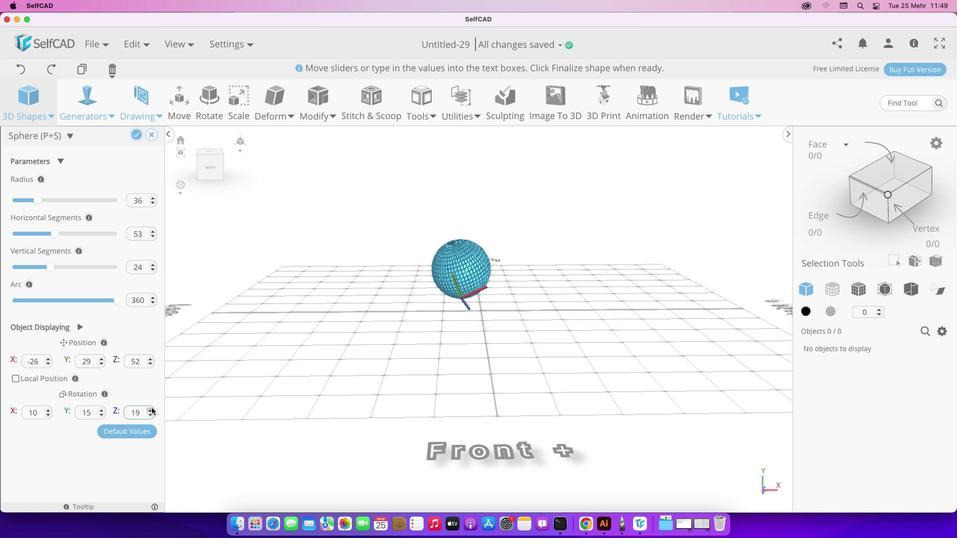 
Action: Mouse pressed left at (152, 408)
Screenshot: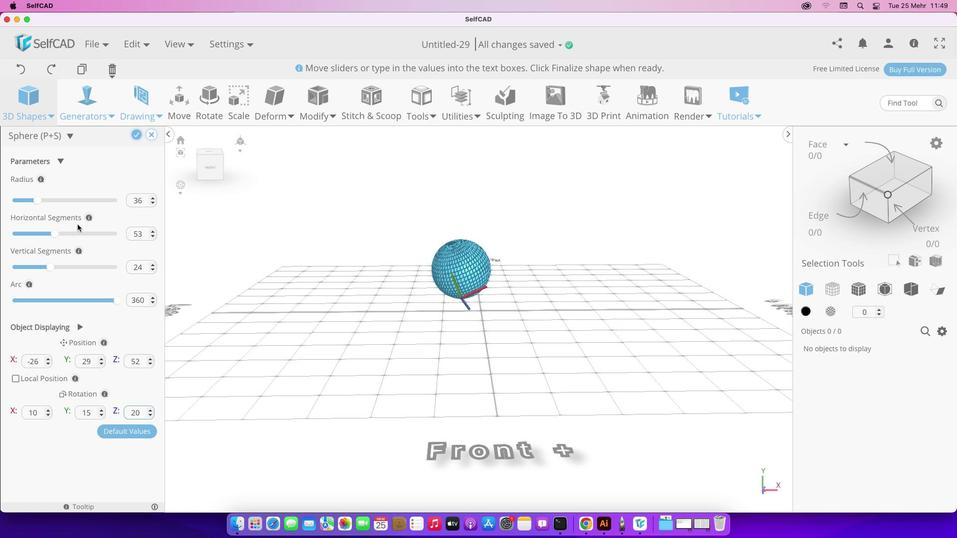 
Action: Mouse moved to (35, 202)
Screenshot: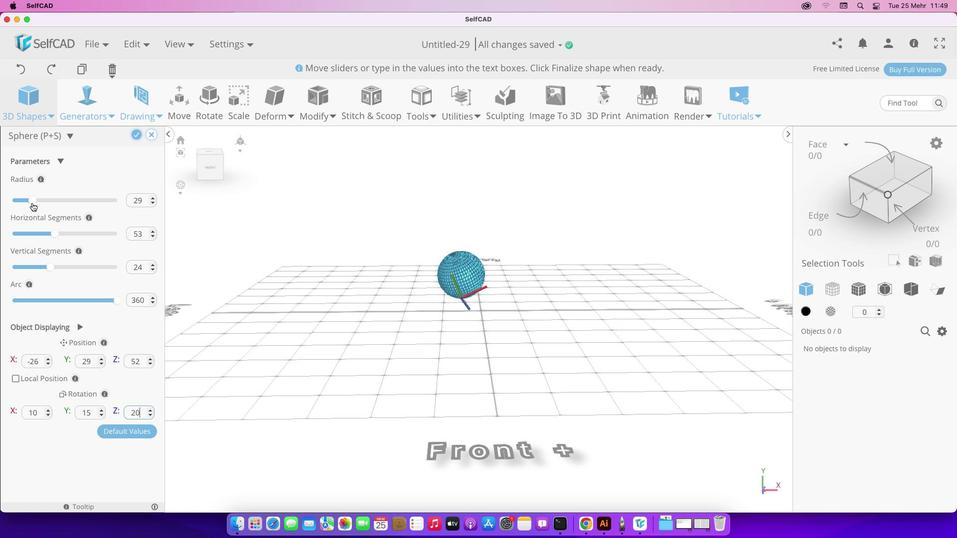 
Action: Mouse pressed left at (35, 202)
Screenshot: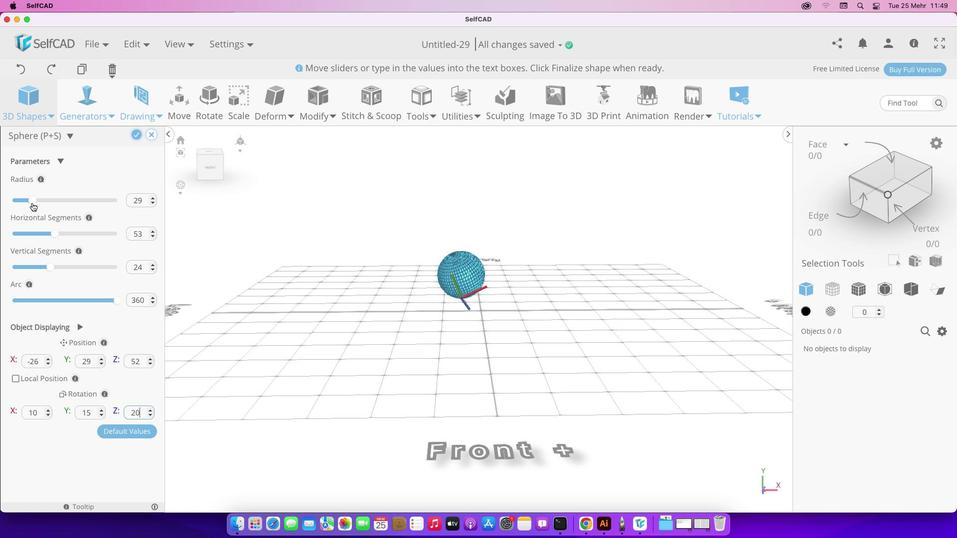 
Action: Mouse moved to (53, 231)
Screenshot: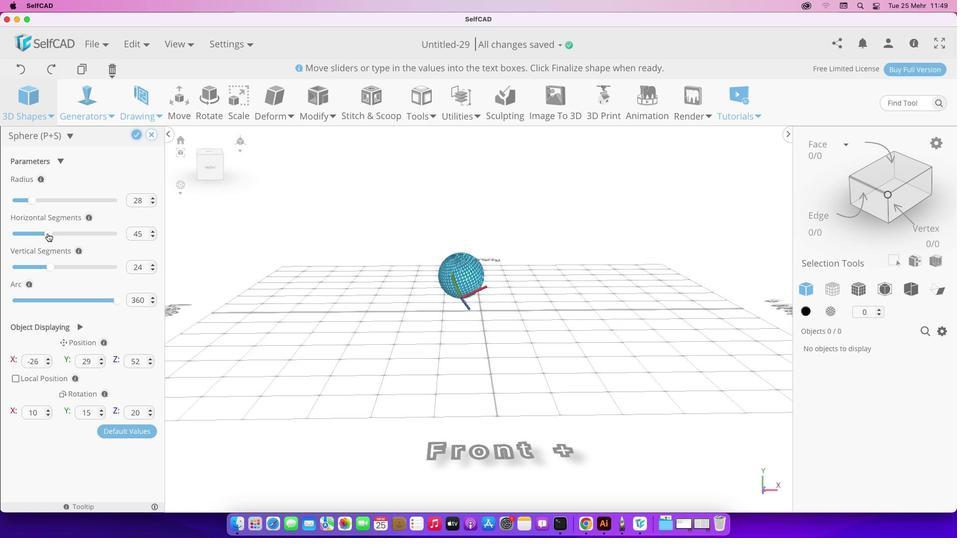 
Action: Mouse pressed left at (53, 231)
Screenshot: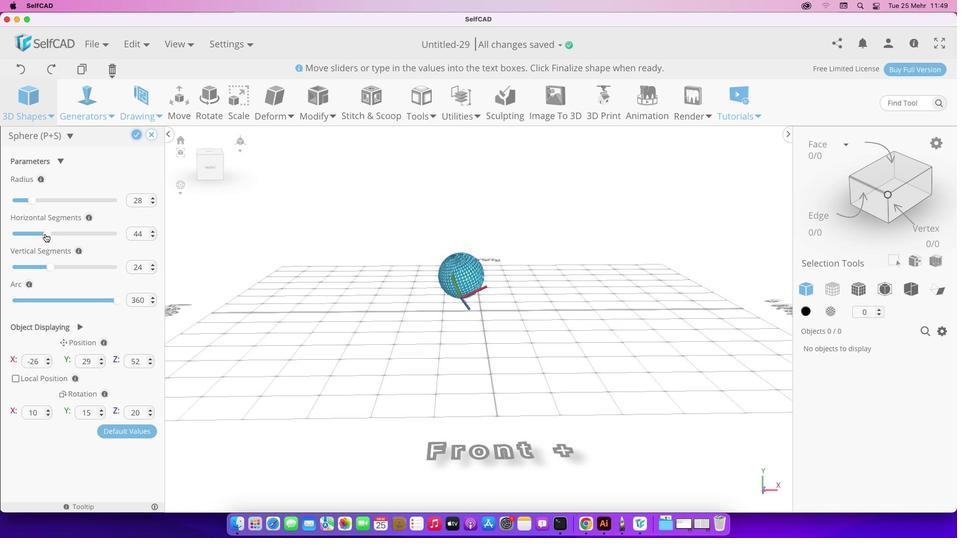 
Action: Mouse moved to (44, 234)
Screenshot: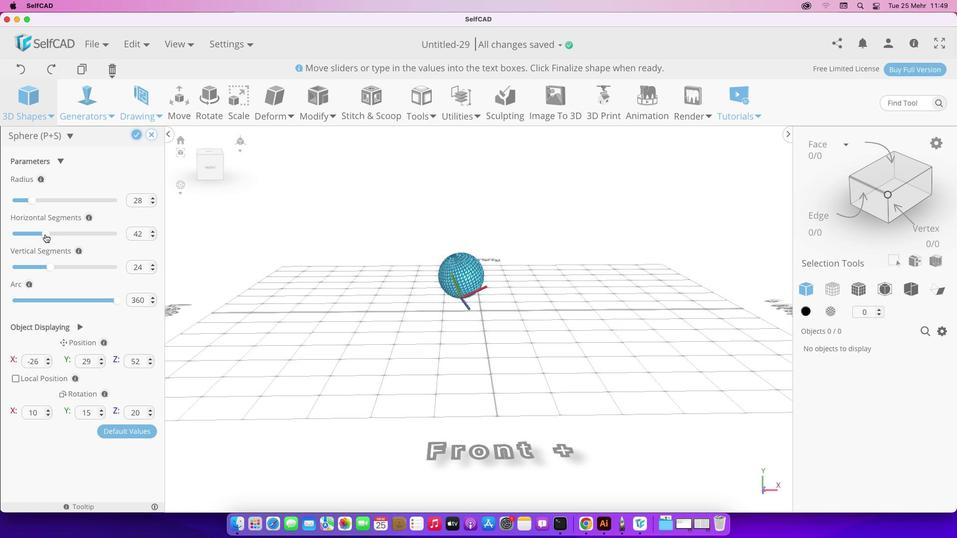 
Action: Mouse pressed left at (44, 234)
Screenshot: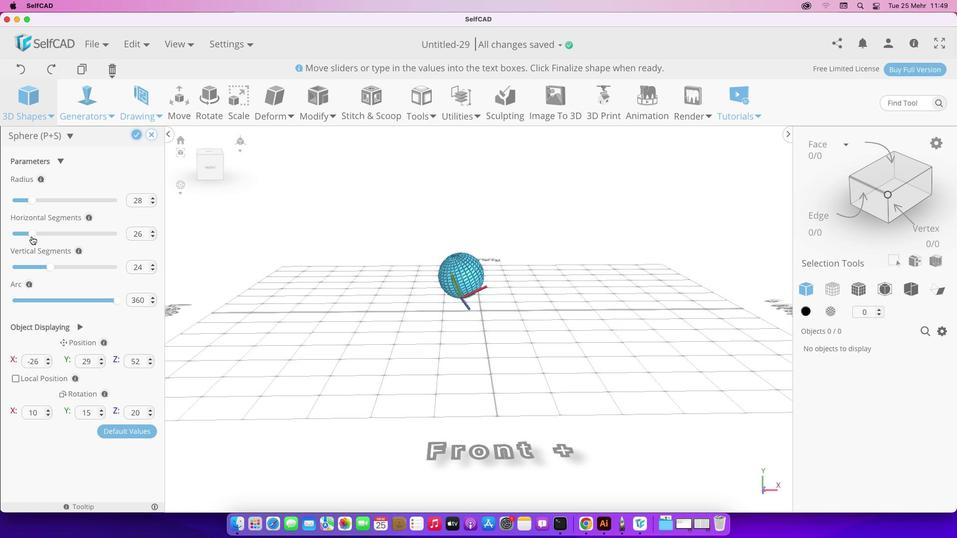 
Action: Mouse moved to (33, 236)
Screenshot: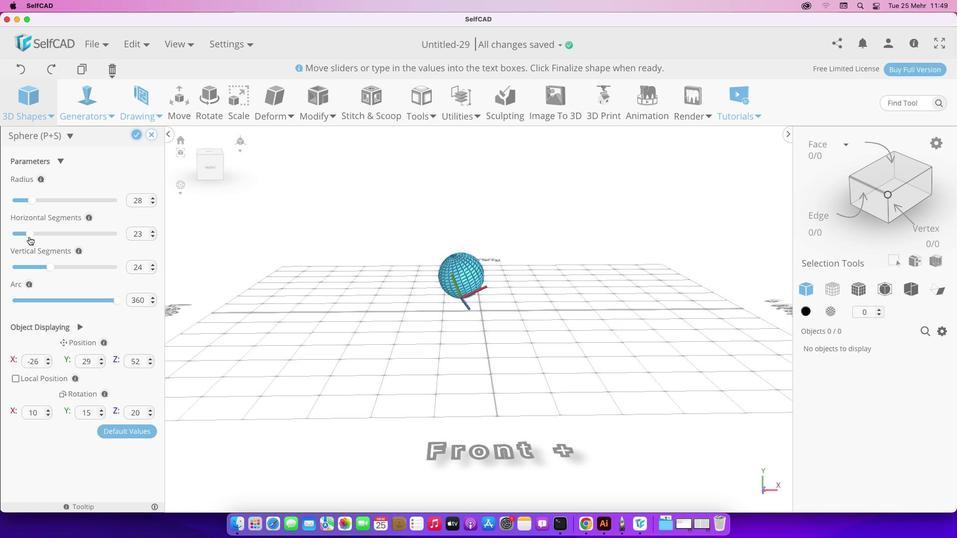 
Action: Mouse pressed left at (33, 236)
Screenshot: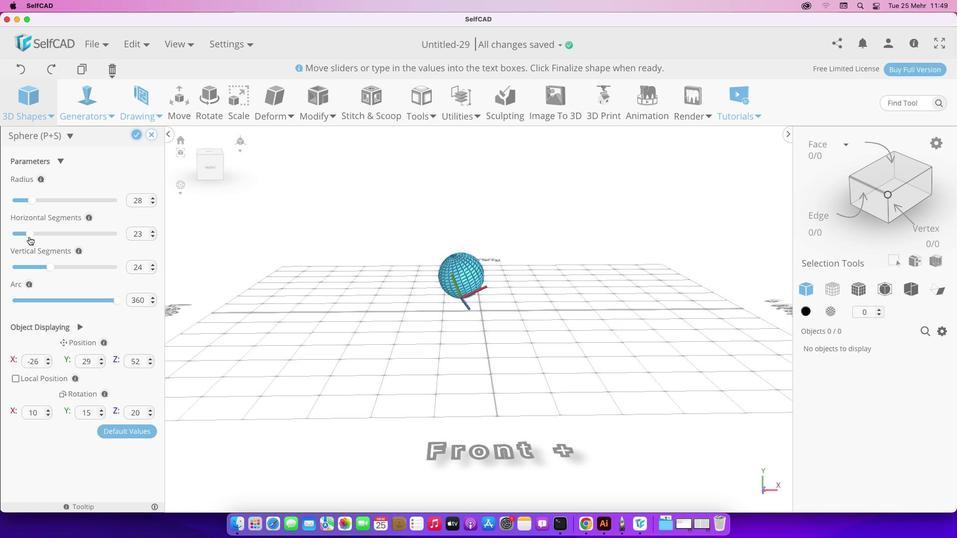 
Action: Mouse moved to (49, 265)
Screenshot: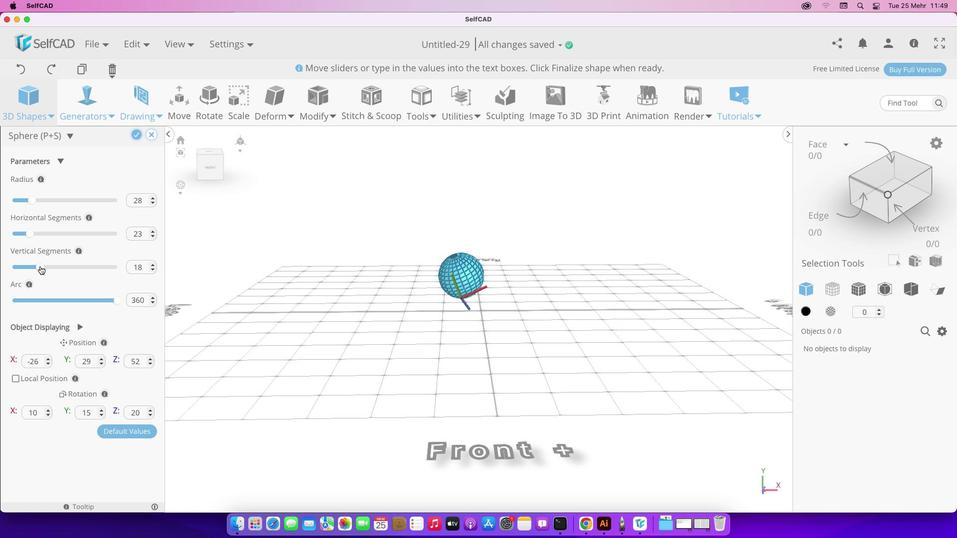 
Action: Mouse pressed left at (49, 265)
Screenshot: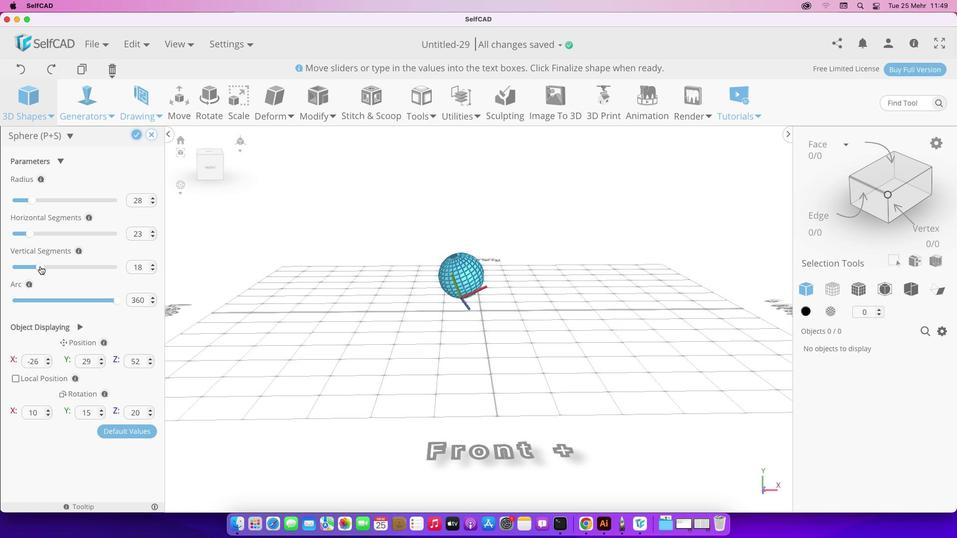 
Action: Mouse moved to (39, 266)
Screenshot: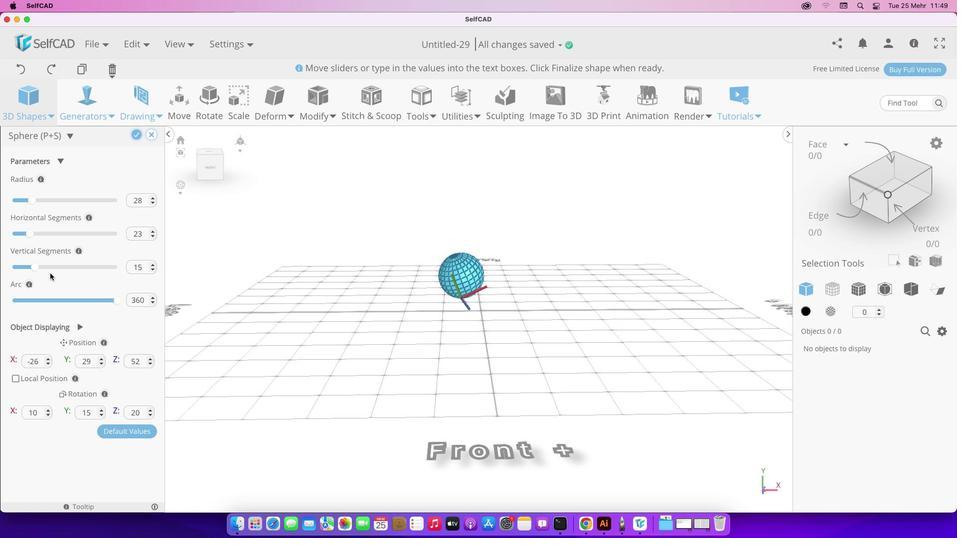 
Action: Mouse pressed left at (39, 266)
Screenshot: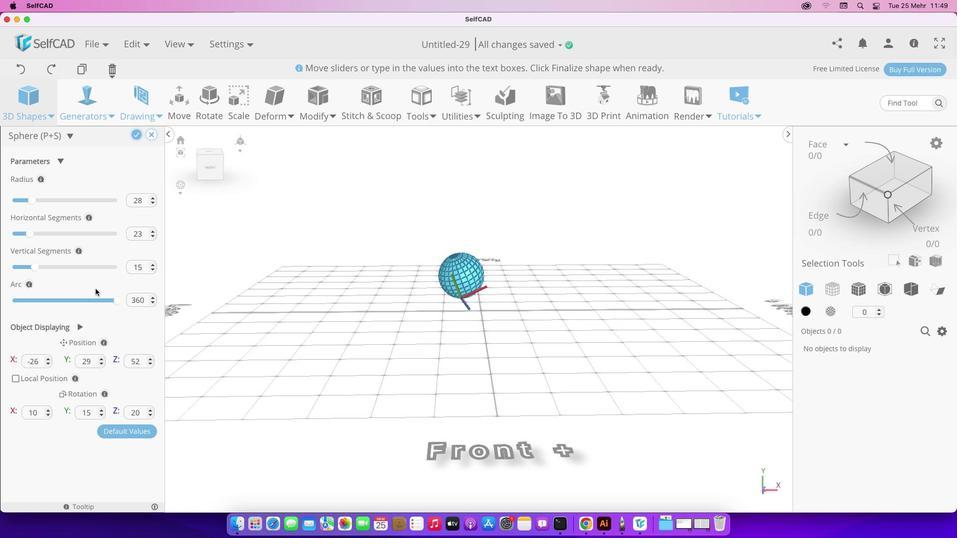 
Action: Mouse moved to (137, 136)
Screenshot: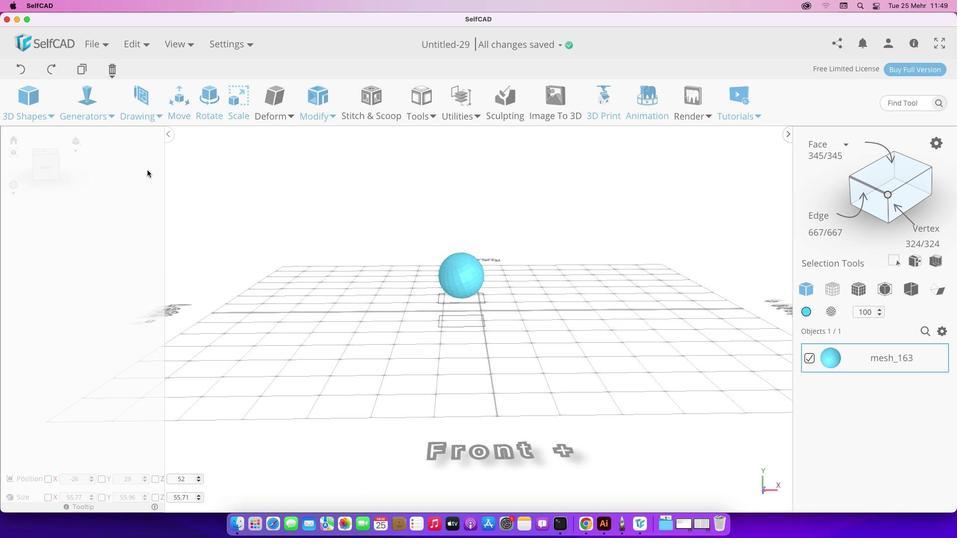 
Action: Mouse pressed left at (137, 136)
Screenshot: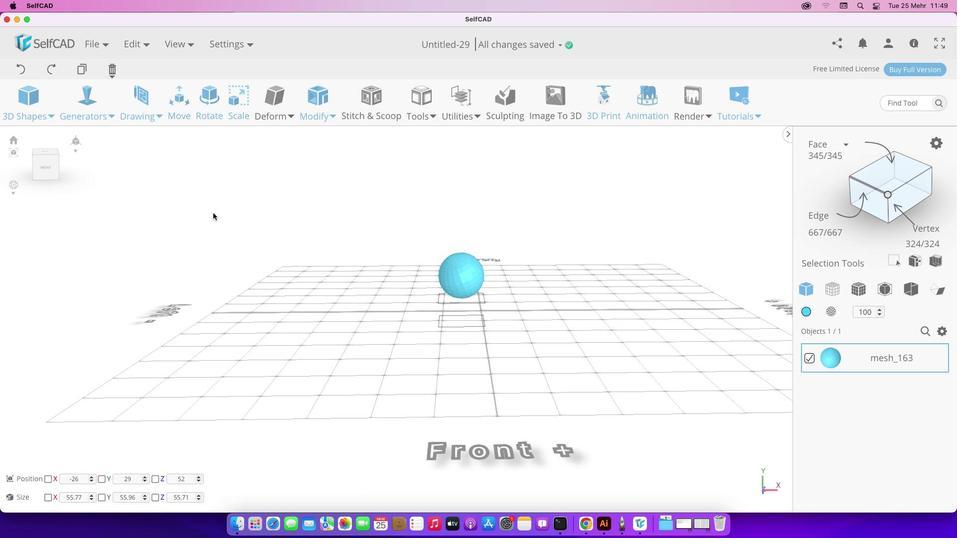 
Action: Mouse moved to (314, 227)
Screenshot: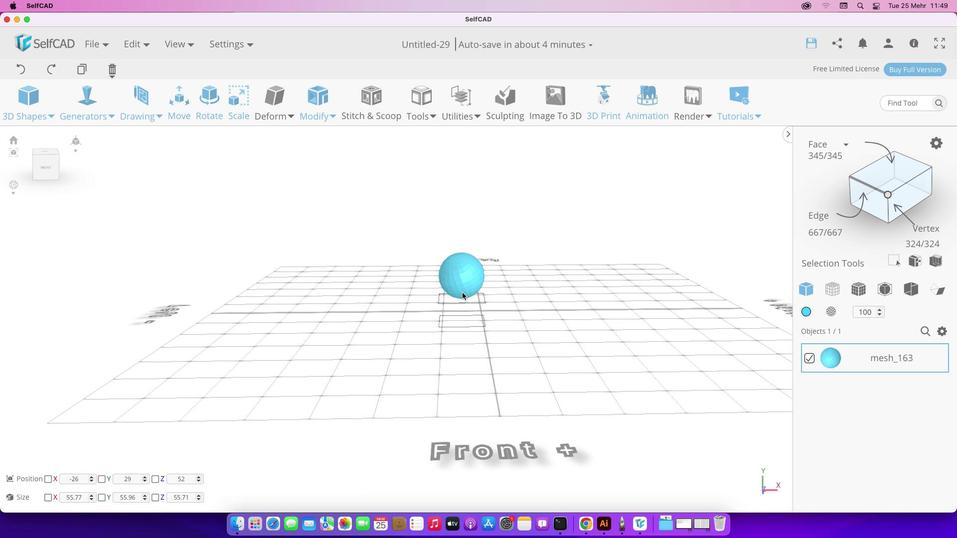 
Action: Mouse pressed left at (314, 227)
Screenshot: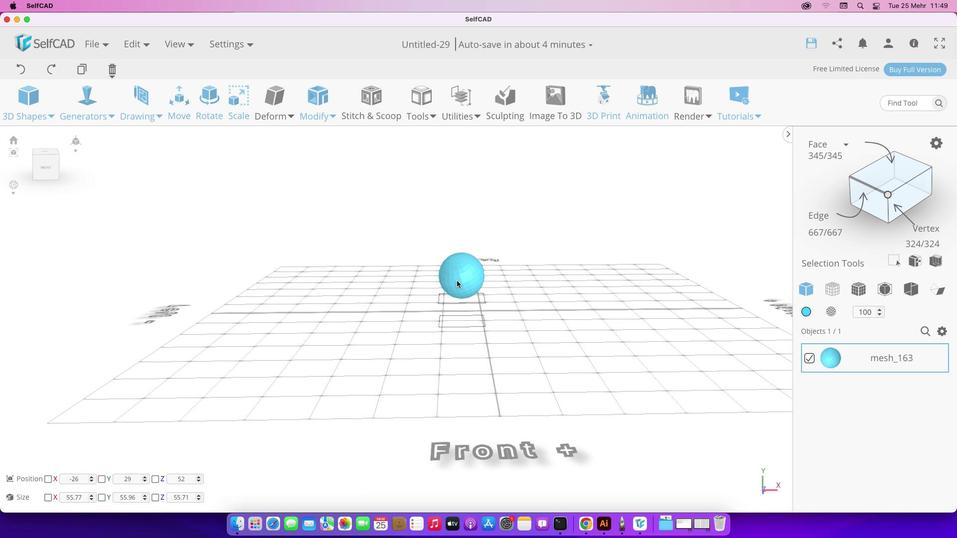 
Action: Mouse moved to (460, 277)
Screenshot: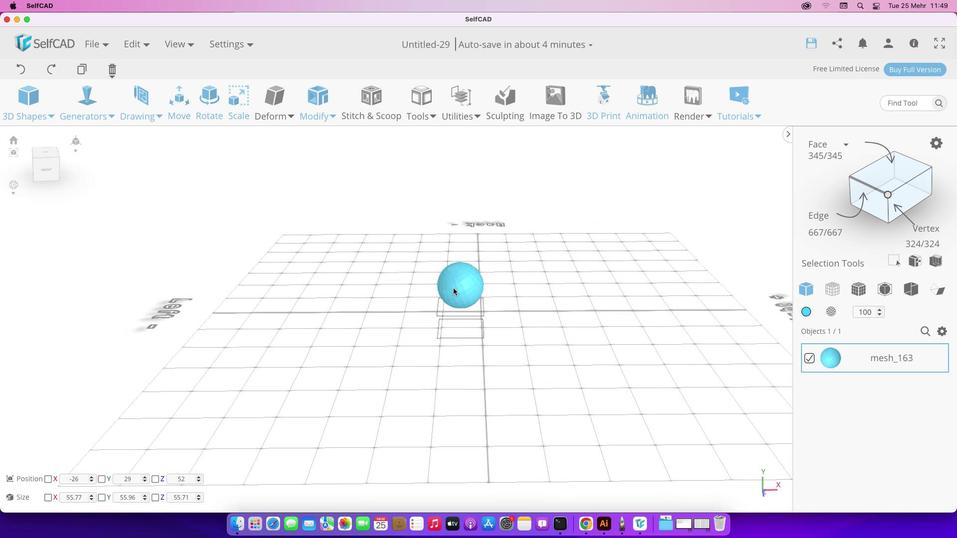 
Action: Mouse pressed left at (460, 277)
Screenshot: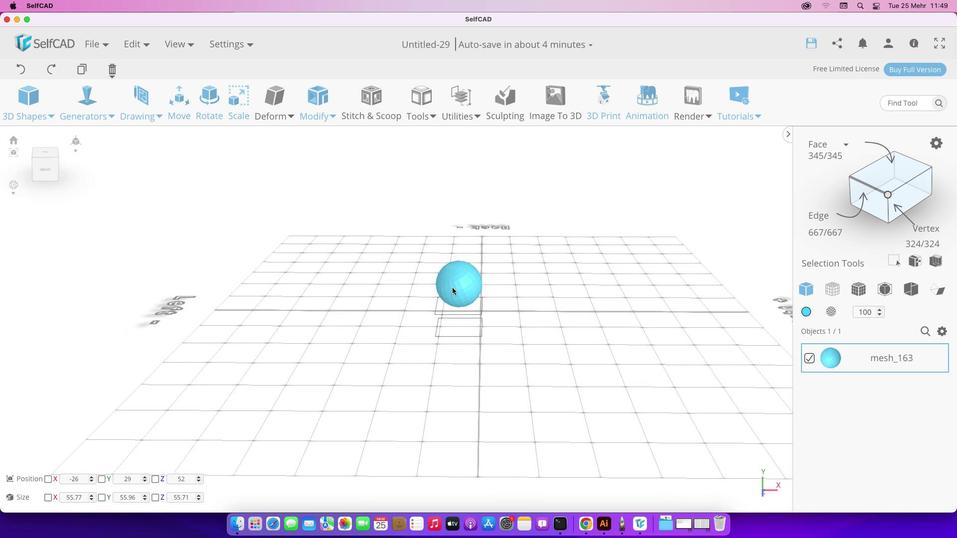 
Action: Mouse moved to (459, 278)
Screenshot: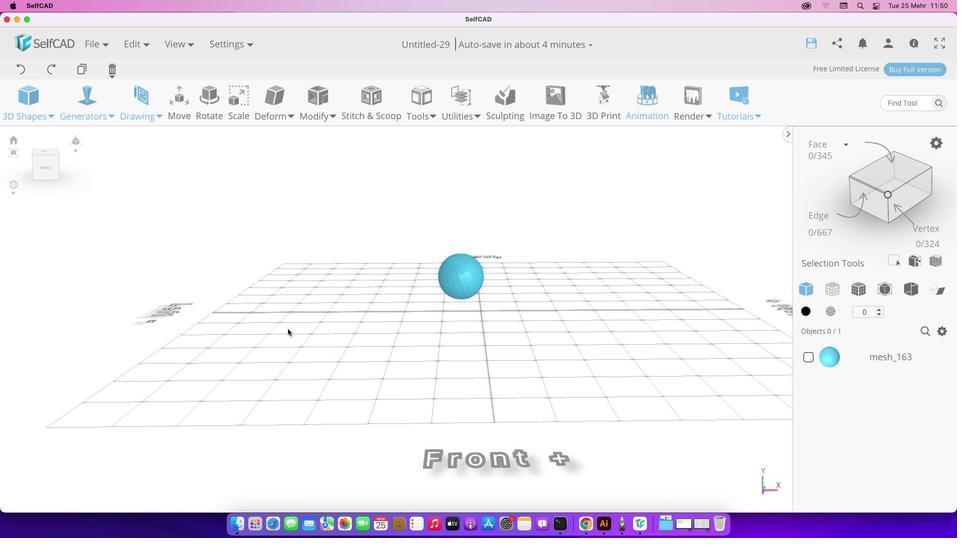
Action: Mouse pressed left at (459, 278)
Screenshot: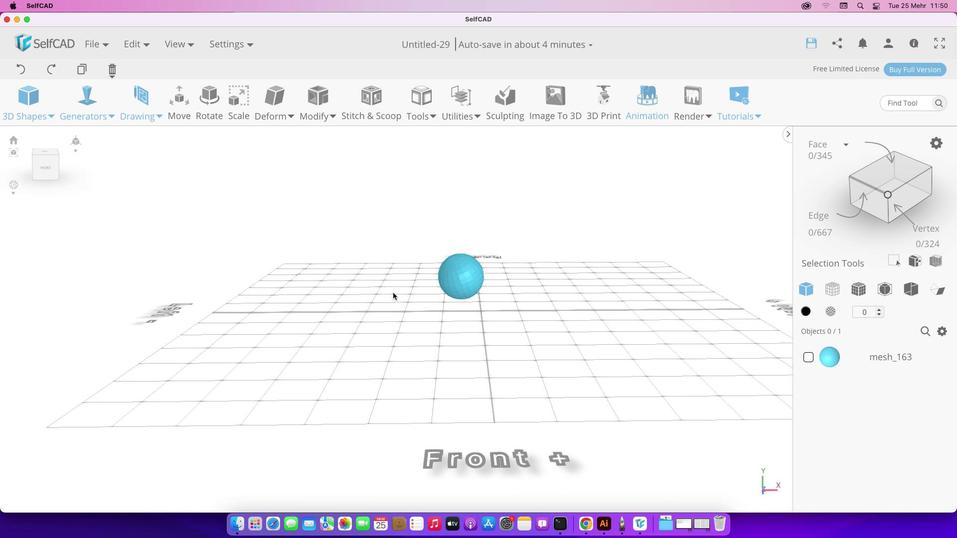 
Action: Mouse moved to (456, 270)
Screenshot: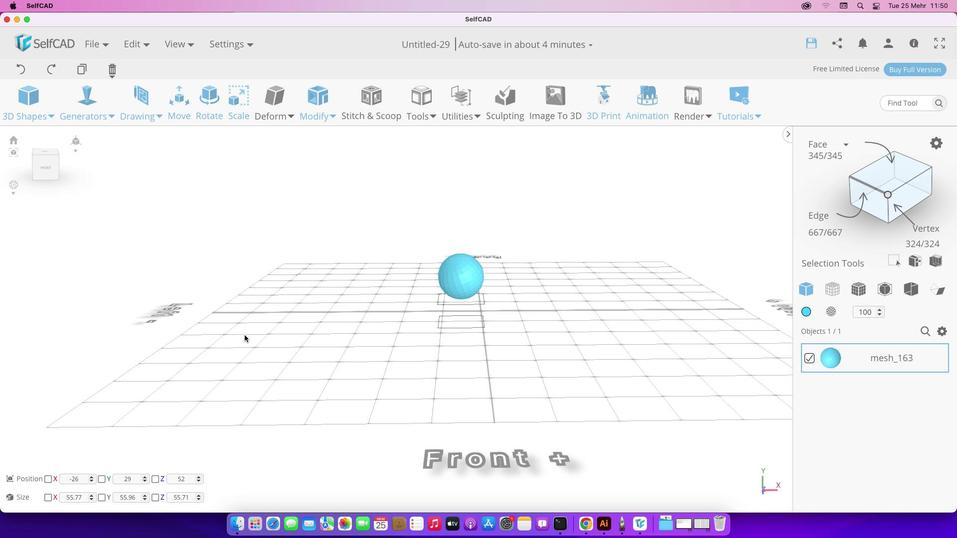 
Action: Mouse pressed left at (456, 270)
Screenshot: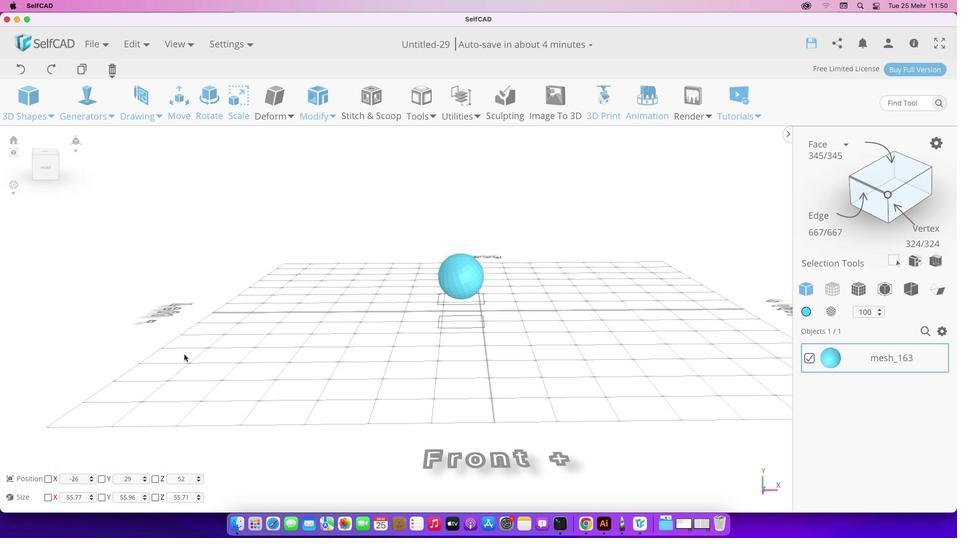 
Action: Mouse moved to (93, 477)
Screenshot: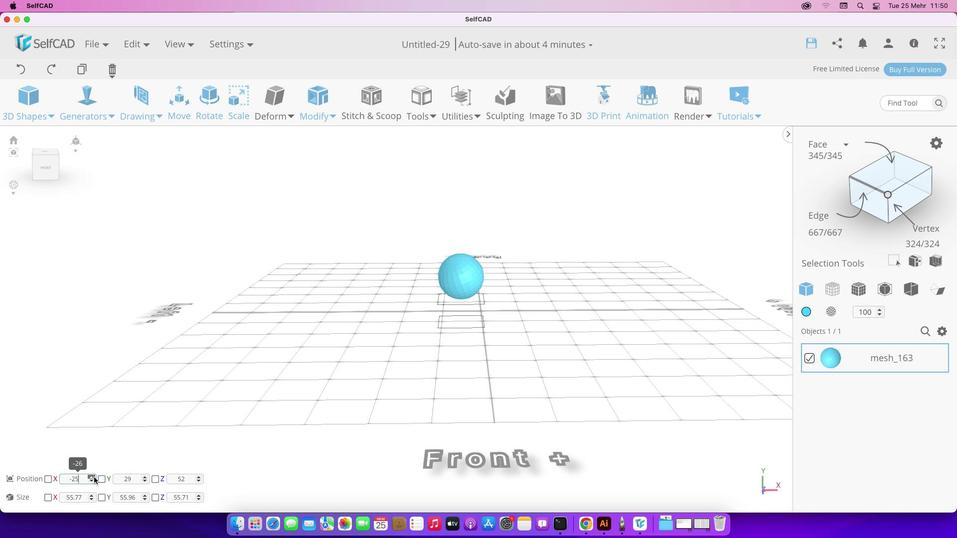 
Action: Mouse pressed left at (93, 477)
Screenshot: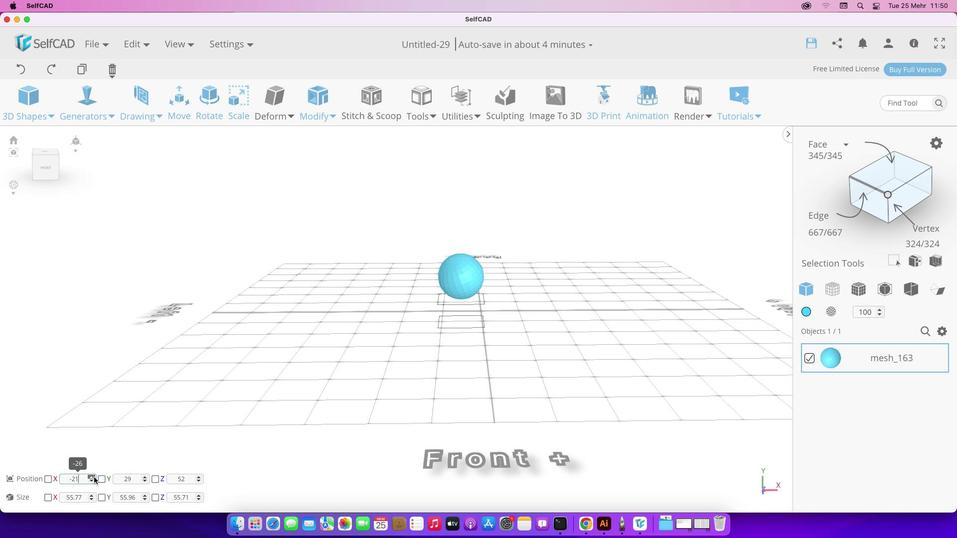 
Action: Mouse moved to (93, 477)
Screenshot: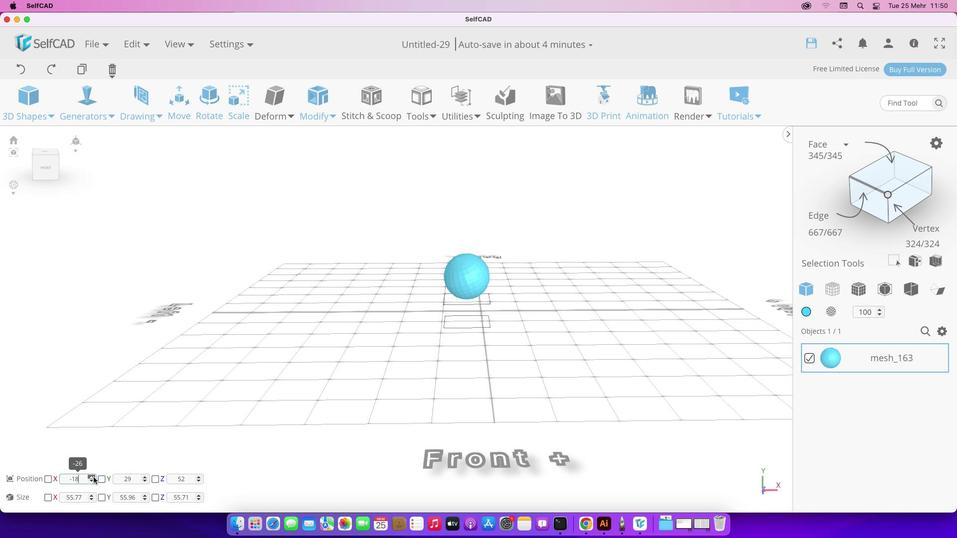 
Action: Mouse pressed left at (93, 477)
Screenshot: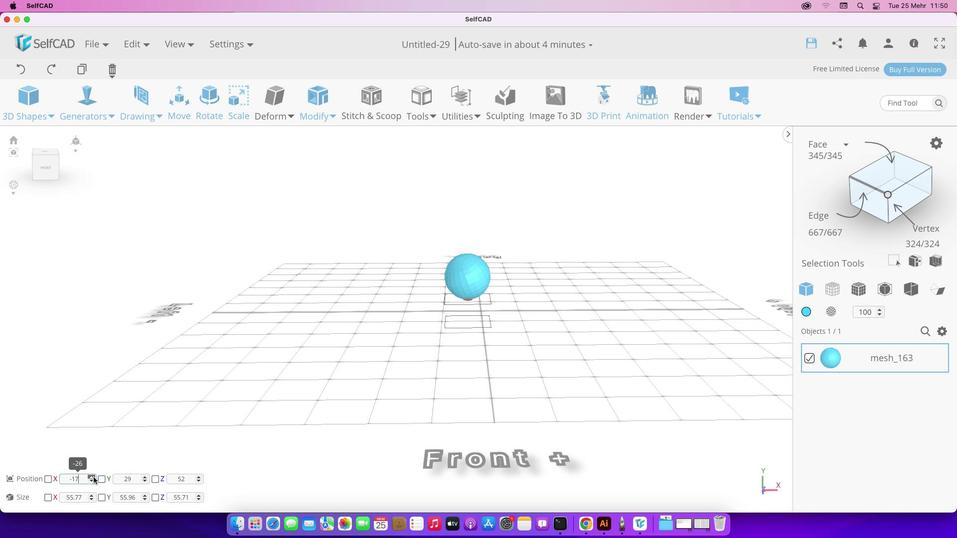 
Action: Mouse pressed left at (93, 477)
Screenshot: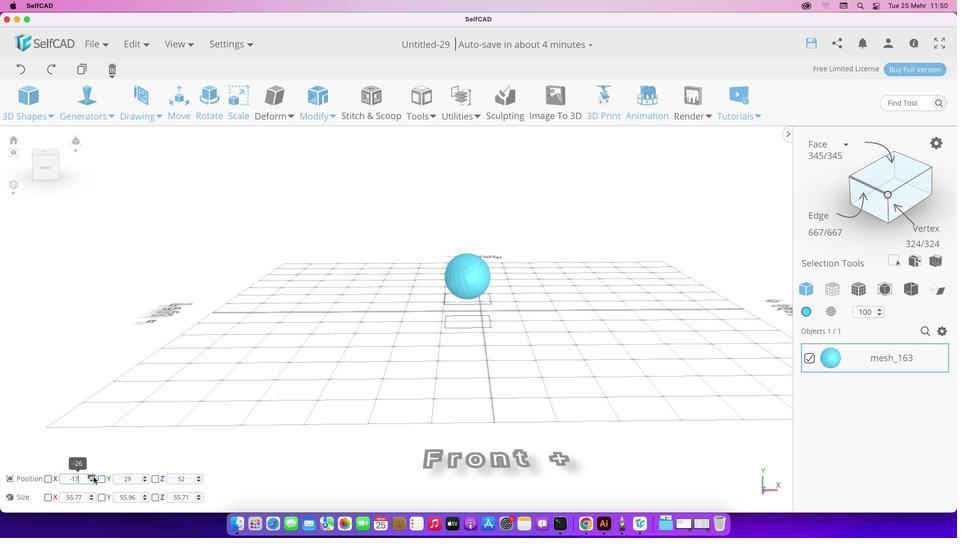 
Action: Mouse pressed left at (93, 477)
Screenshot: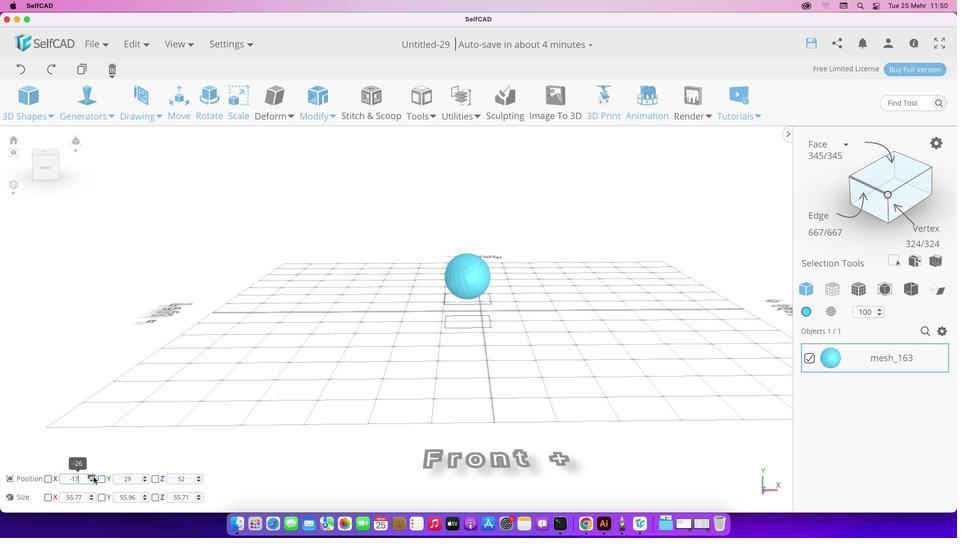 
Action: Mouse pressed left at (93, 477)
Screenshot: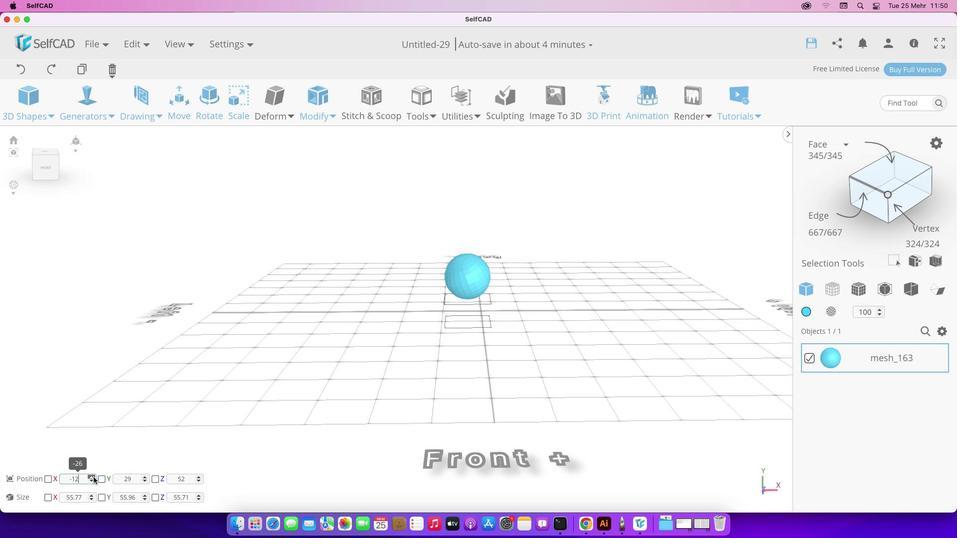 
Action: Mouse moved to (93, 477)
Screenshot: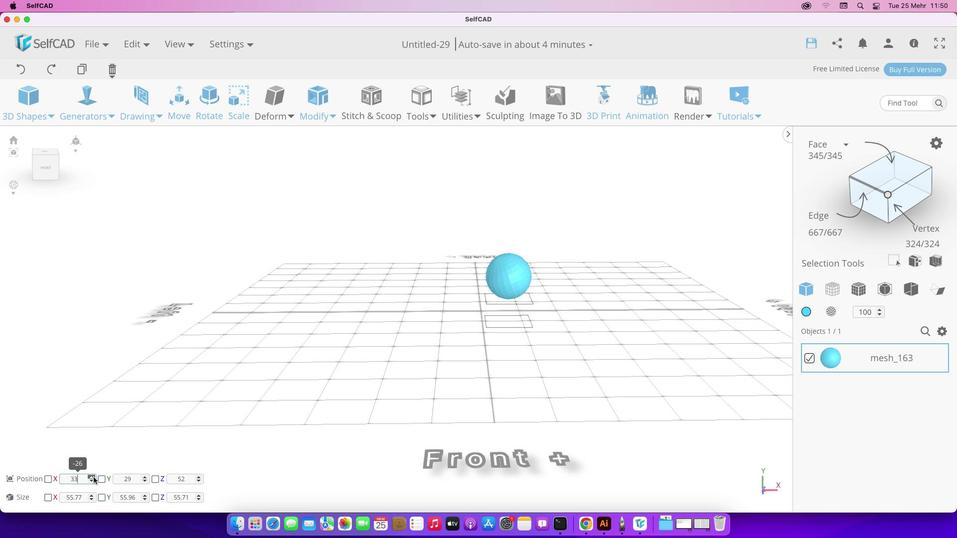 
Action: Mouse pressed left at (93, 477)
Screenshot: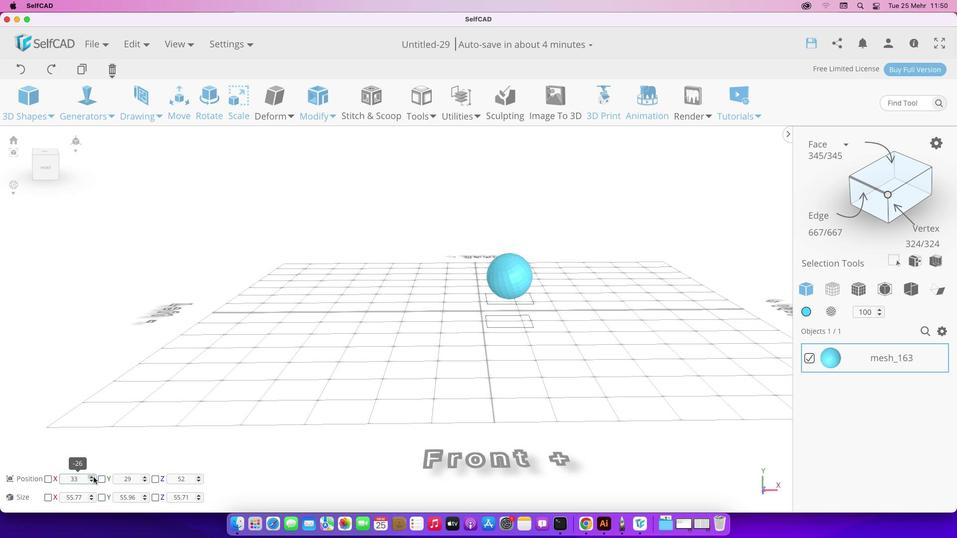 
Action: Mouse moved to (145, 477)
Screenshot: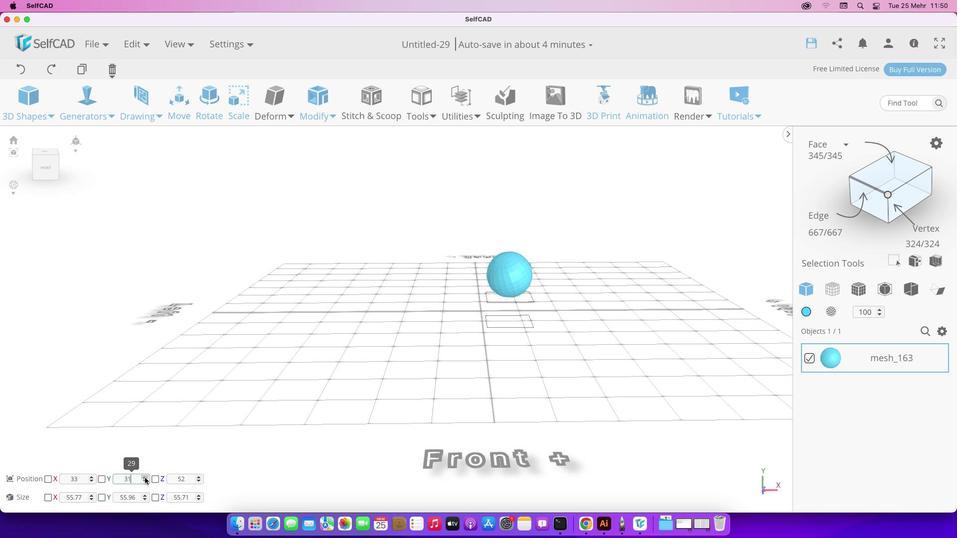 
Action: Mouse pressed left at (145, 477)
Screenshot: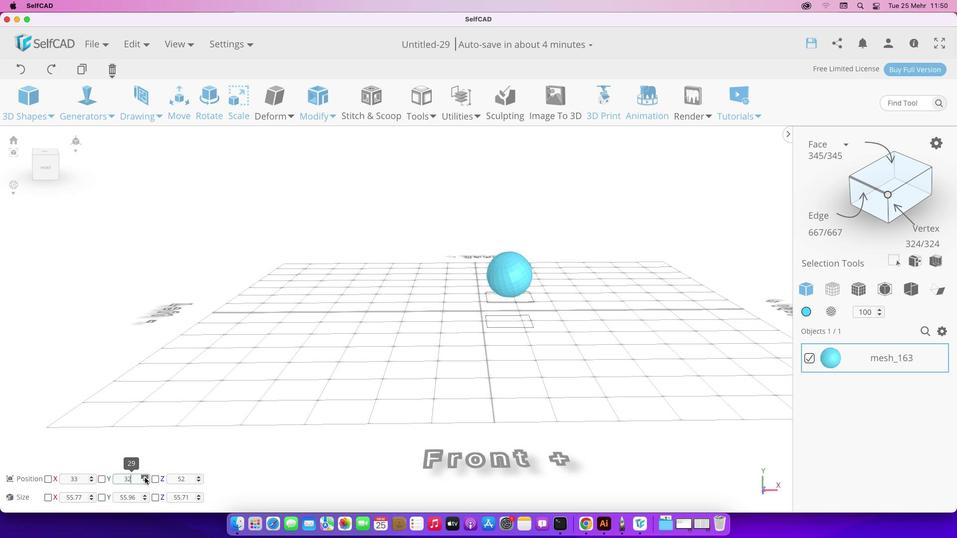 
Action: Mouse pressed left at (145, 477)
Screenshot: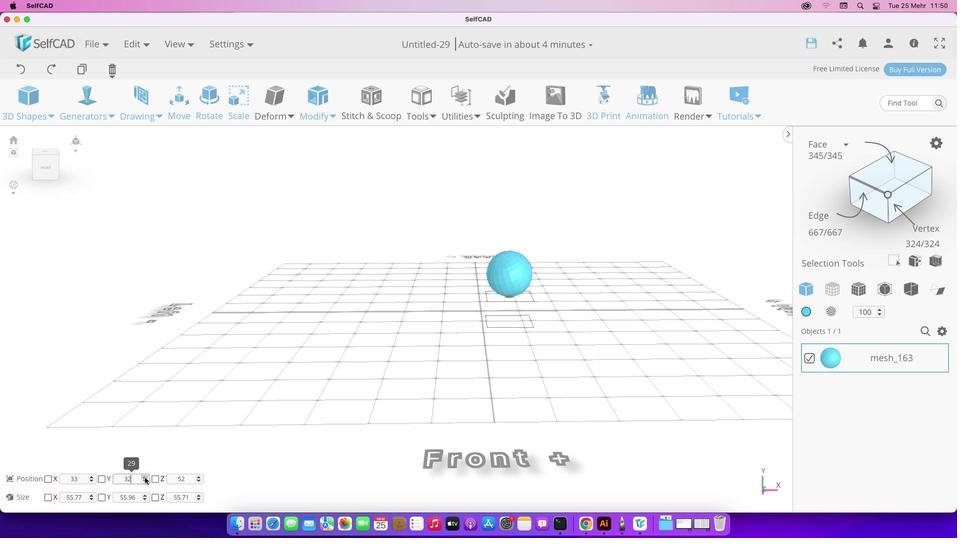 
Action: Mouse pressed left at (145, 477)
Screenshot: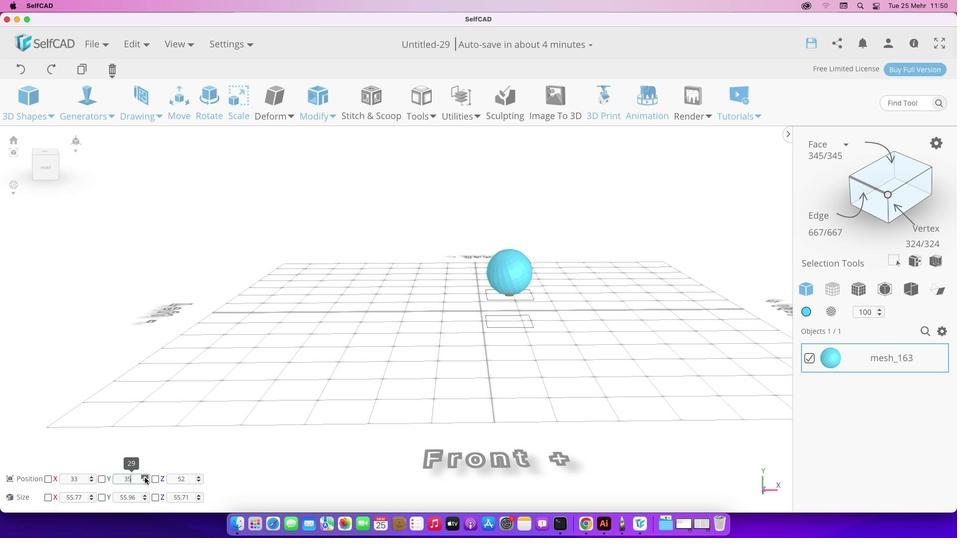
Action: Mouse pressed left at (145, 477)
Screenshot: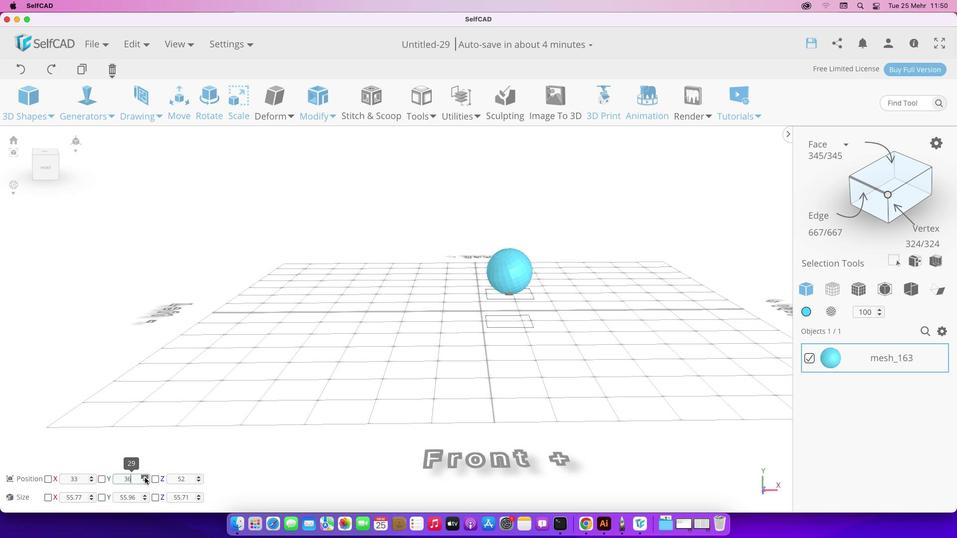 
Action: Mouse pressed left at (145, 477)
Screenshot: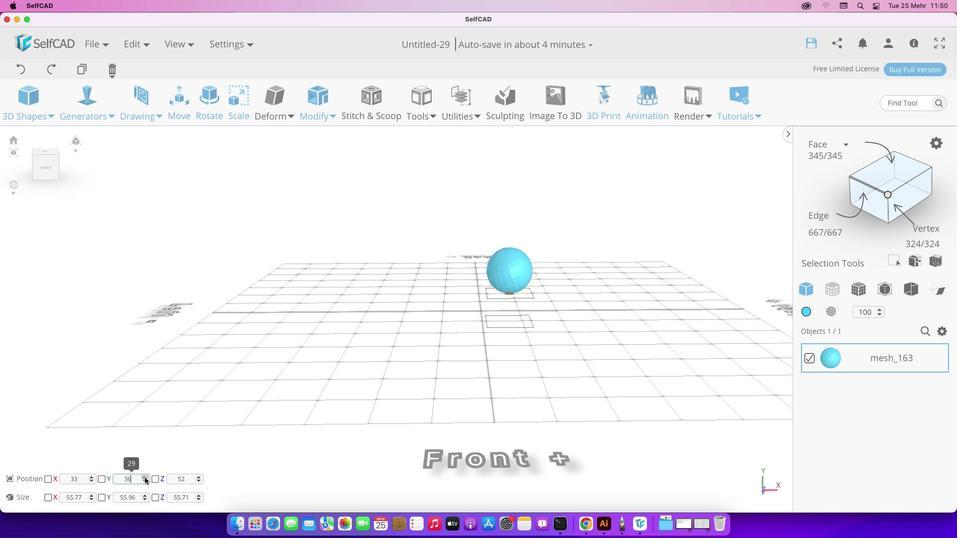 
Action: Mouse pressed left at (145, 477)
Screenshot: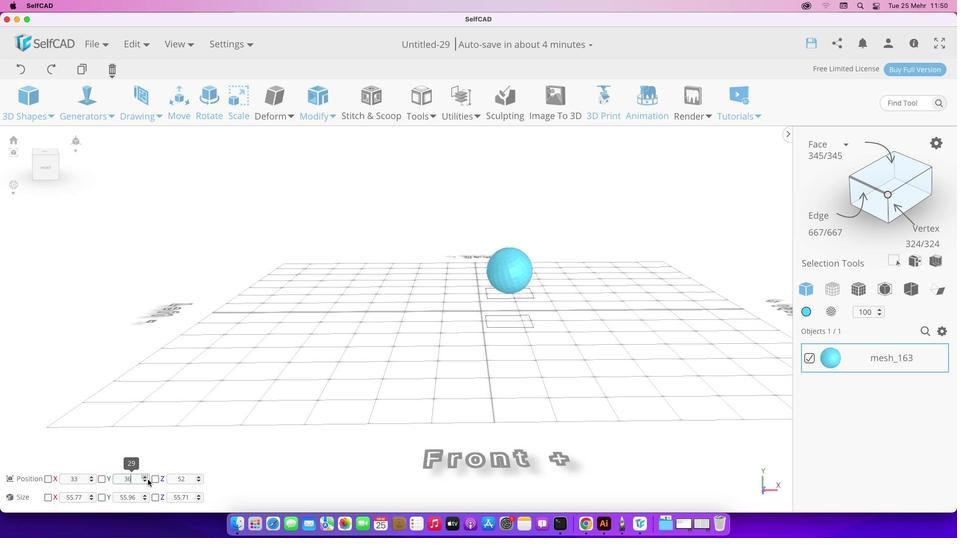 
Action: Mouse pressed left at (145, 477)
Screenshot: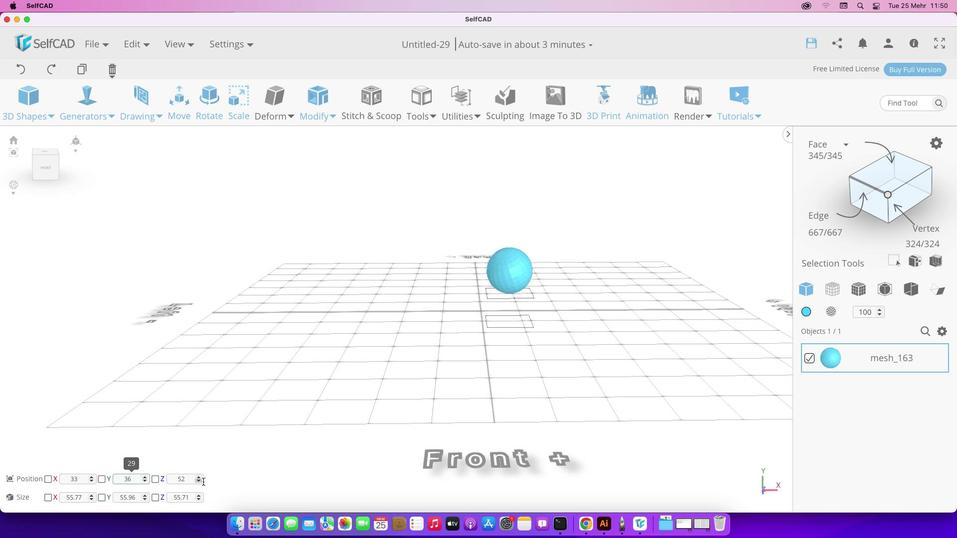 
Action: Mouse moved to (199, 477)
Screenshot: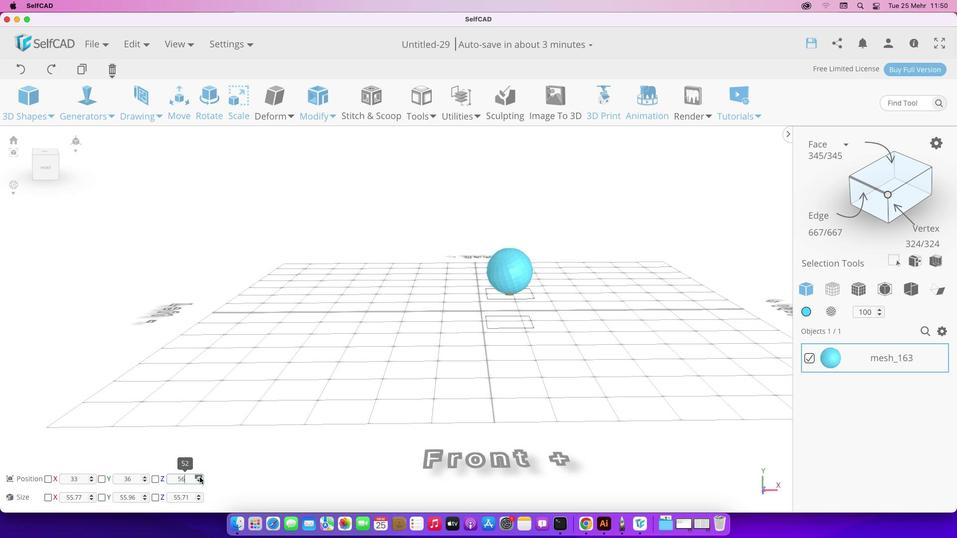 
Action: Mouse pressed left at (199, 477)
Screenshot: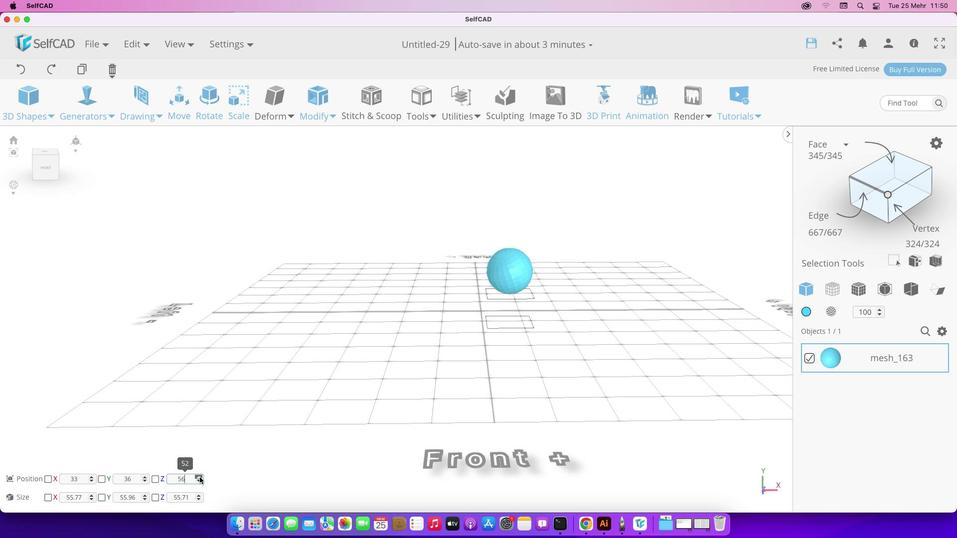 
Action: Mouse pressed left at (199, 477)
Screenshot: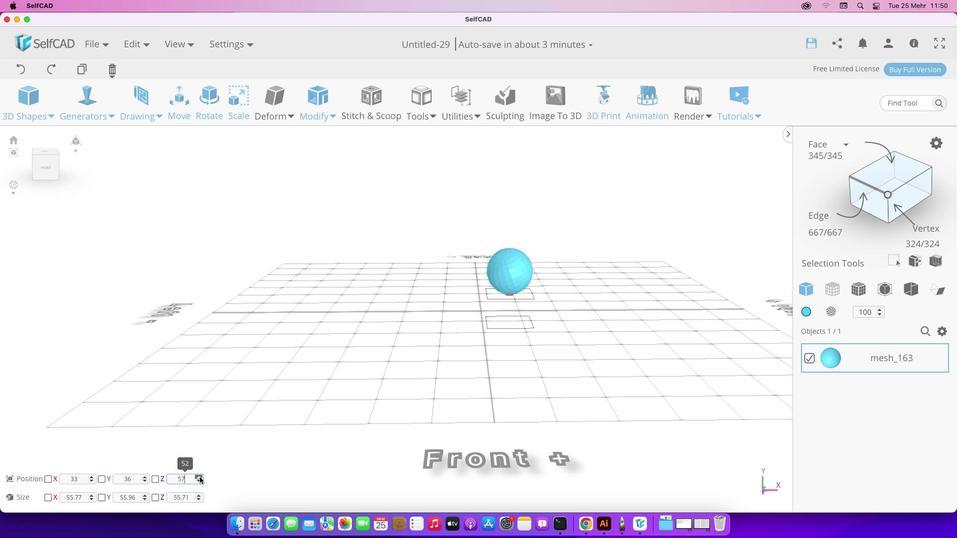 
Action: Mouse pressed left at (199, 477)
Screenshot: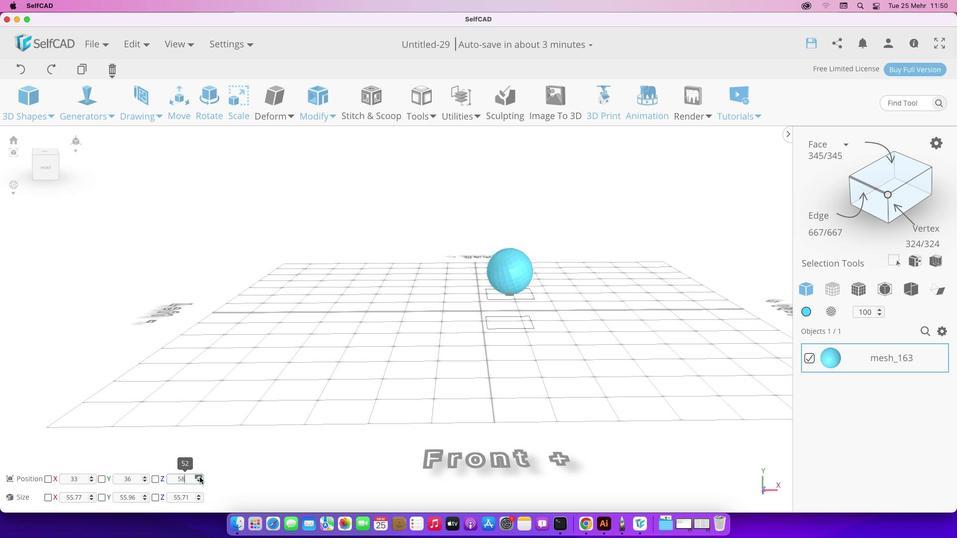 
Action: Mouse pressed left at (199, 477)
Screenshot: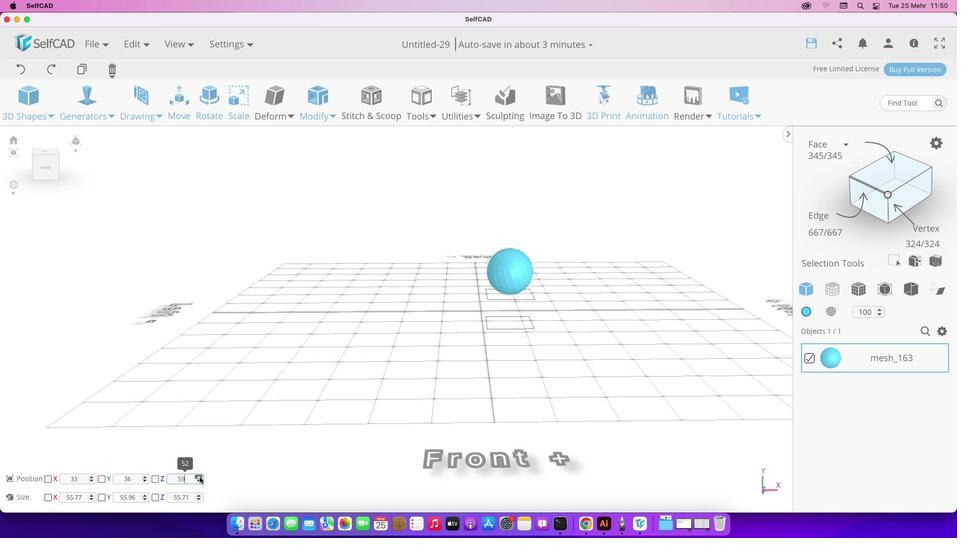 
Action: Mouse pressed left at (199, 477)
Screenshot: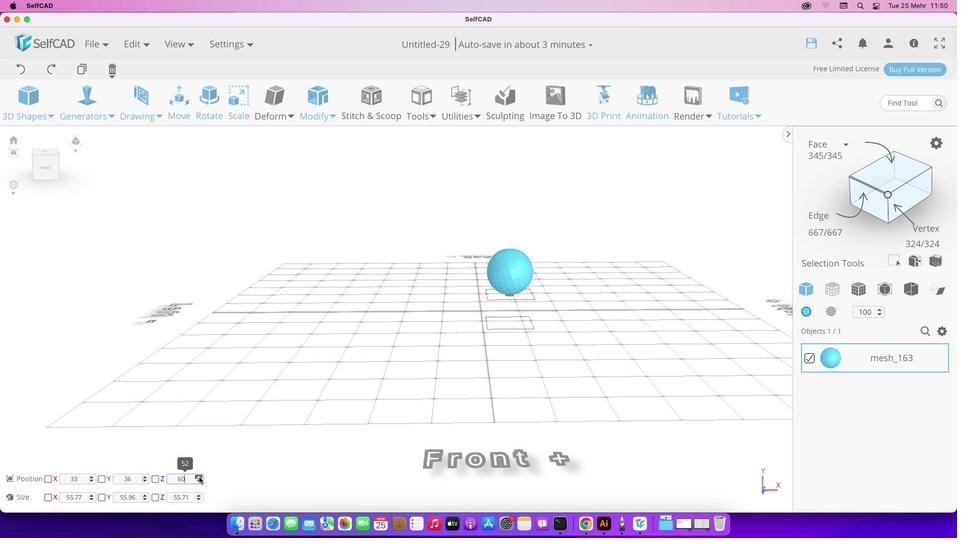 
Action: Mouse pressed left at (199, 477)
Screenshot: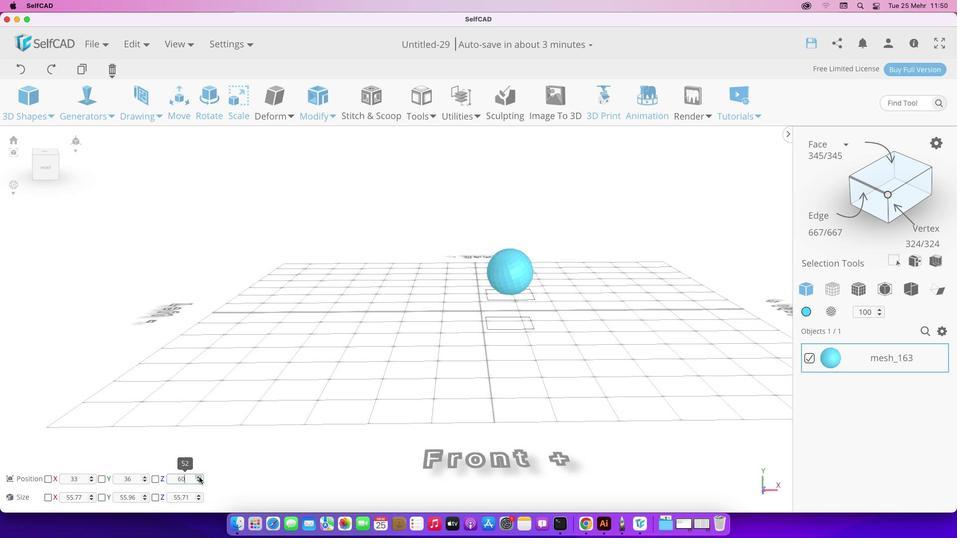 
Action: Mouse pressed left at (199, 477)
Screenshot: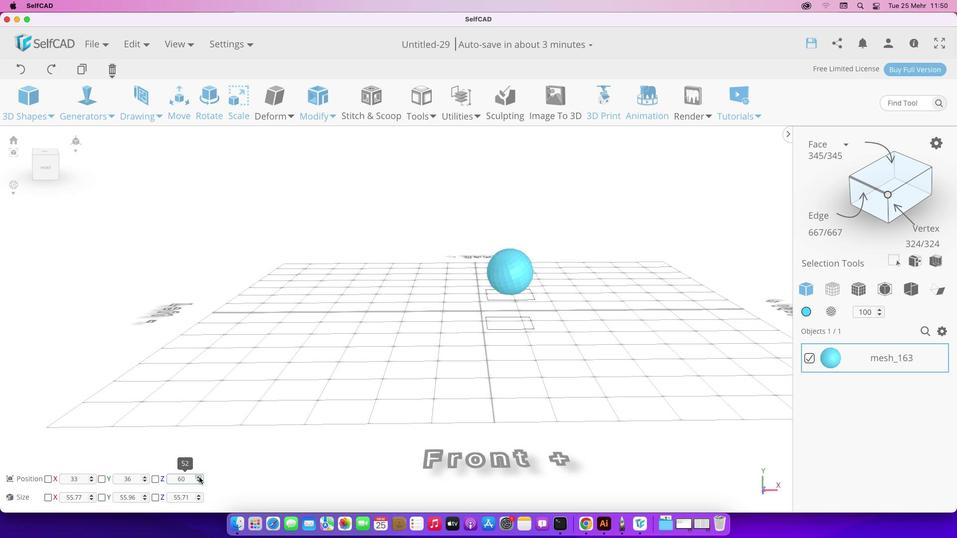 
Action: Mouse pressed left at (199, 477)
Screenshot: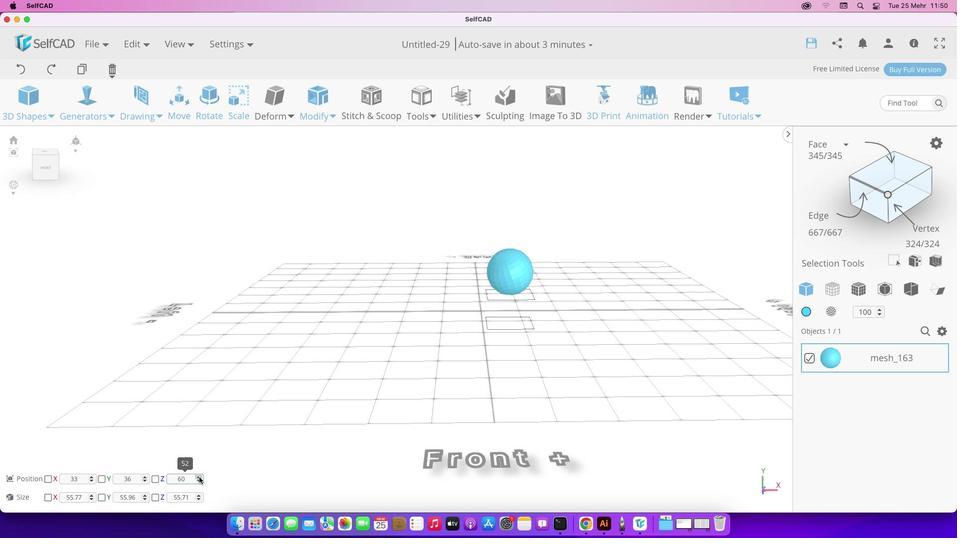 
Action: Mouse moved to (382, 519)
Screenshot: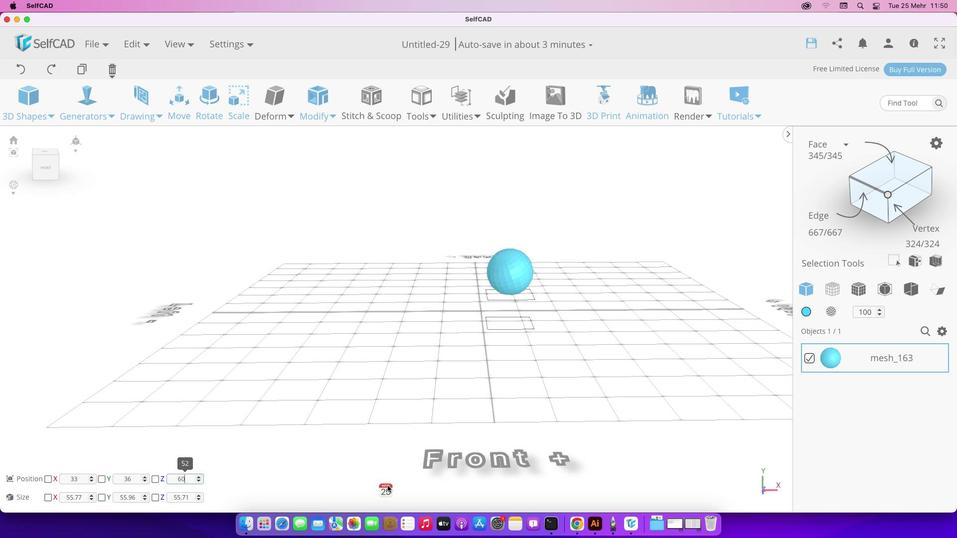 
Action: Mouse pressed left at (382, 519)
Screenshot: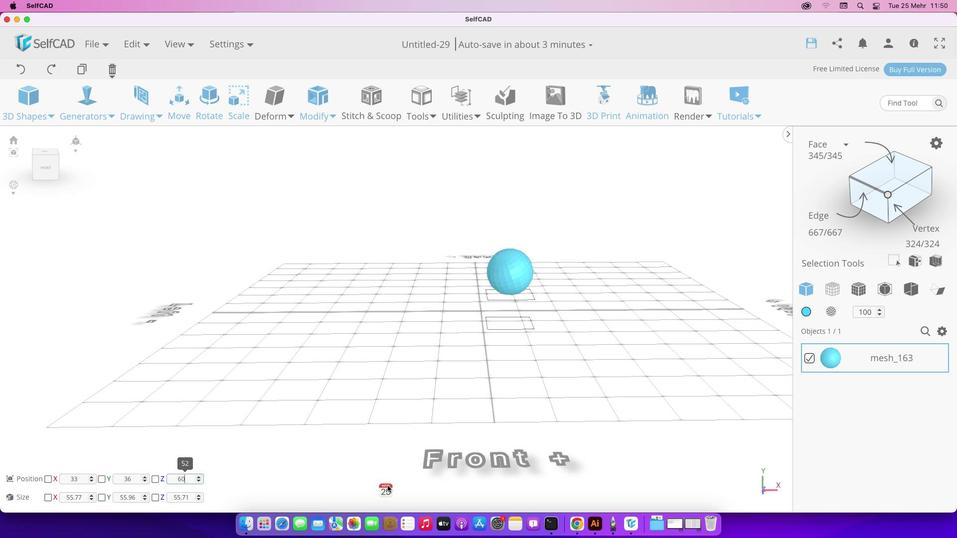 
Action: Mouse moved to (373, 487)
Screenshot: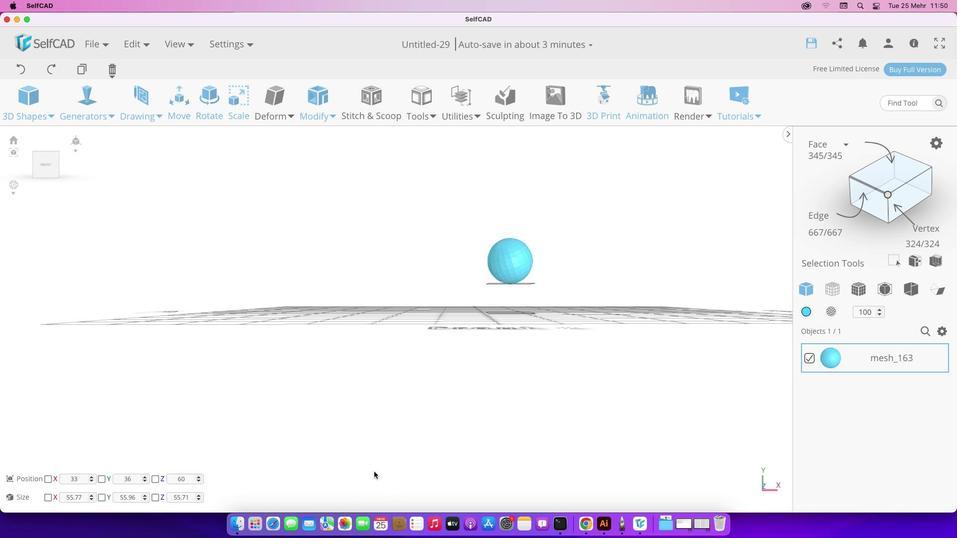 
Action: Mouse pressed left at (373, 487)
Screenshot: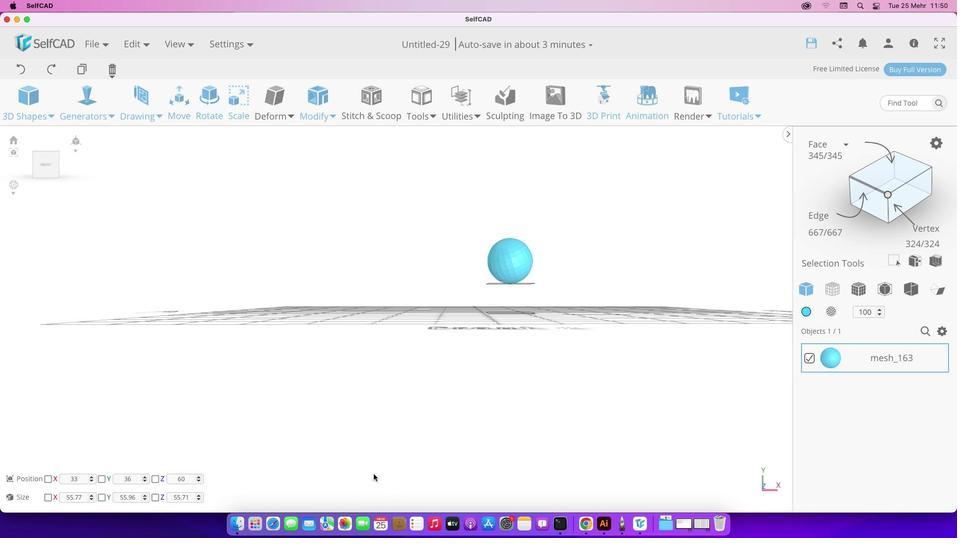 
Action: Mouse moved to (377, 242)
Screenshot: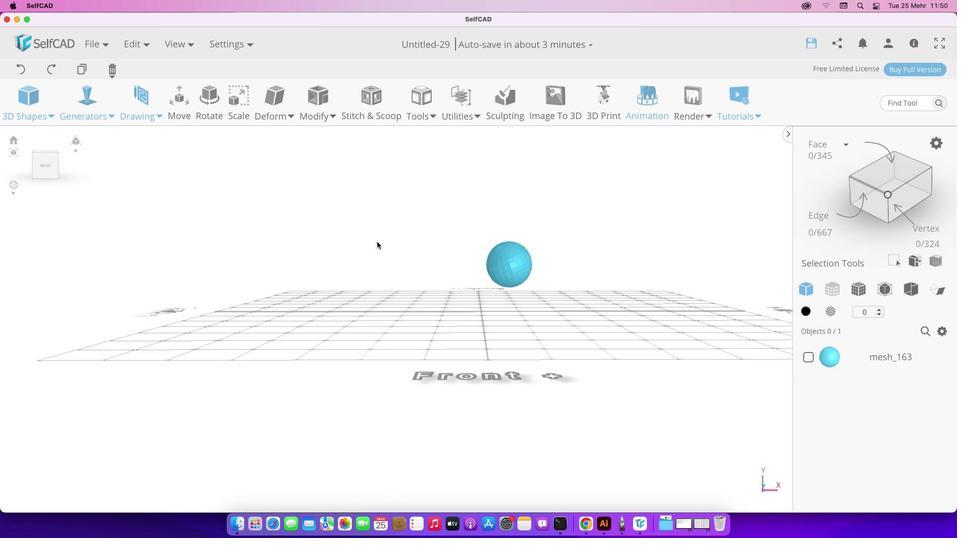 
Action: Mouse pressed left at (377, 242)
Screenshot: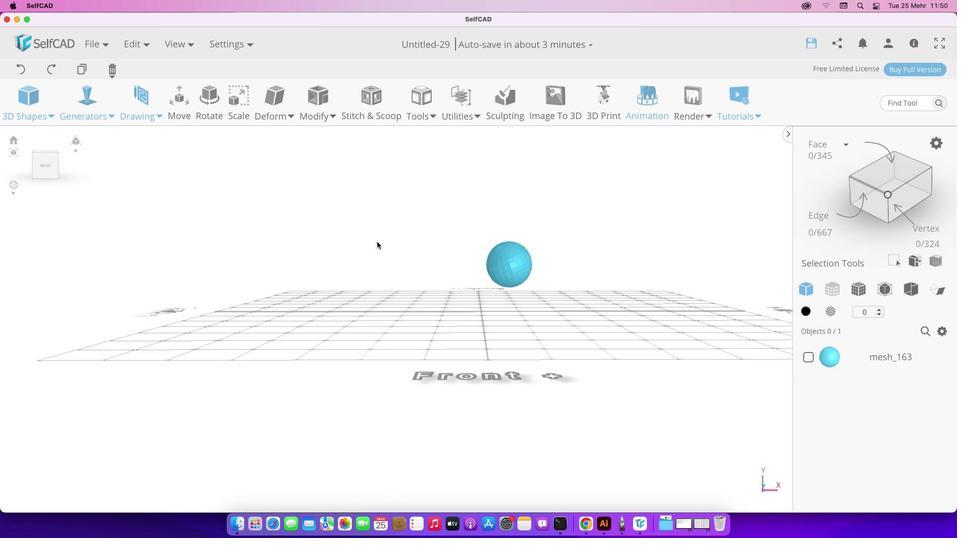
Action: Mouse moved to (37, 90)
Screenshot: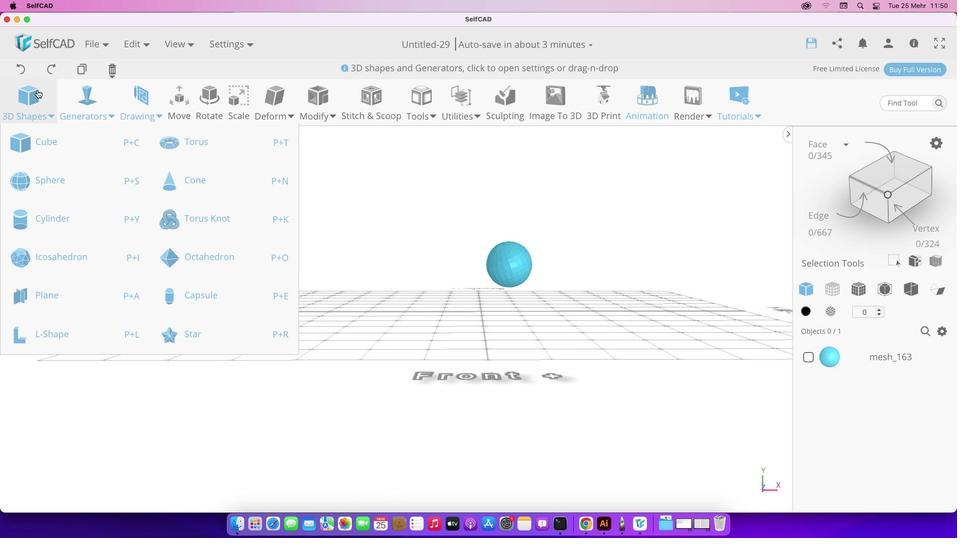 
Action: Mouse pressed left at (37, 90)
Screenshot: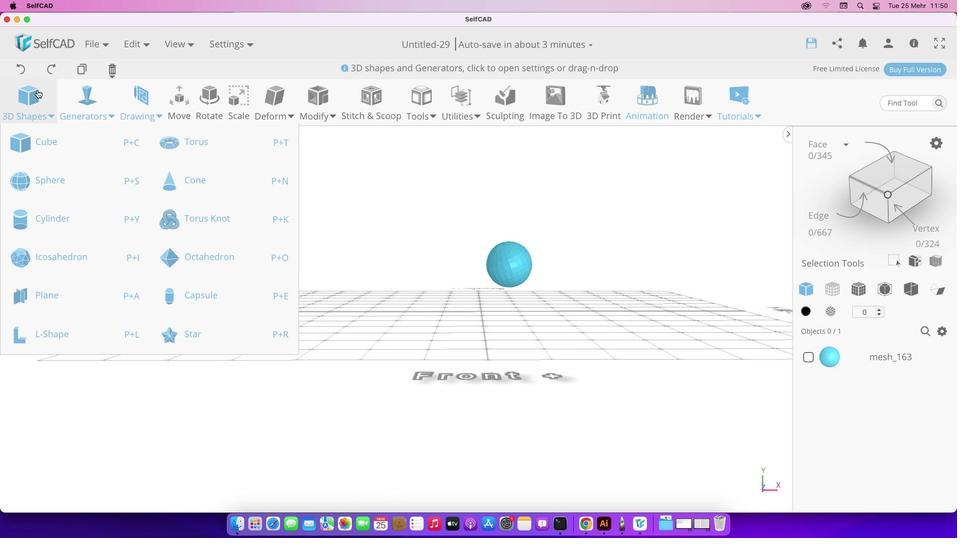 
Action: Mouse moved to (208, 291)
Screenshot: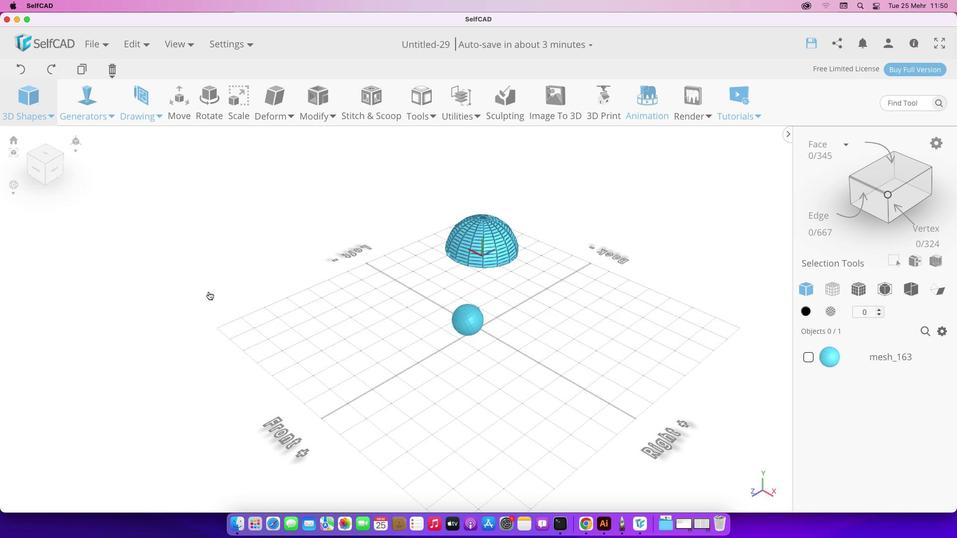 
Action: Mouse pressed left at (208, 291)
Screenshot: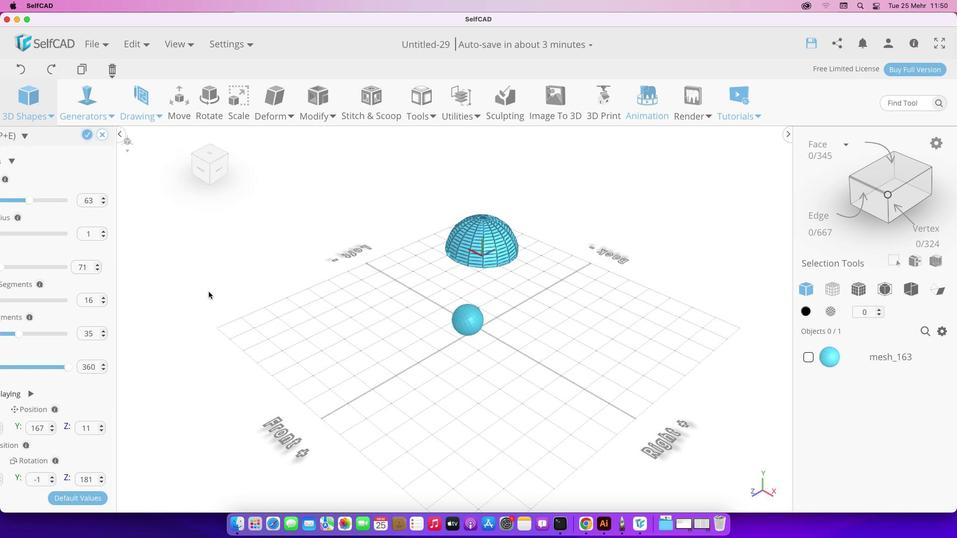 
Action: Mouse moved to (386, 396)
Screenshot: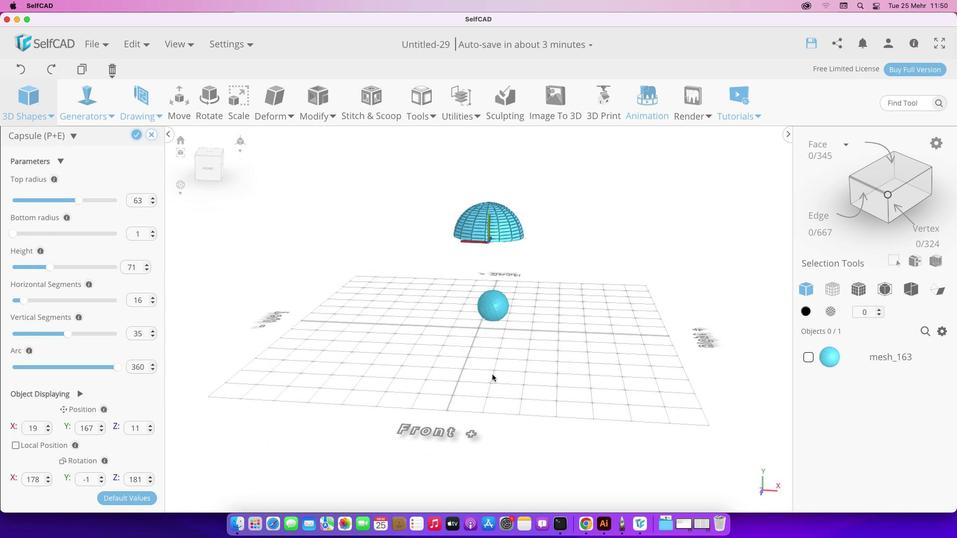 
Action: Mouse pressed left at (386, 396)
Screenshot: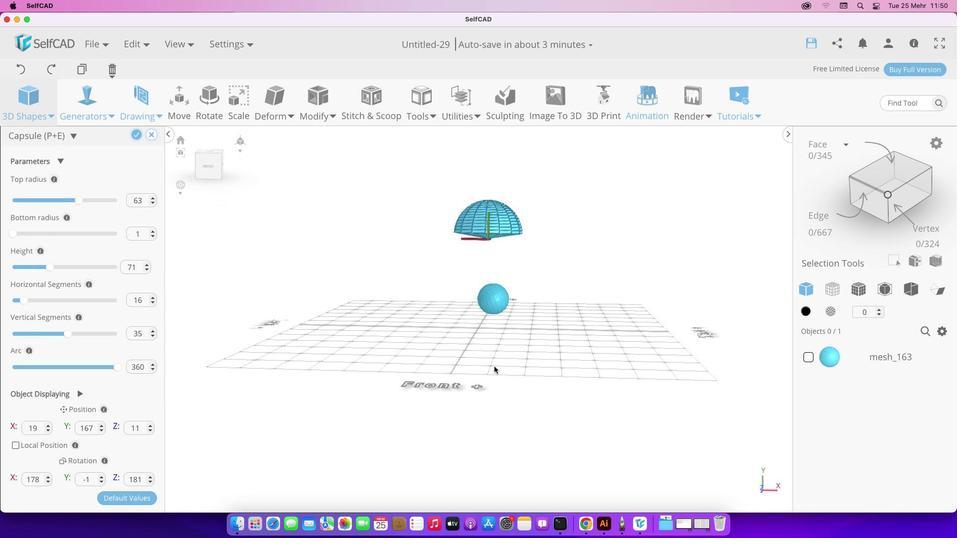 
Action: Mouse moved to (78, 201)
Screenshot: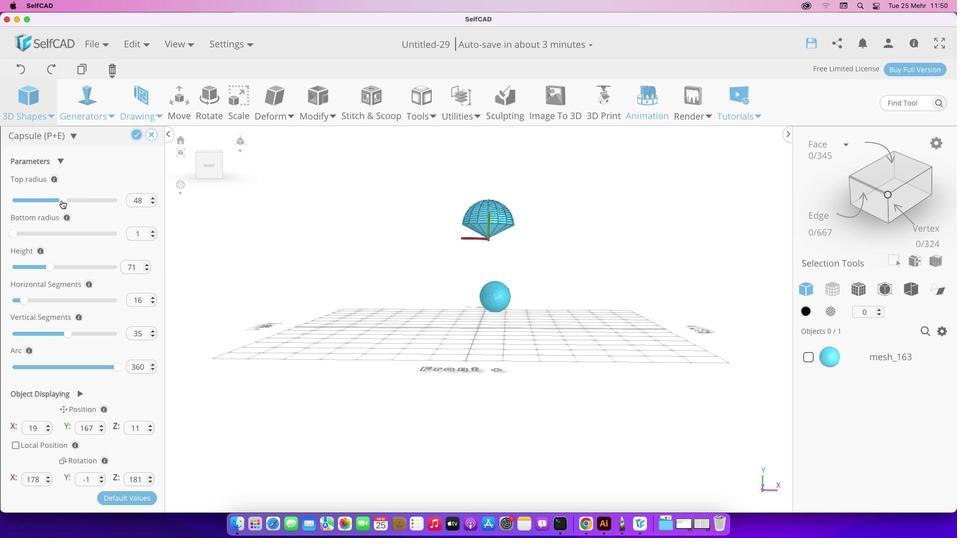 
Action: Mouse pressed left at (78, 201)
Screenshot: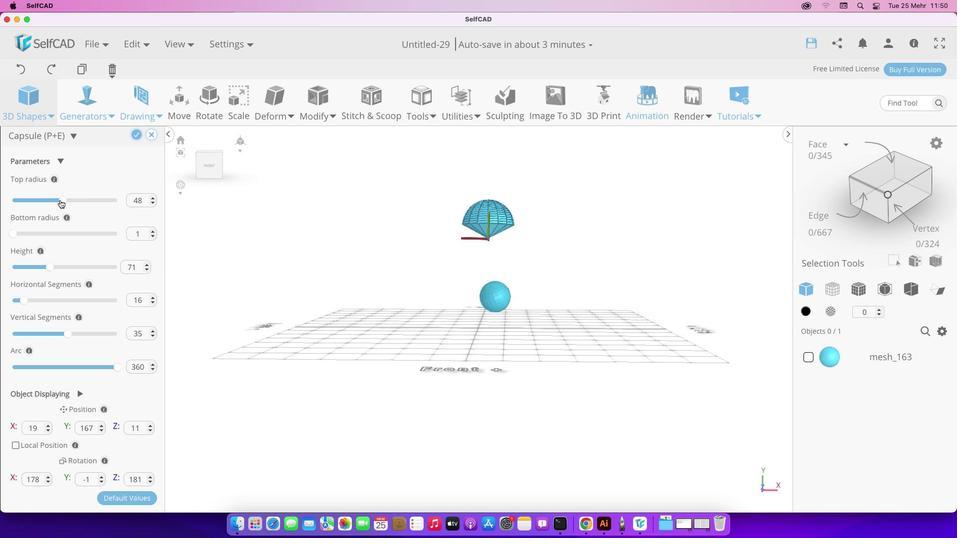 
Action: Mouse moved to (14, 233)
Screenshot: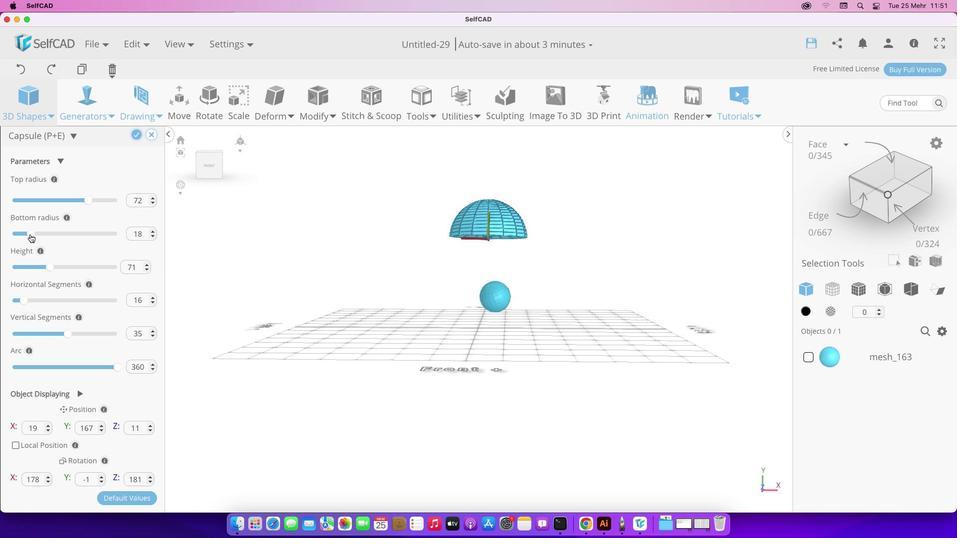 
Action: Mouse pressed left at (14, 233)
Screenshot: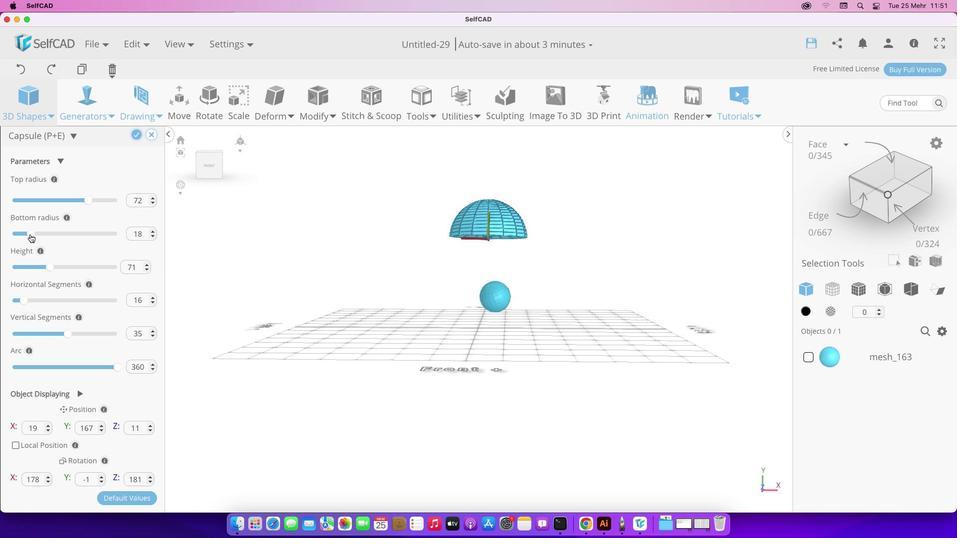 
Action: Mouse moved to (48, 268)
Screenshot: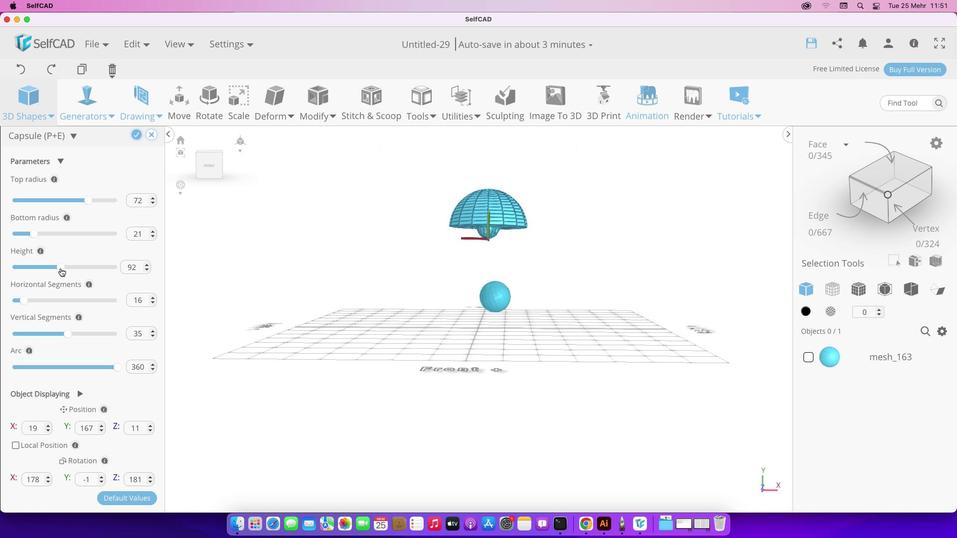 
Action: Mouse pressed left at (48, 268)
Screenshot: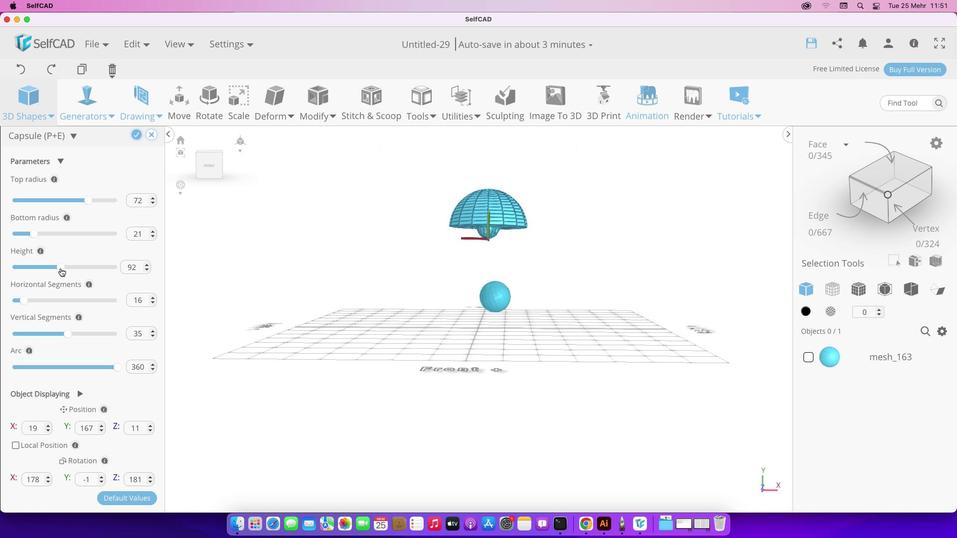 
Action: Mouse moved to (67, 336)
Screenshot: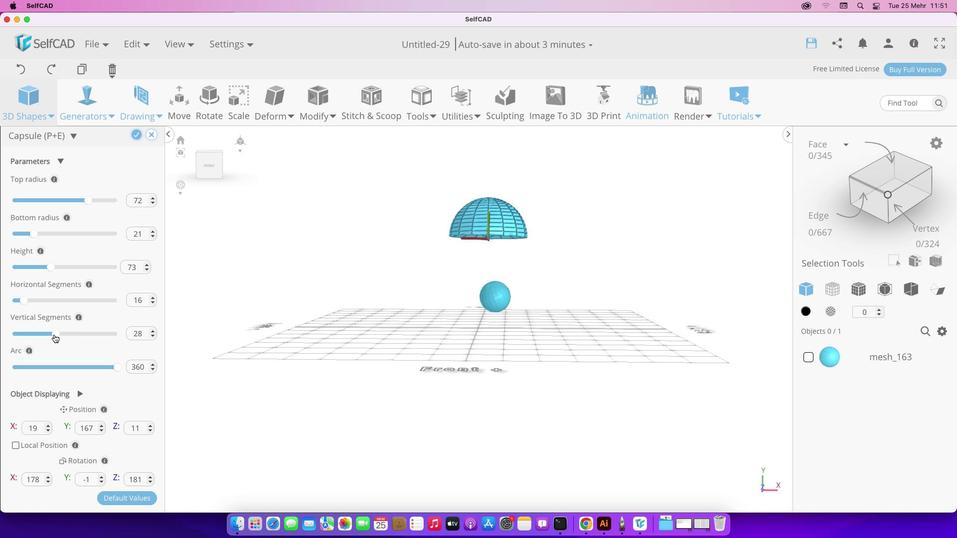
Action: Mouse pressed left at (67, 336)
Screenshot: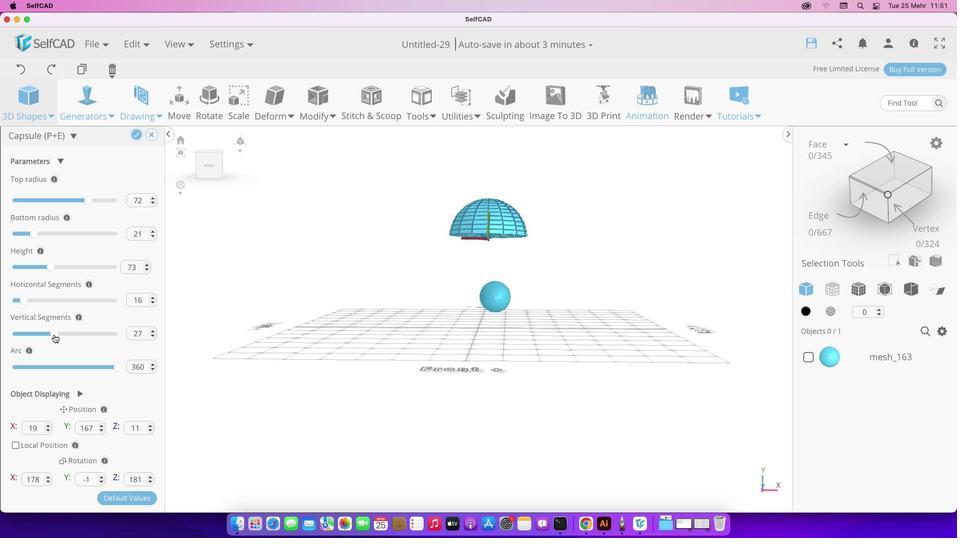
Action: Mouse moved to (115, 366)
Screenshot: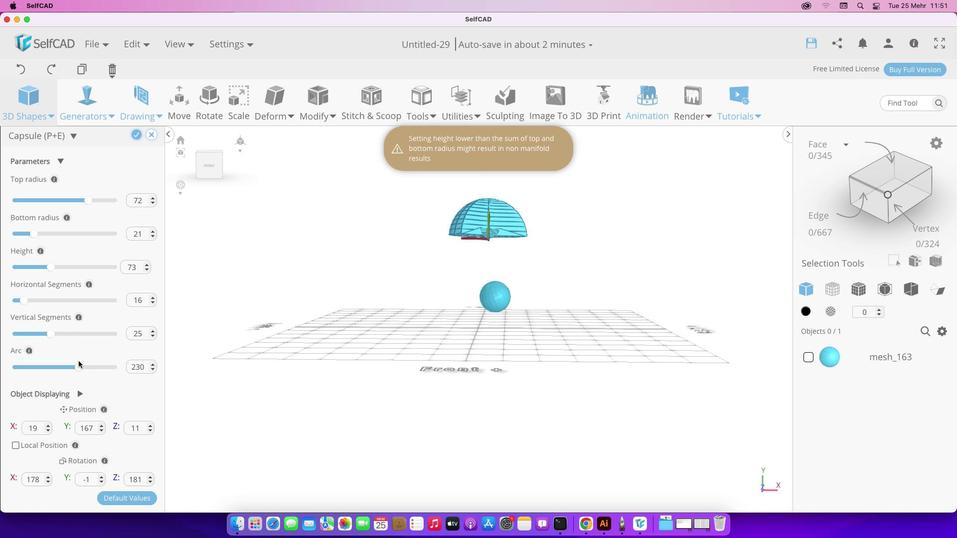 
Action: Mouse pressed left at (115, 366)
Screenshot: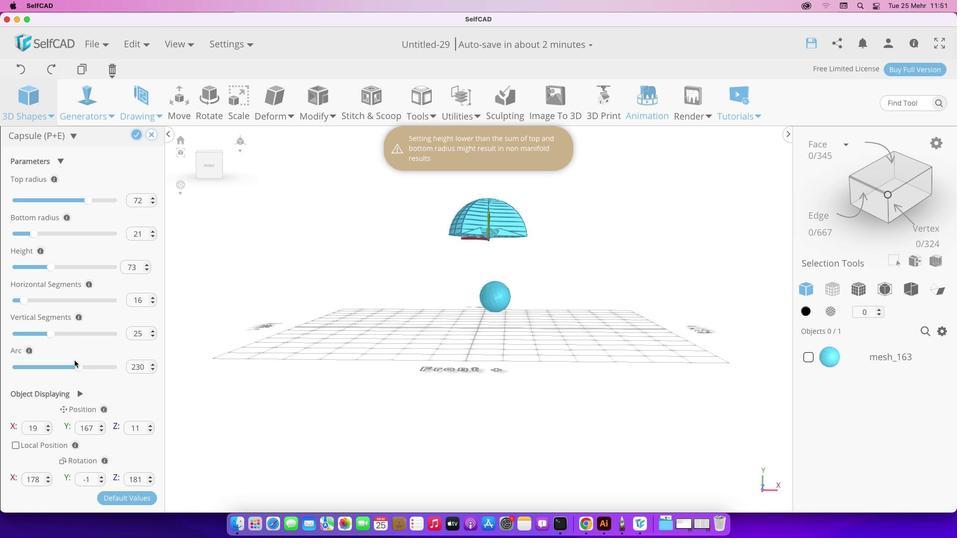 
Action: Mouse moved to (573, 295)
Screenshot: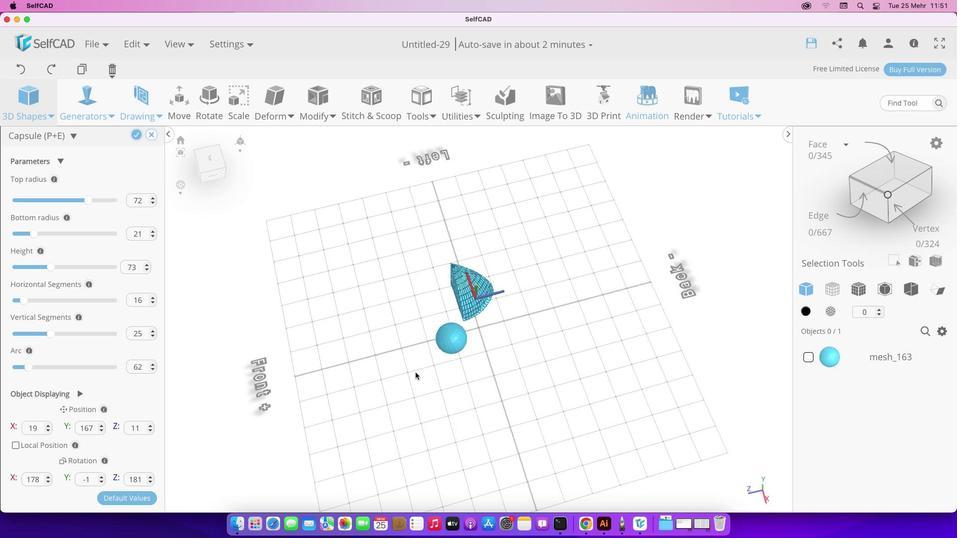 
Action: Mouse pressed left at (573, 295)
Screenshot: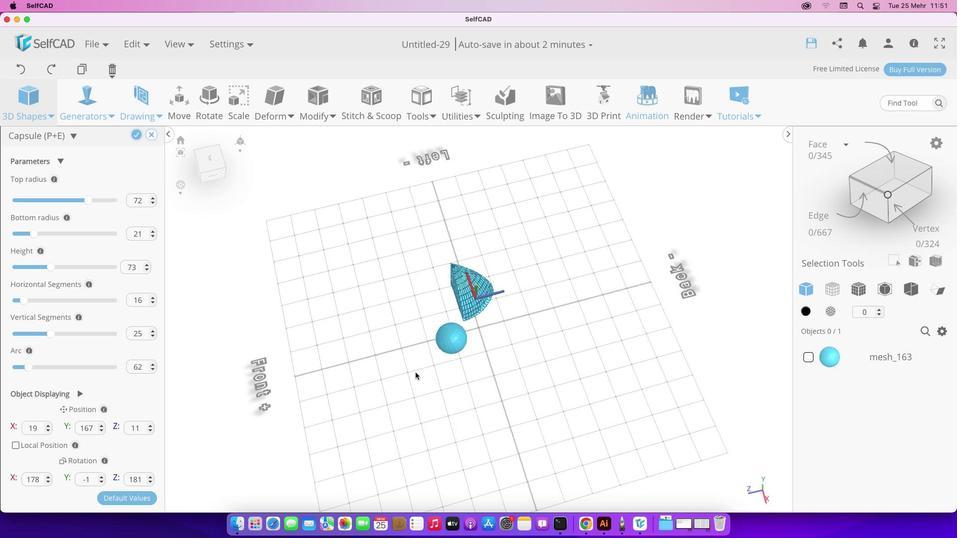 
Action: Mouse moved to (151, 133)
Screenshot: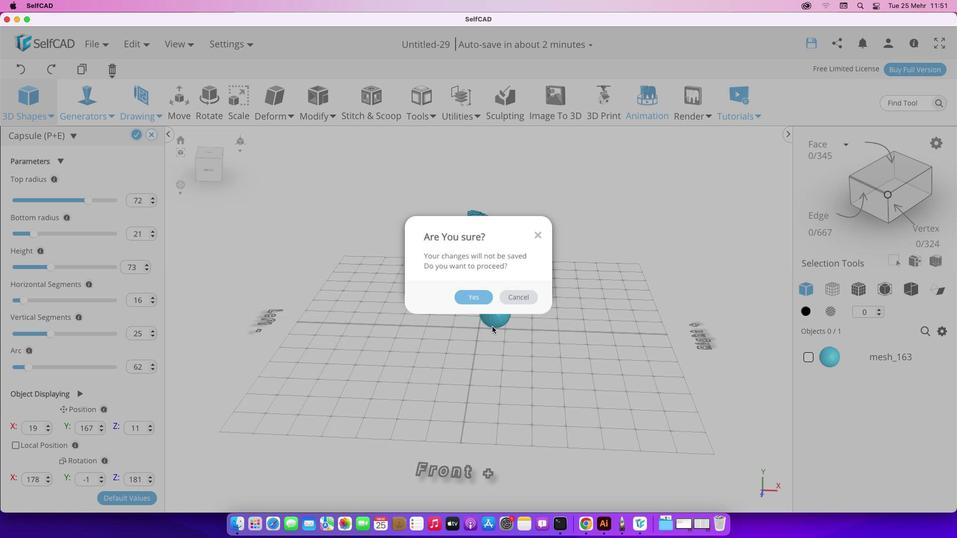 
Action: Mouse pressed left at (151, 133)
Screenshot: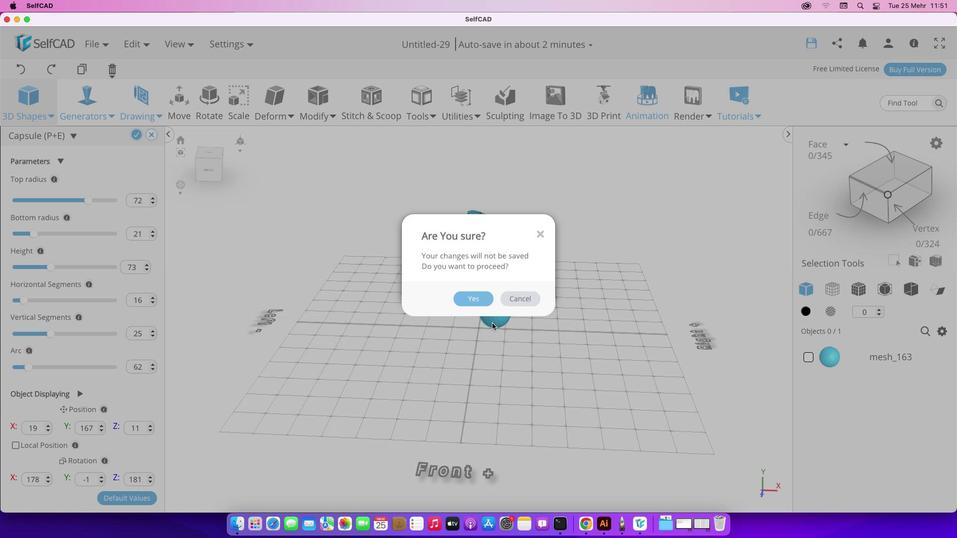 
Action: Mouse moved to (476, 296)
Screenshot: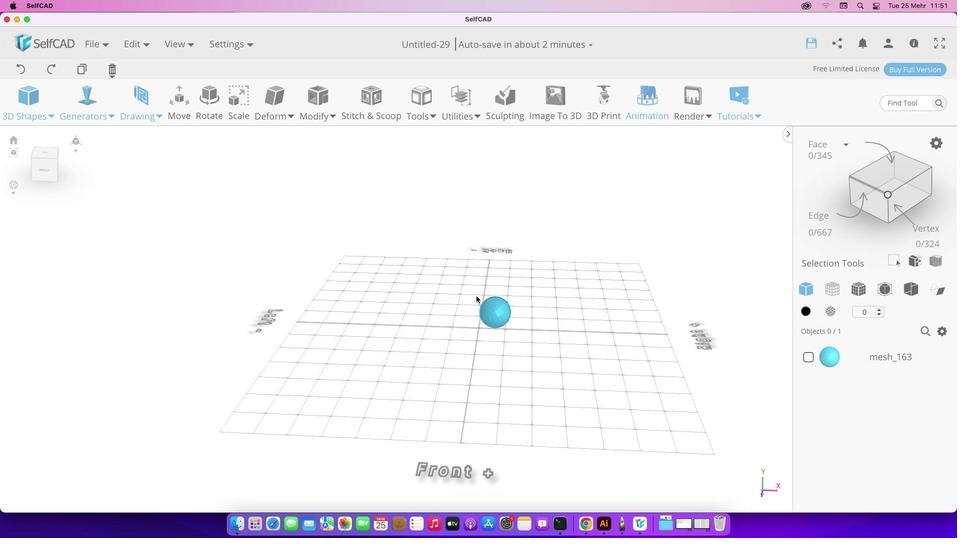 
Action: Mouse pressed left at (476, 296)
Screenshot: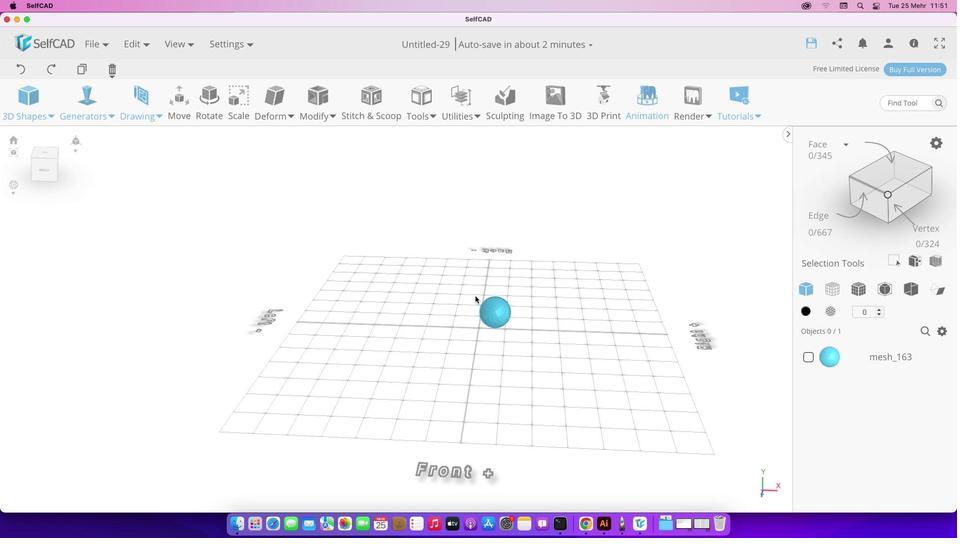 
Action: Mouse moved to (571, 372)
Screenshot: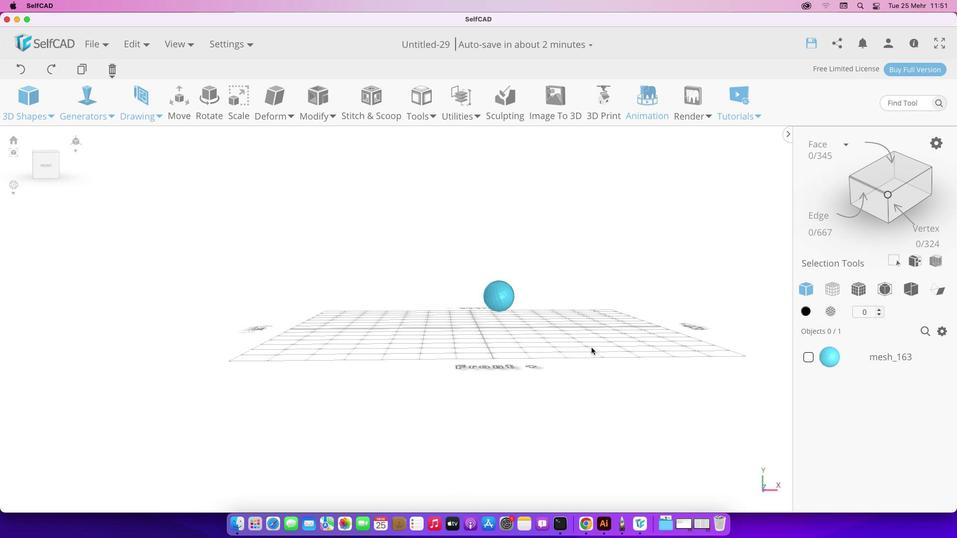 
Action: Mouse pressed left at (571, 372)
Screenshot: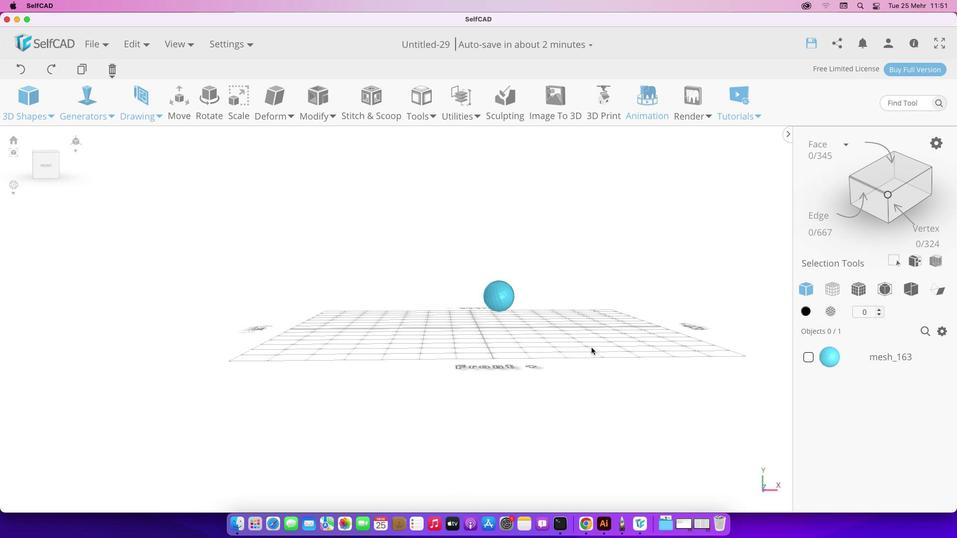 
Action: Mouse moved to (99, 119)
Screenshot: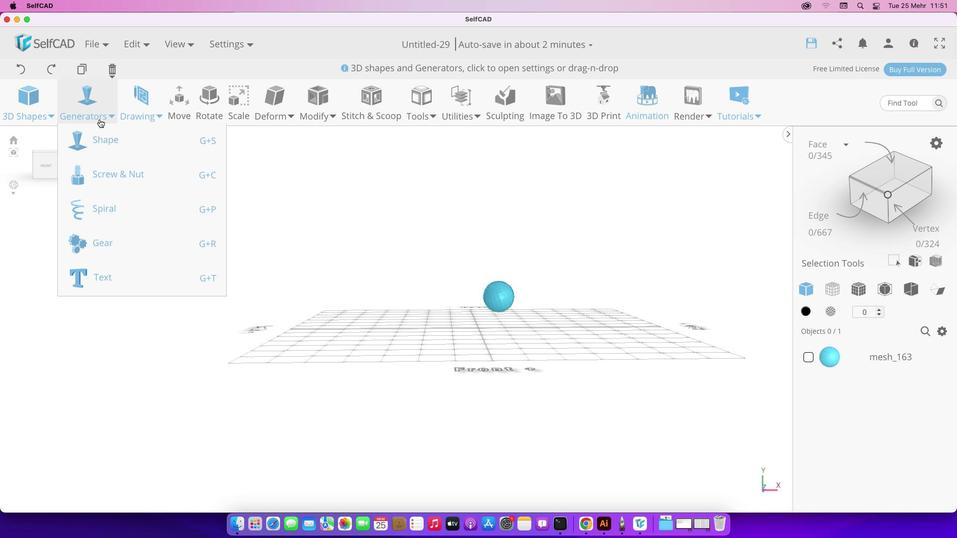 
Action: Mouse pressed left at (99, 119)
Screenshot: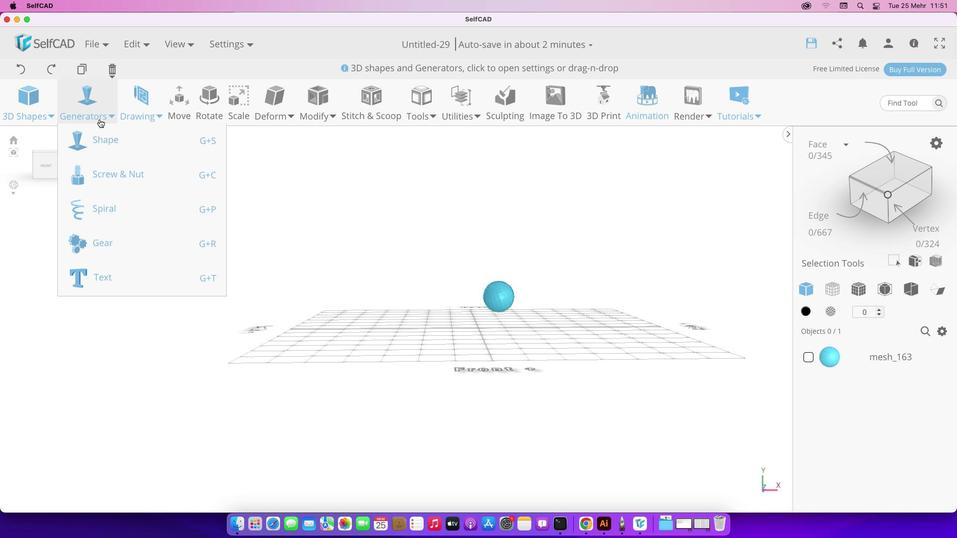 
Action: Mouse moved to (105, 139)
Screenshot: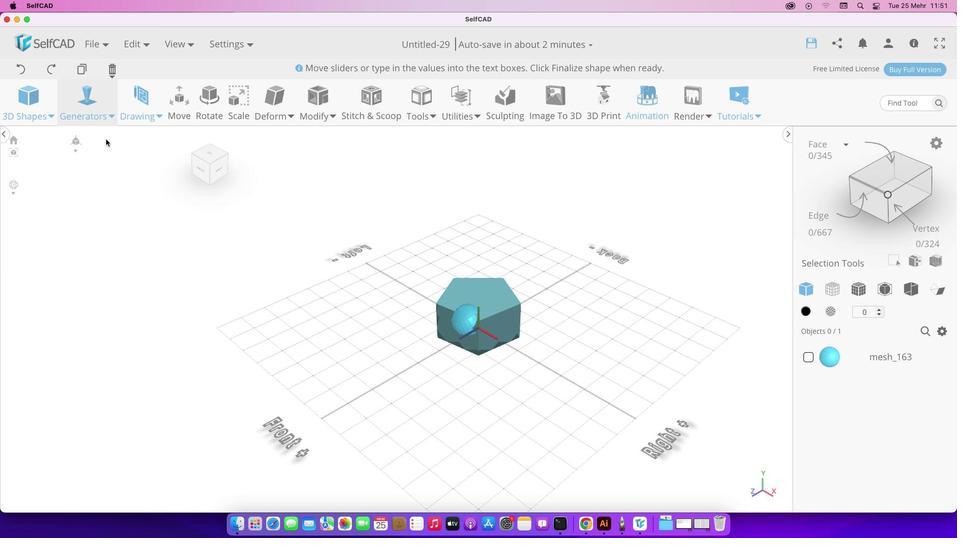 
Action: Mouse pressed left at (105, 139)
Screenshot: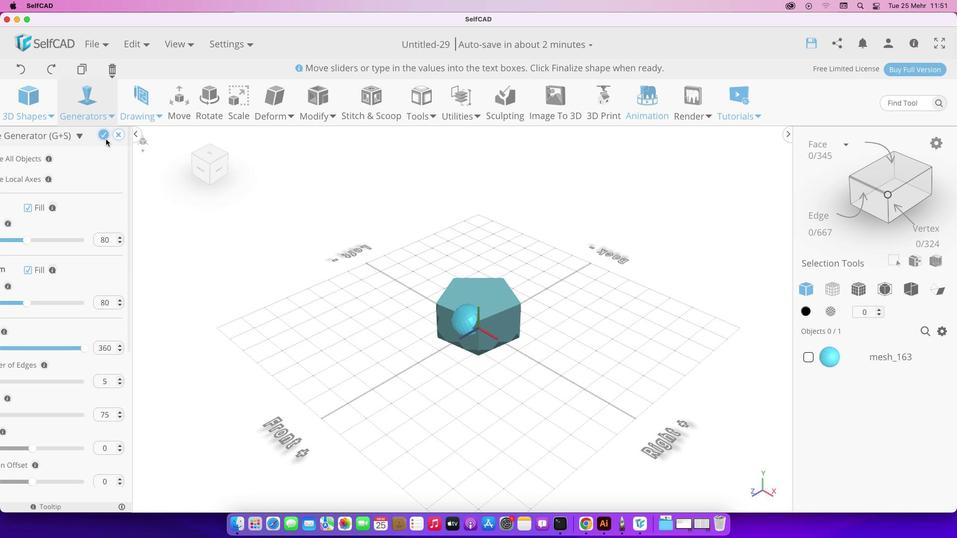 
Action: Mouse moved to (466, 404)
Screenshot: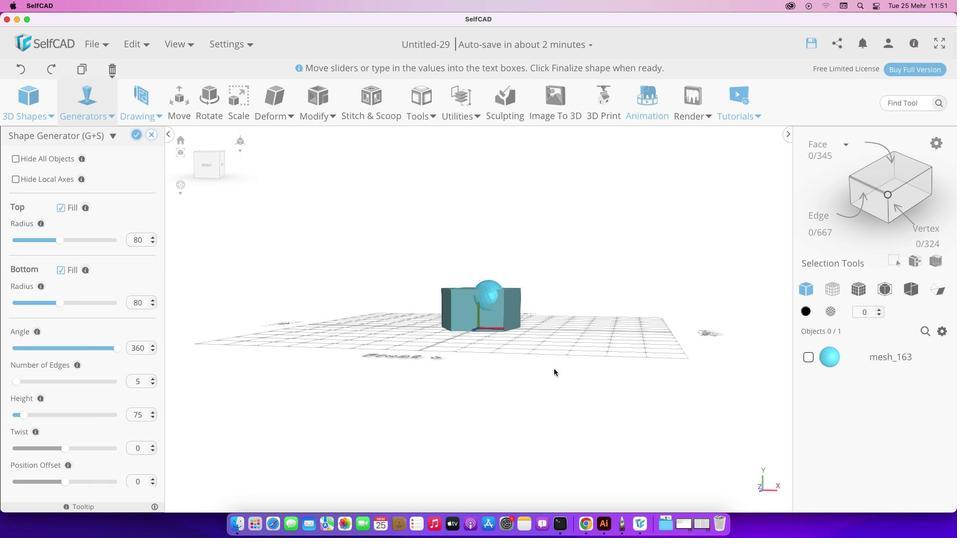 
Action: Mouse pressed left at (466, 404)
Screenshot: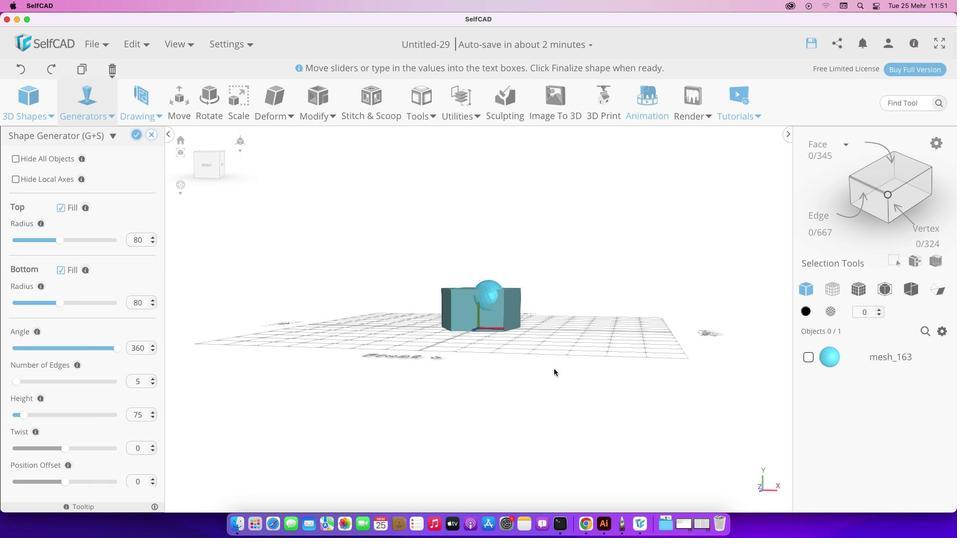
Action: Mouse moved to (61, 240)
Screenshot: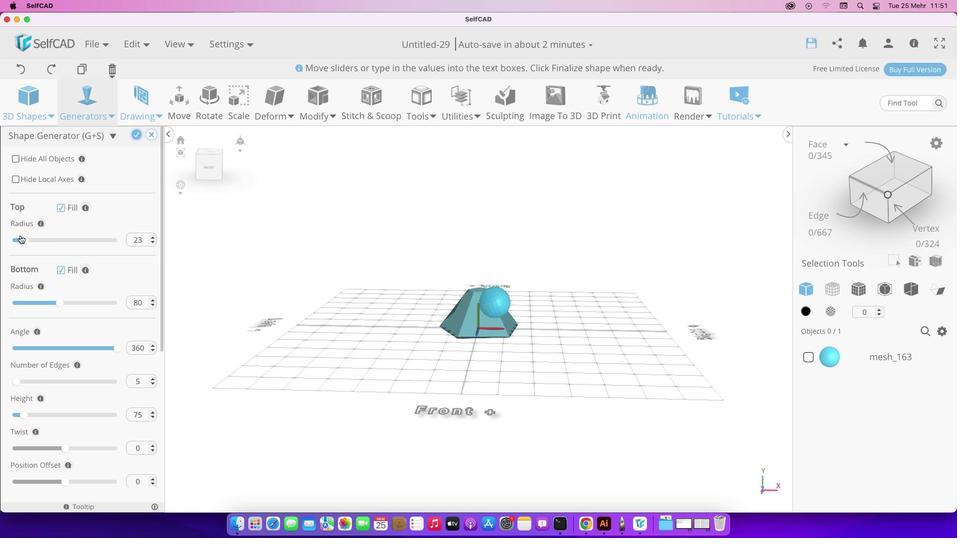 
Action: Mouse pressed left at (61, 240)
Screenshot: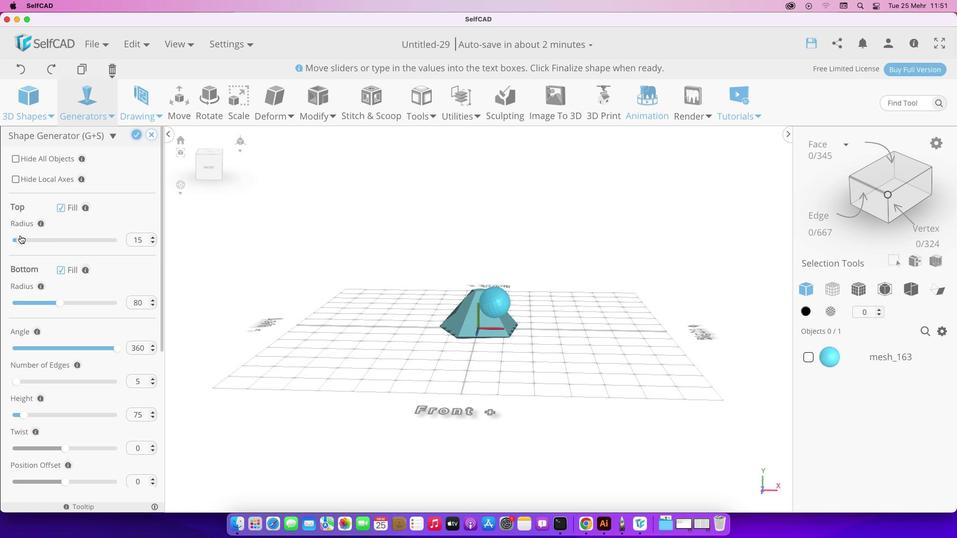 
Action: Mouse moved to (58, 301)
Screenshot: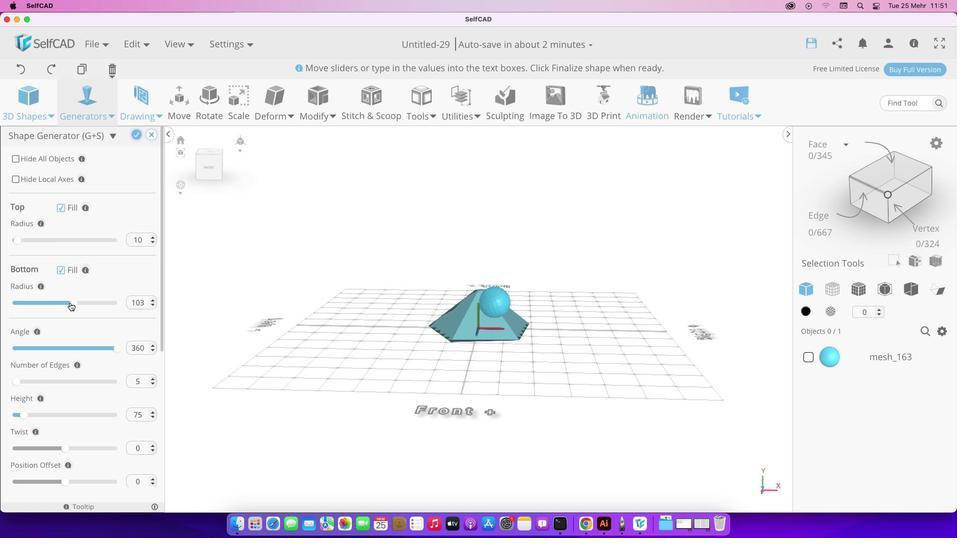 
Action: Mouse pressed left at (58, 301)
Screenshot: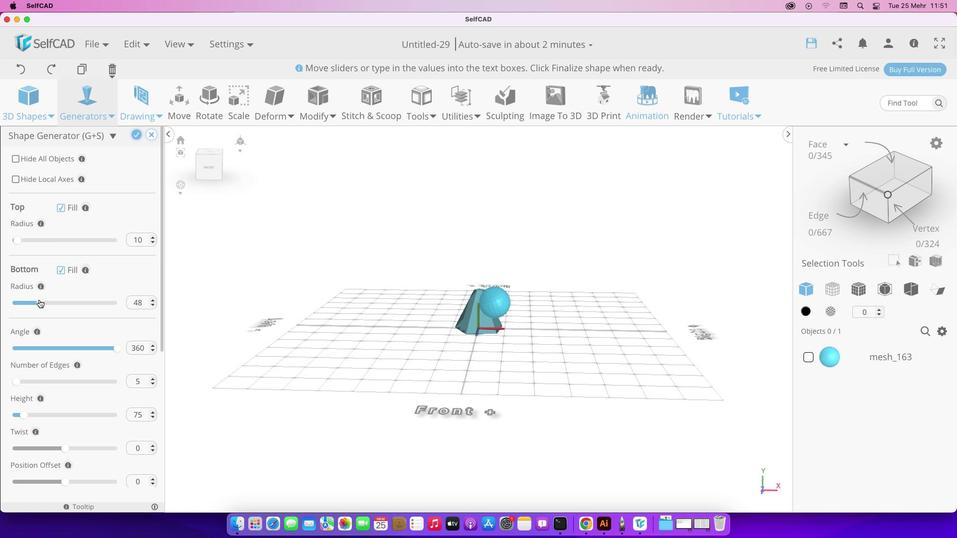 
Action: Mouse moved to (491, 383)
Screenshot: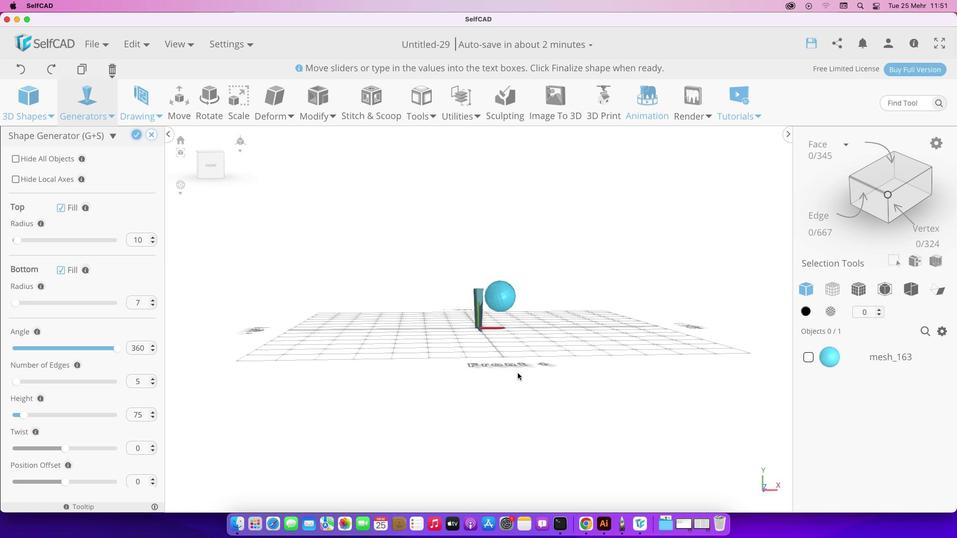 
Action: Mouse pressed left at (491, 383)
Screenshot: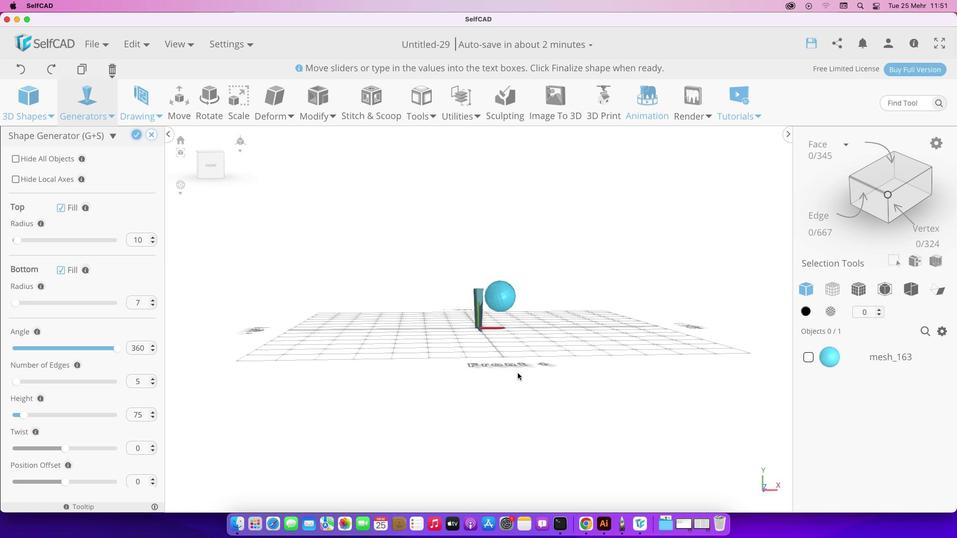 
Action: Mouse moved to (117, 349)
Screenshot: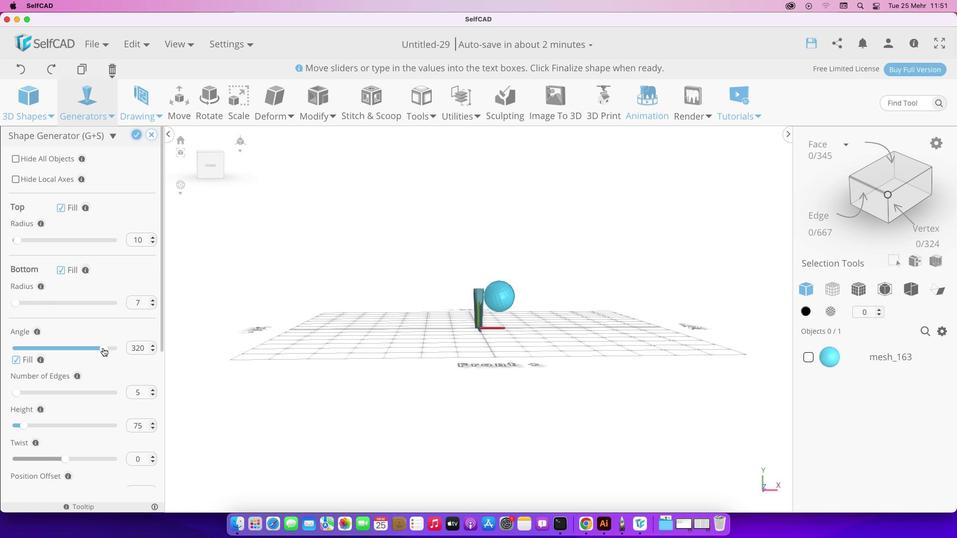 
Action: Mouse pressed left at (117, 349)
Screenshot: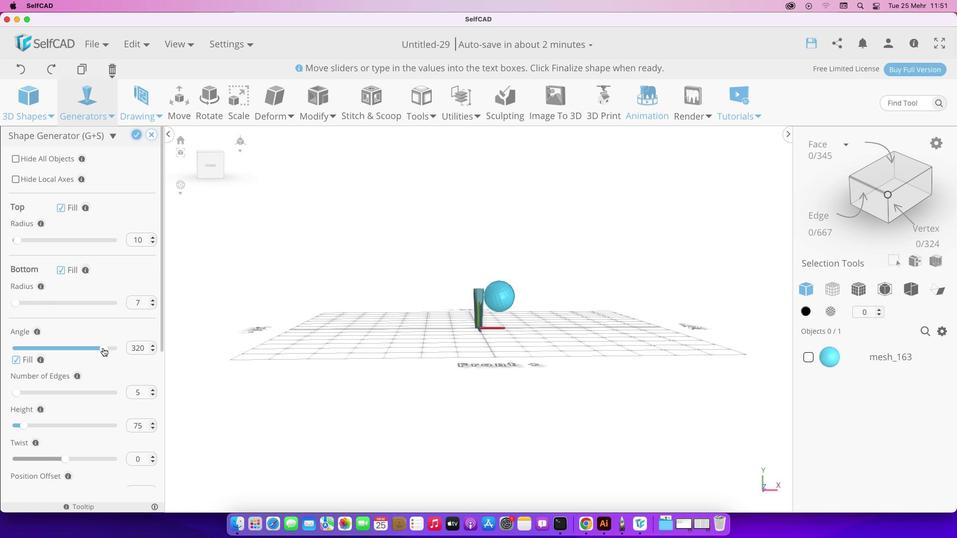 
Action: Mouse moved to (109, 356)
Screenshot: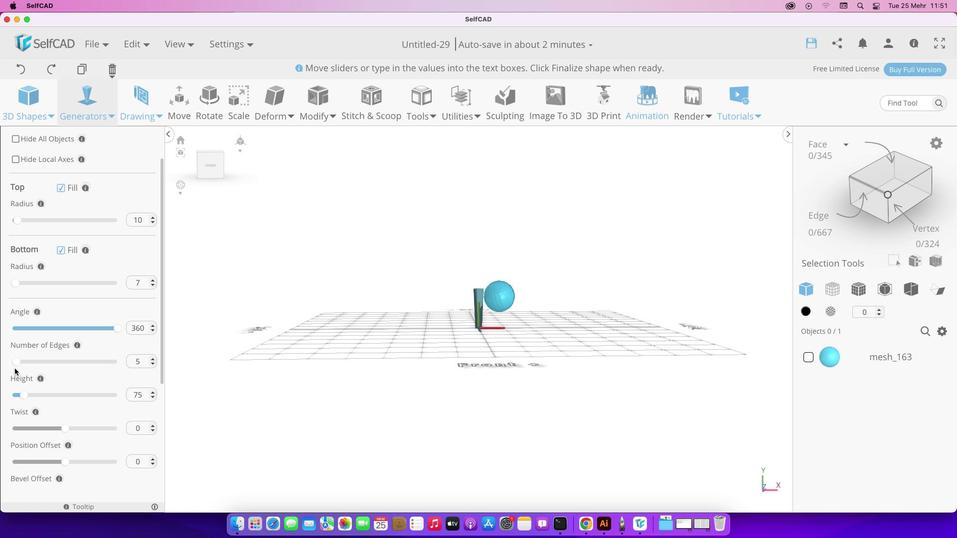 
Action: Mouse scrolled (109, 356) with delta (0, 0)
Screenshot: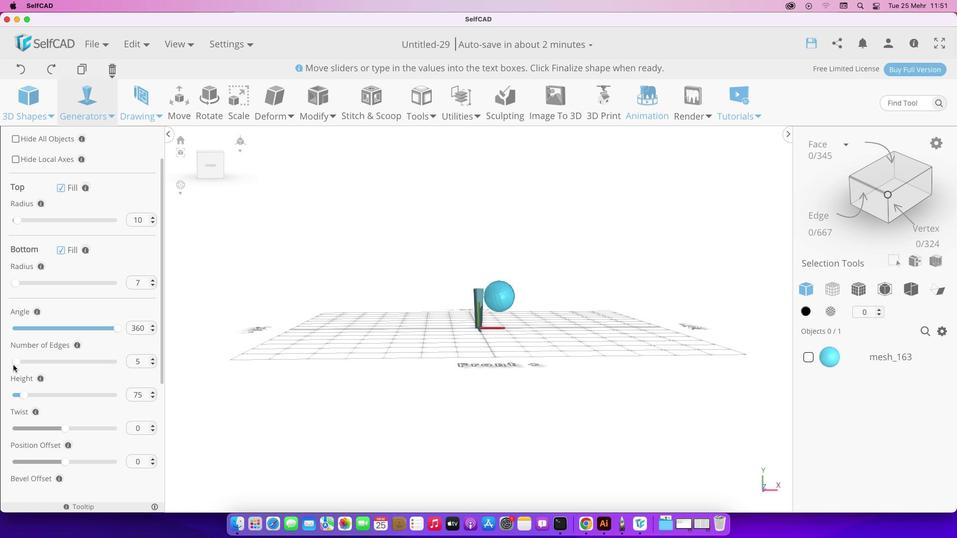 
Action: Mouse scrolled (109, 356) with delta (0, 0)
Screenshot: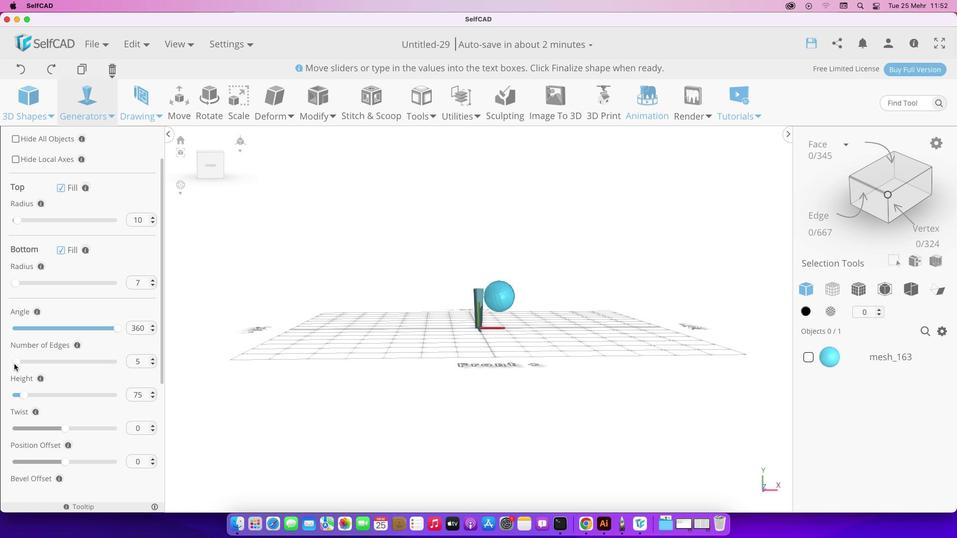 
Action: Mouse moved to (16, 362)
Screenshot: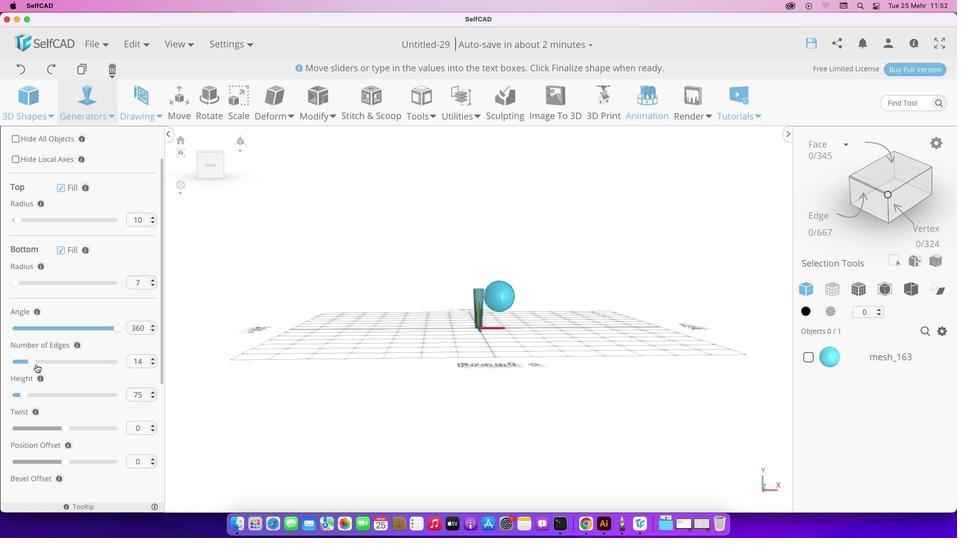 
Action: Mouse pressed left at (16, 362)
Screenshot: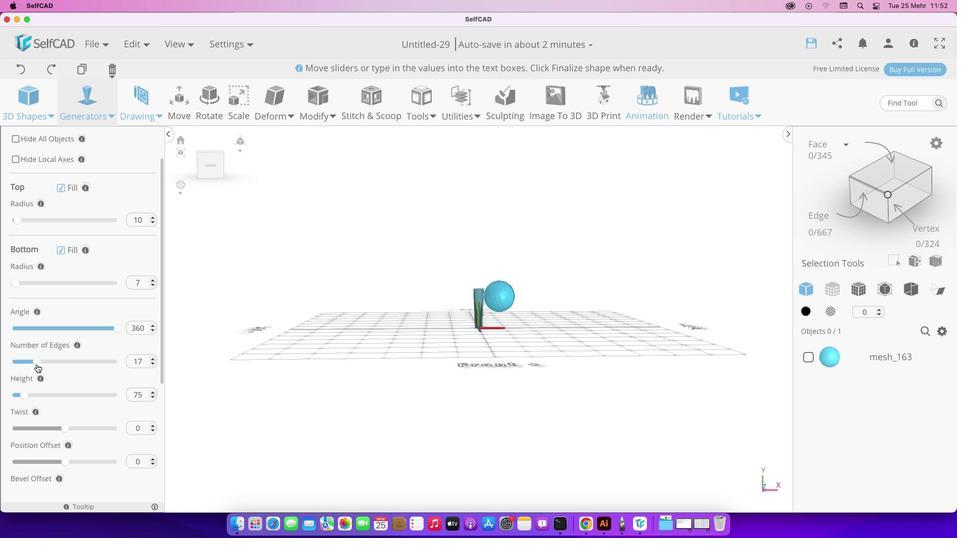 
Action: Mouse moved to (23, 394)
Screenshot: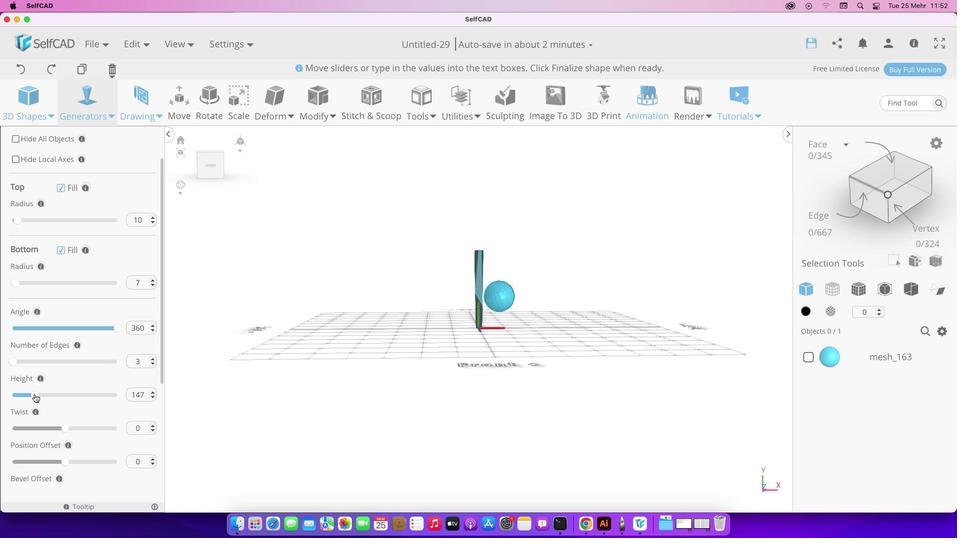 
Action: Mouse pressed left at (23, 394)
Screenshot: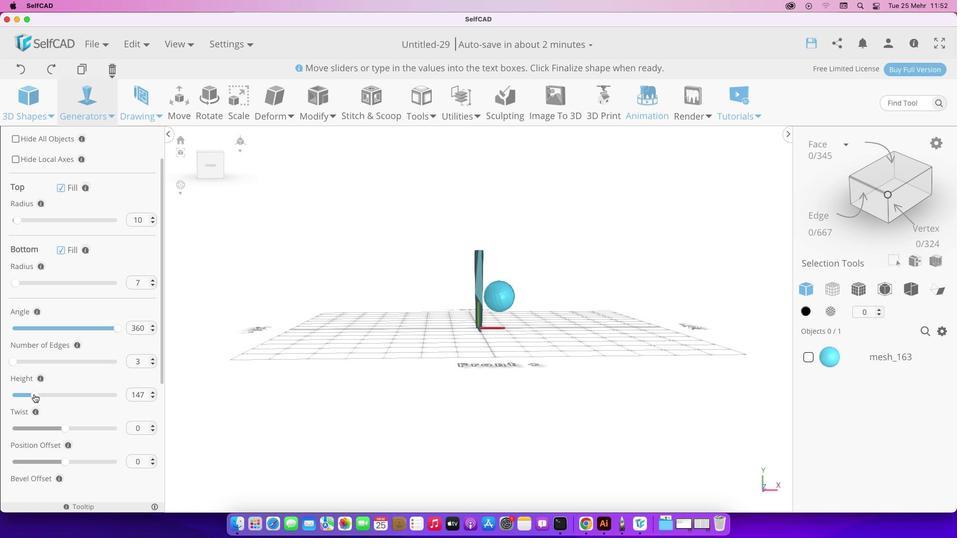 
Action: Mouse moved to (111, 381)
Screenshot: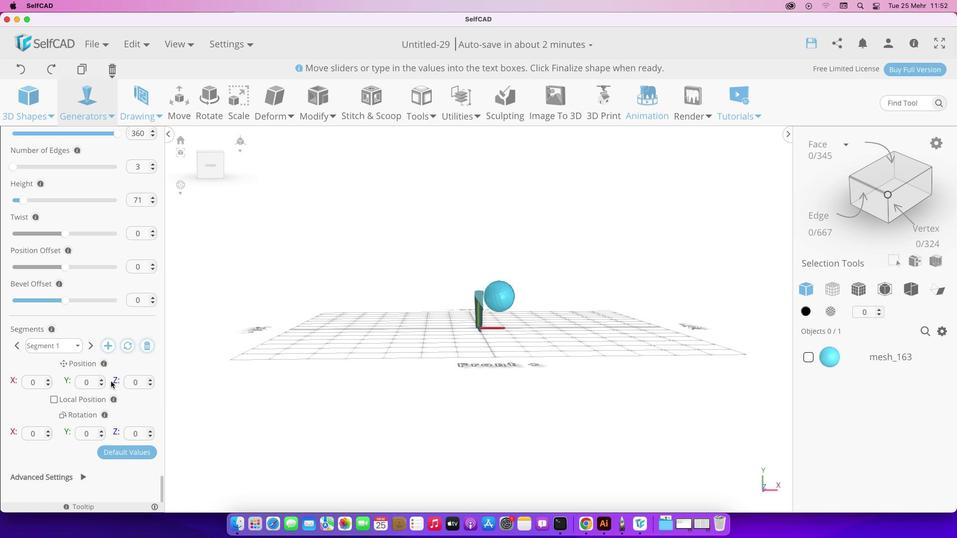 
Action: Mouse scrolled (111, 381) with delta (0, 0)
Screenshot: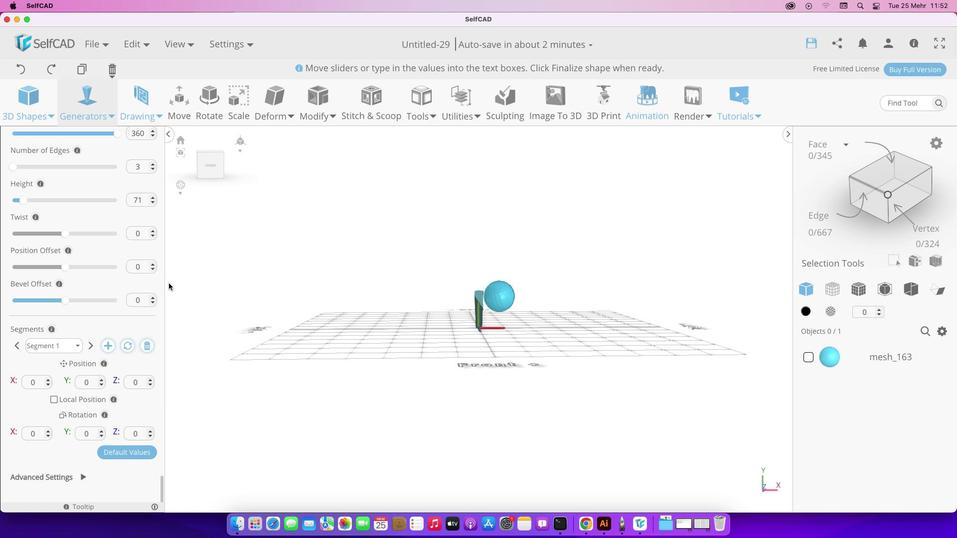 
Action: Mouse scrolled (111, 381) with delta (0, 0)
Screenshot: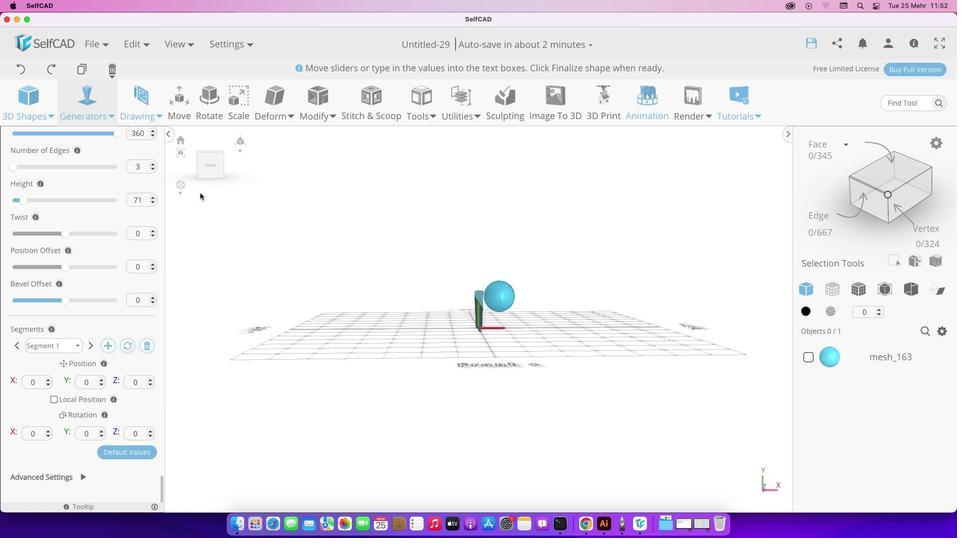 
Action: Mouse scrolled (111, 381) with delta (0, -1)
Screenshot: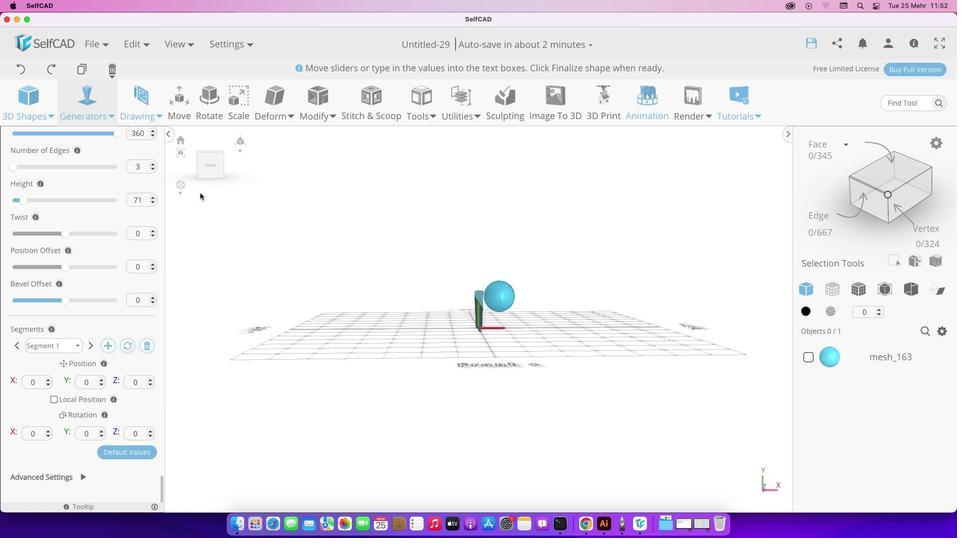 
Action: Mouse scrolled (111, 381) with delta (0, -2)
Screenshot: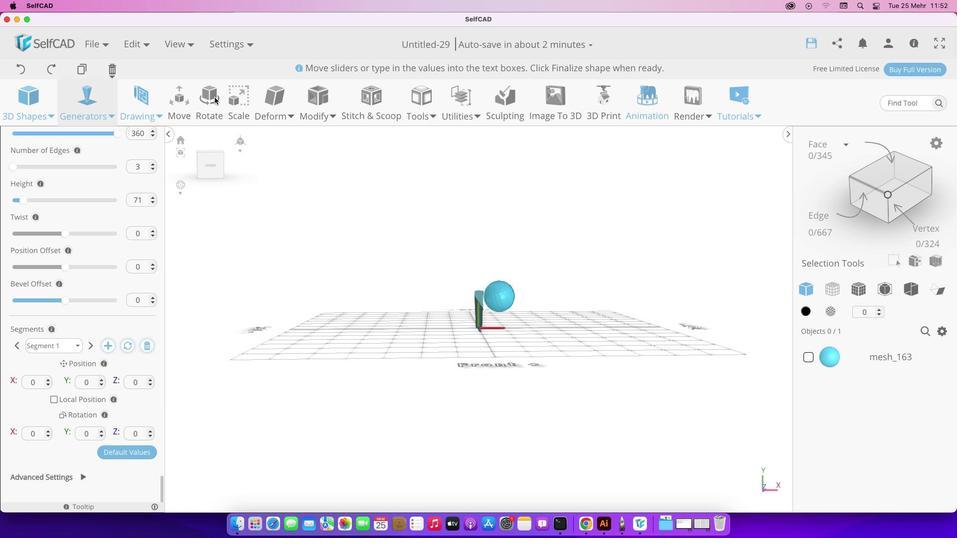 
Action: Mouse scrolled (111, 381) with delta (0, -2)
Screenshot: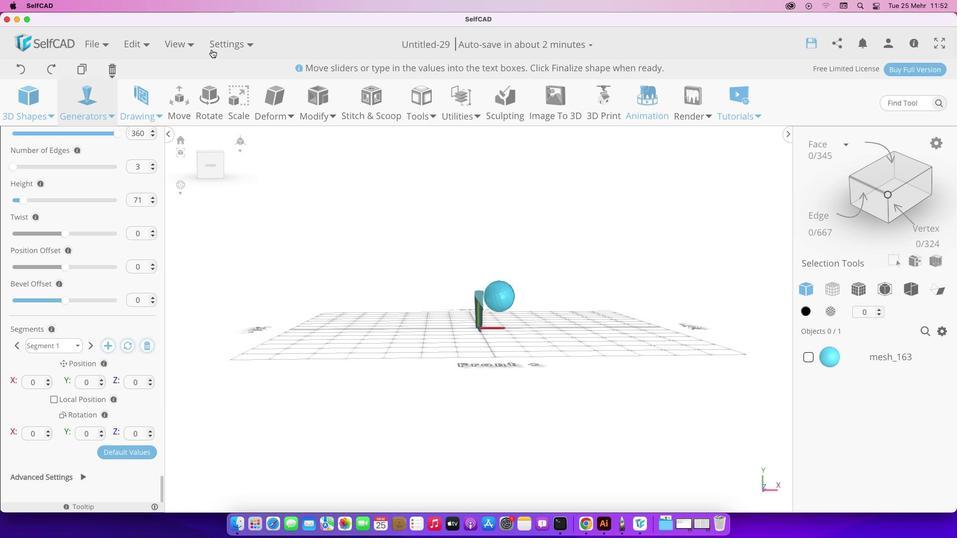 
Action: Mouse scrolled (111, 381) with delta (0, 0)
Screenshot: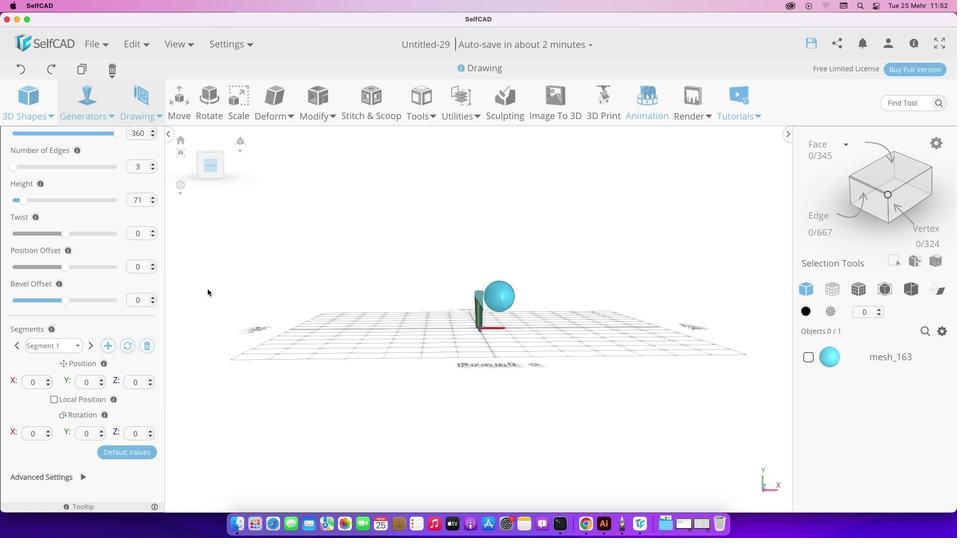 
Action: Mouse scrolled (111, 381) with delta (0, 0)
Screenshot: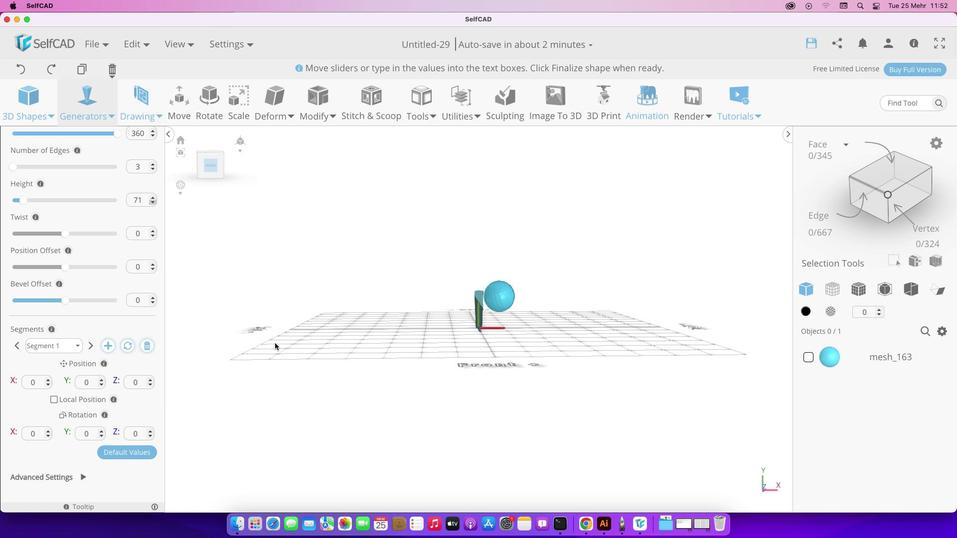 
Action: Mouse scrolled (111, 381) with delta (0, -1)
Screenshot: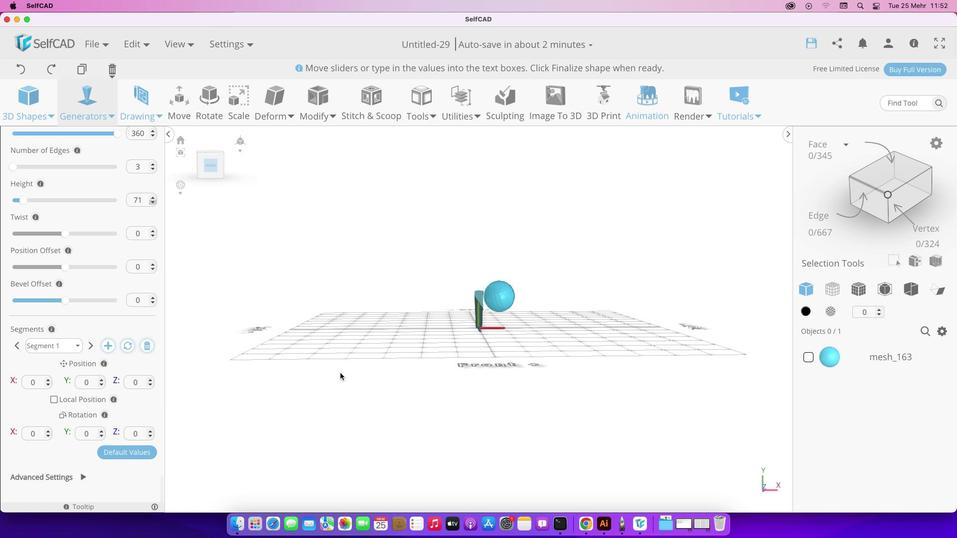 
Action: Mouse moved to (47, 378)
Screenshot: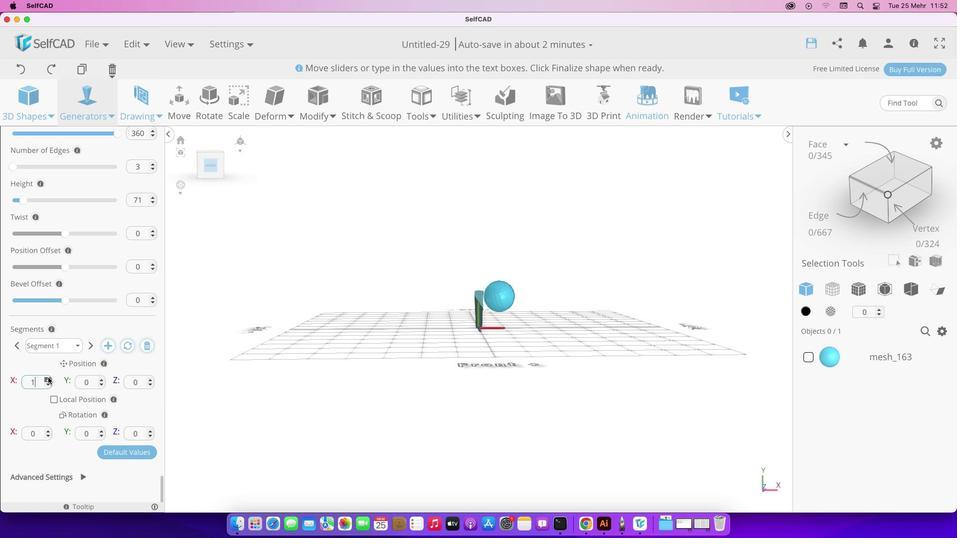 
Action: Mouse pressed left at (47, 378)
Screenshot: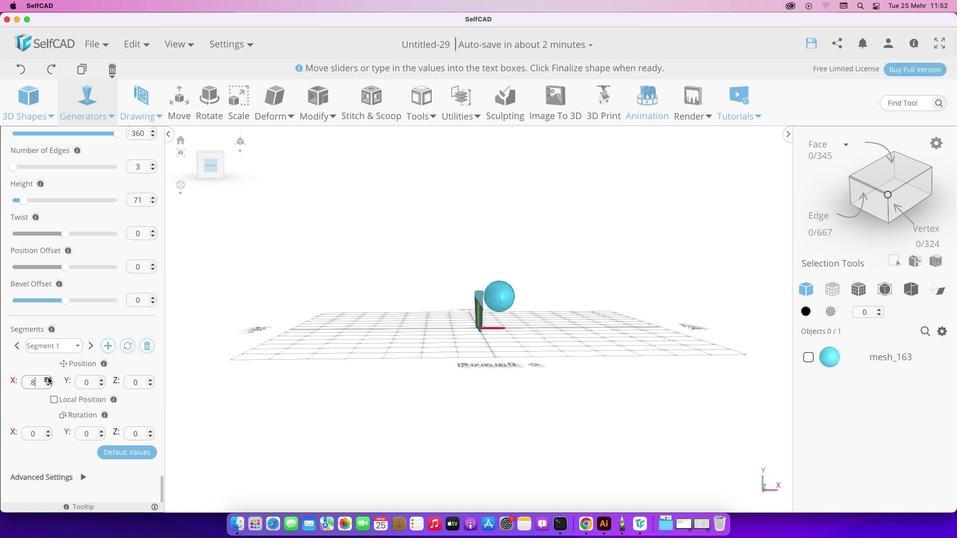 
Action: Mouse pressed left at (47, 378)
Screenshot: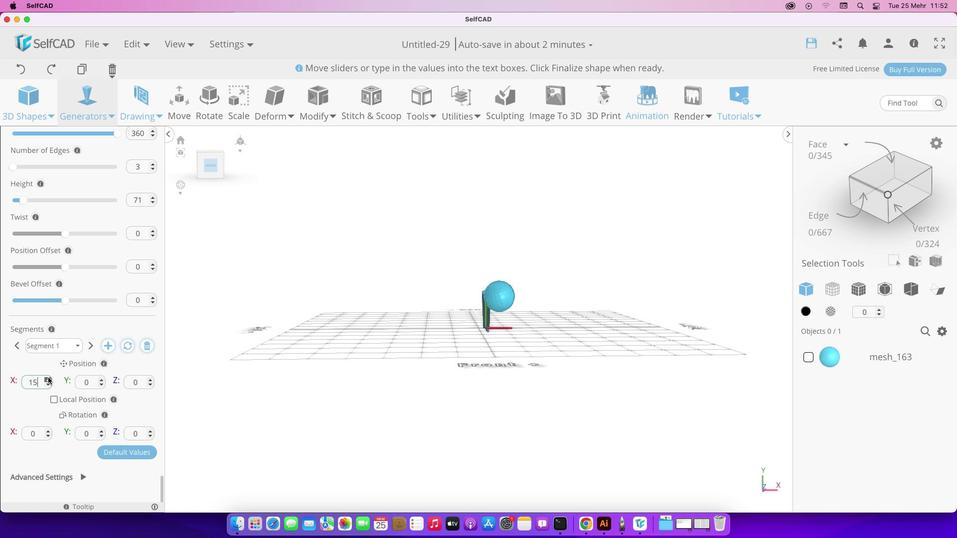 
Action: Mouse pressed left at (47, 378)
Screenshot: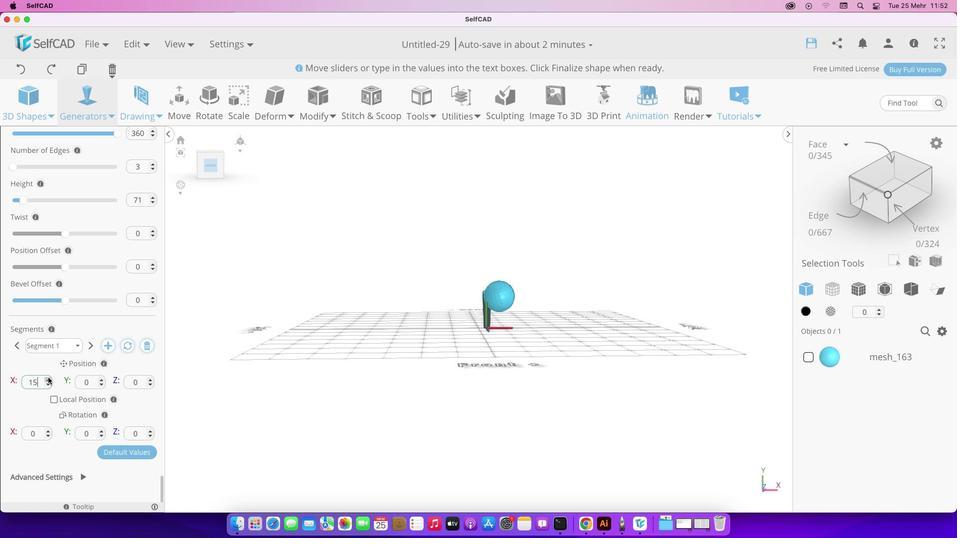 
Action: Mouse pressed left at (47, 378)
Screenshot: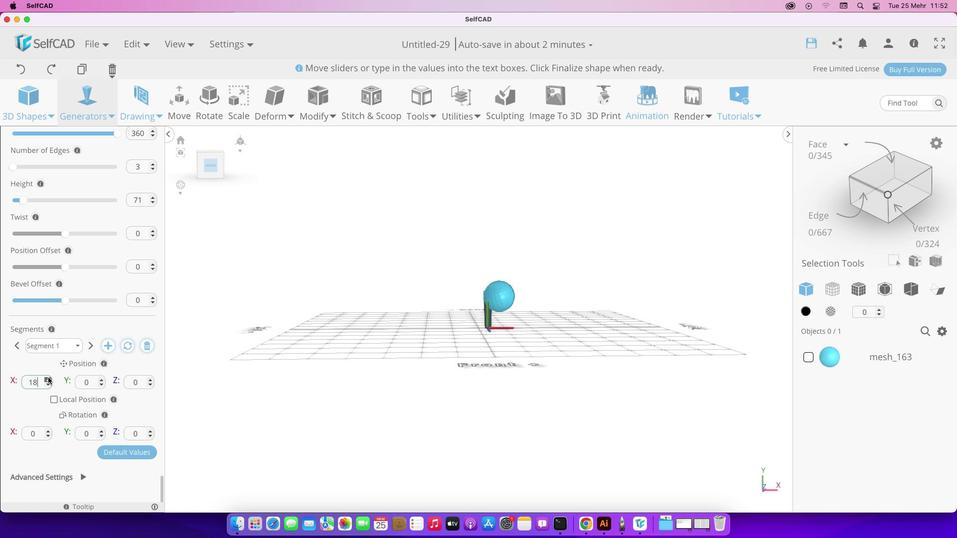 
Action: Mouse pressed left at (47, 378)
Screenshot: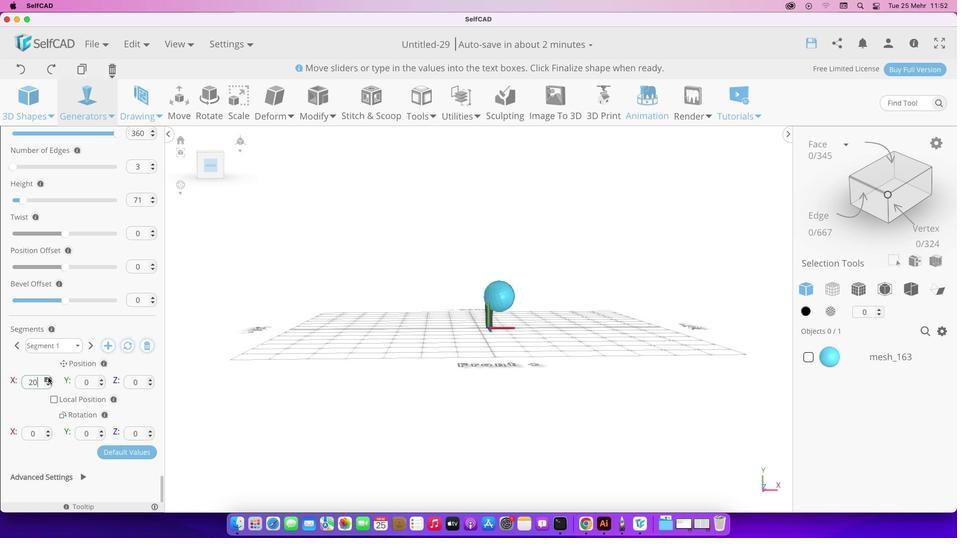 
Action: Mouse pressed left at (47, 378)
Screenshot: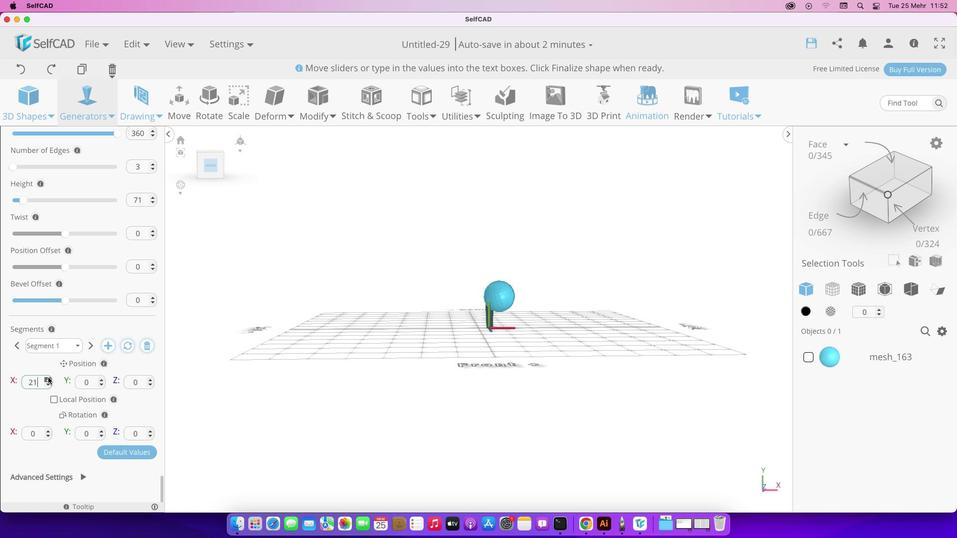 
Action: Mouse pressed left at (47, 378)
Screenshot: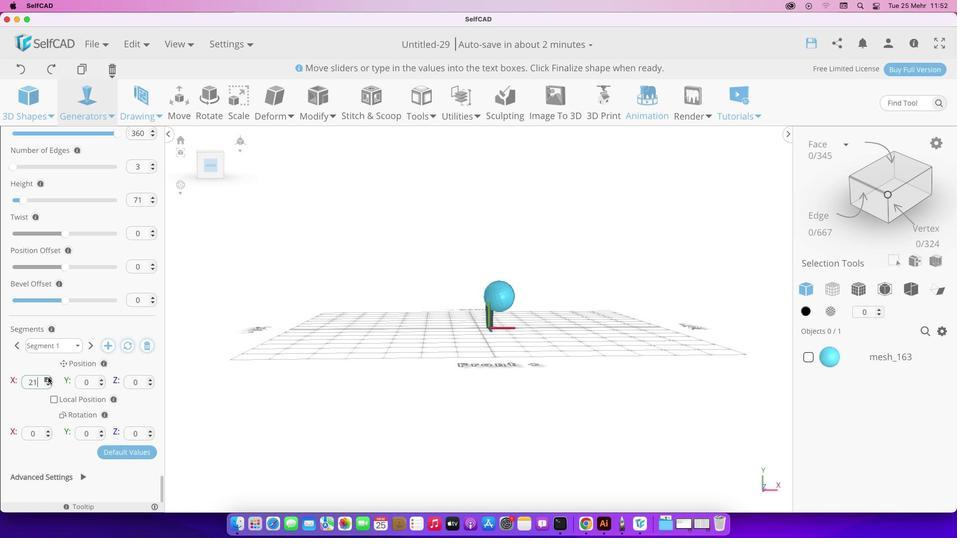 
Action: Mouse pressed left at (47, 378)
Screenshot: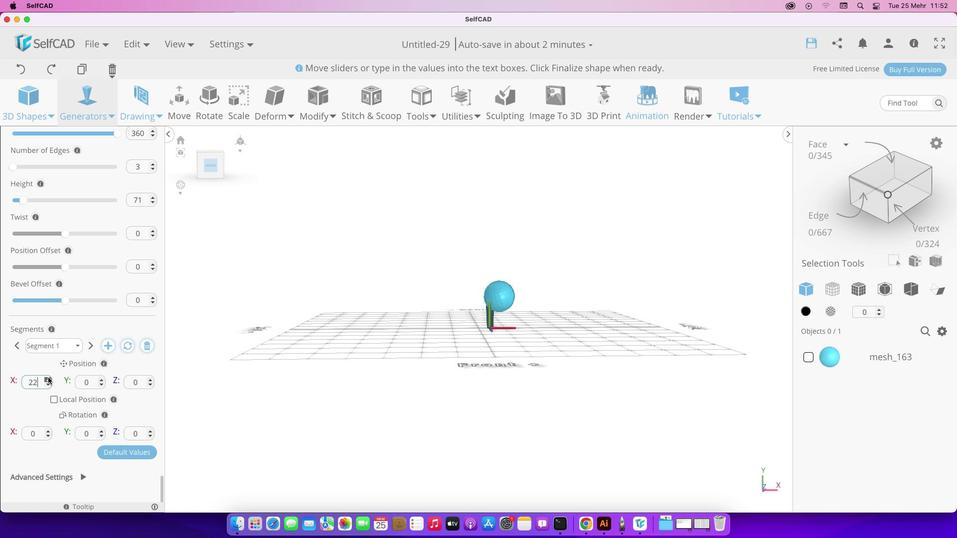 
Action: Mouse pressed left at (47, 378)
Screenshot: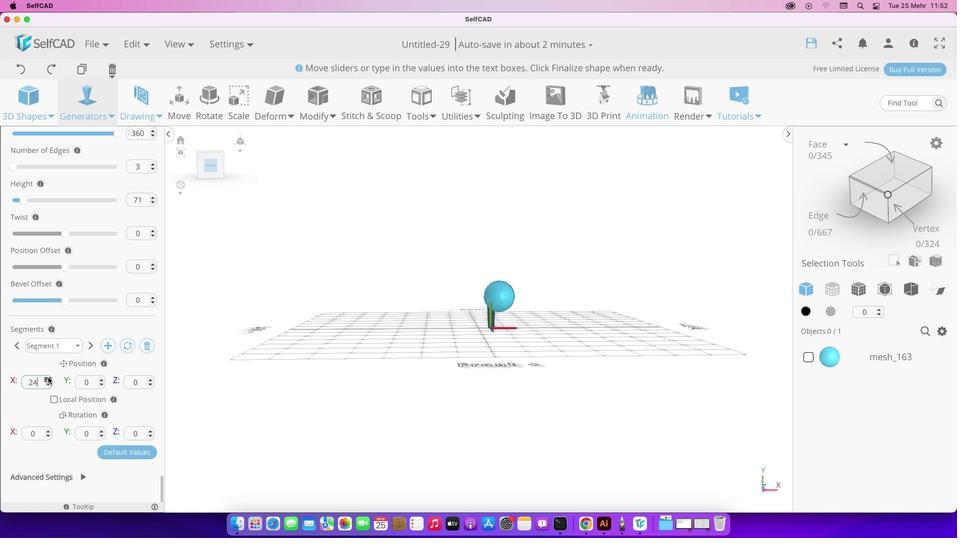 
Action: Mouse pressed left at (47, 378)
Screenshot: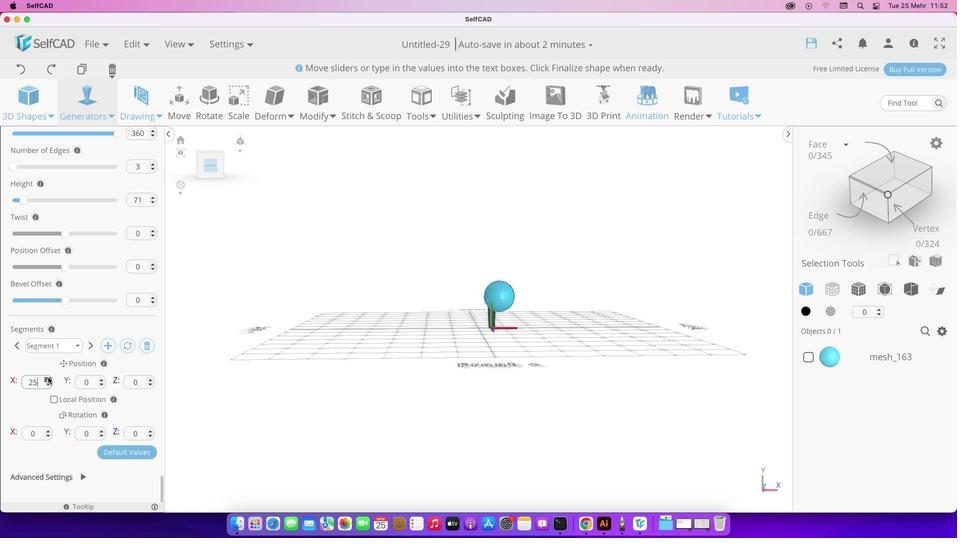 
Action: Mouse pressed left at (47, 378)
Screenshot: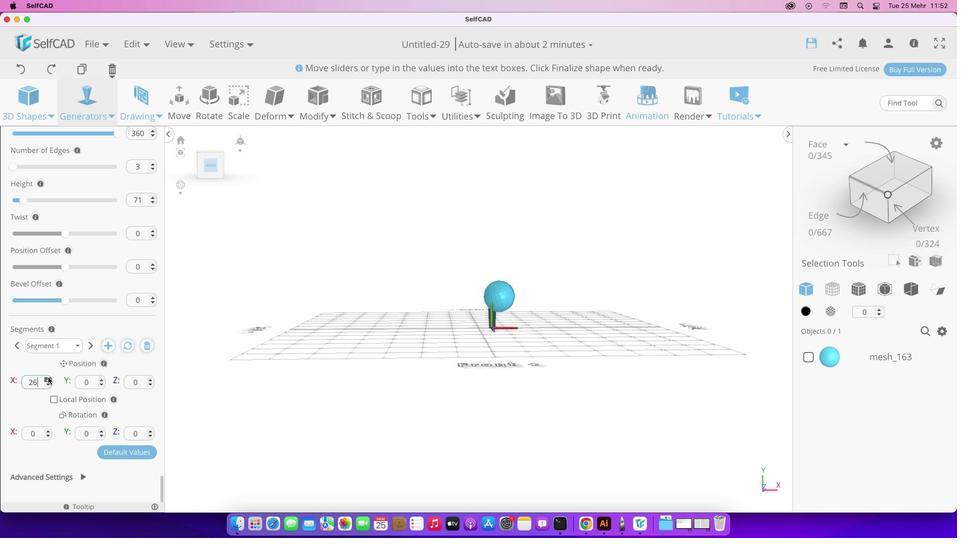 
Action: Mouse pressed left at (47, 378)
Screenshot: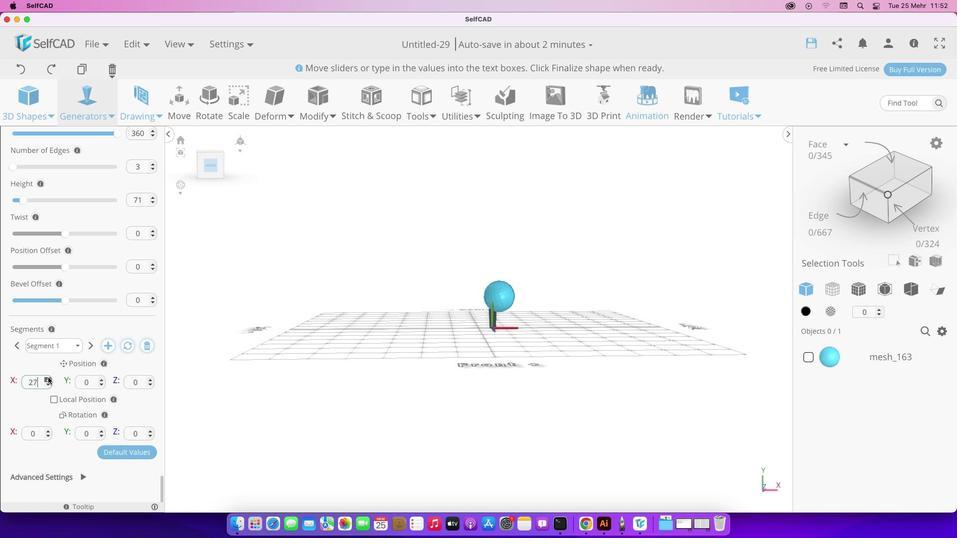 
Action: Mouse pressed left at (47, 378)
